 Task: Look for space in Vénissieux, France from 7th July, 2023 to 15th July, 2023 for 6 adults in price range Rs.15000 to Rs.20000. Place can be entire place with 3 bedrooms having 3 beds and 3 bathrooms. Property type can be house, flat, guest house. Booking option can be shelf check-in. Required host language is English.
Action: Mouse moved to (500, 127)
Screenshot: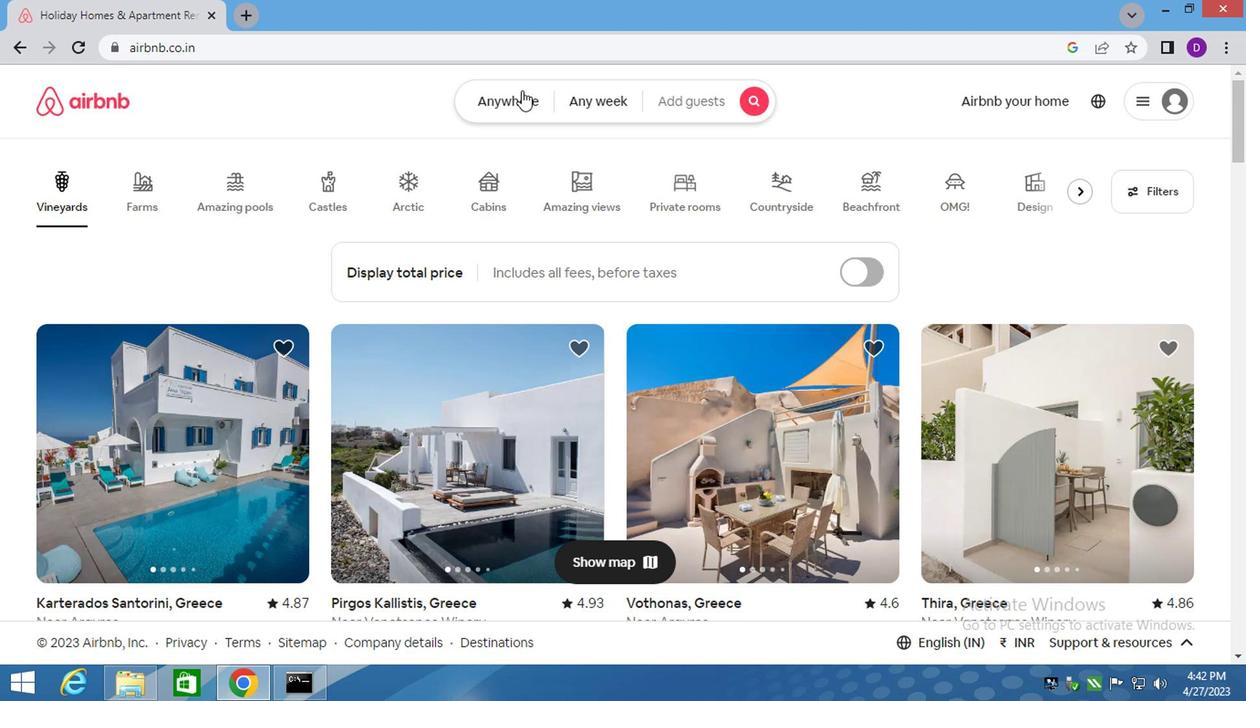 
Action: Mouse pressed left at (500, 127)
Screenshot: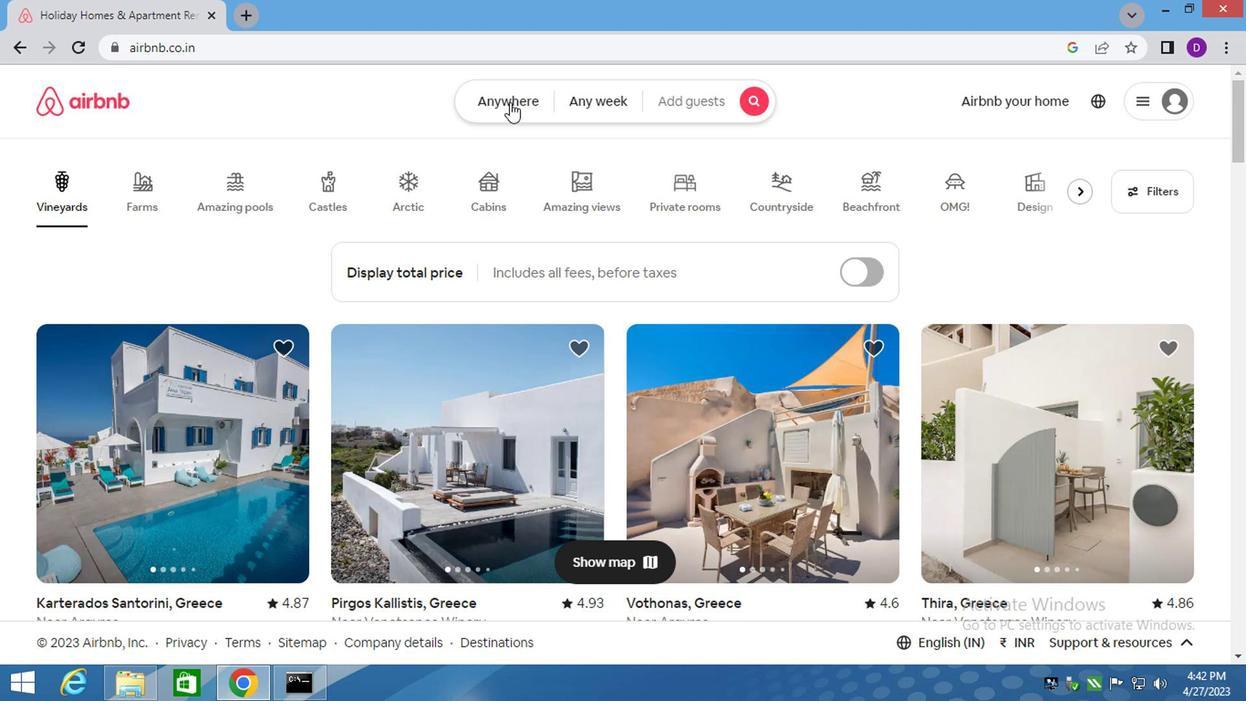 
Action: Mouse moved to (536, 148)
Screenshot: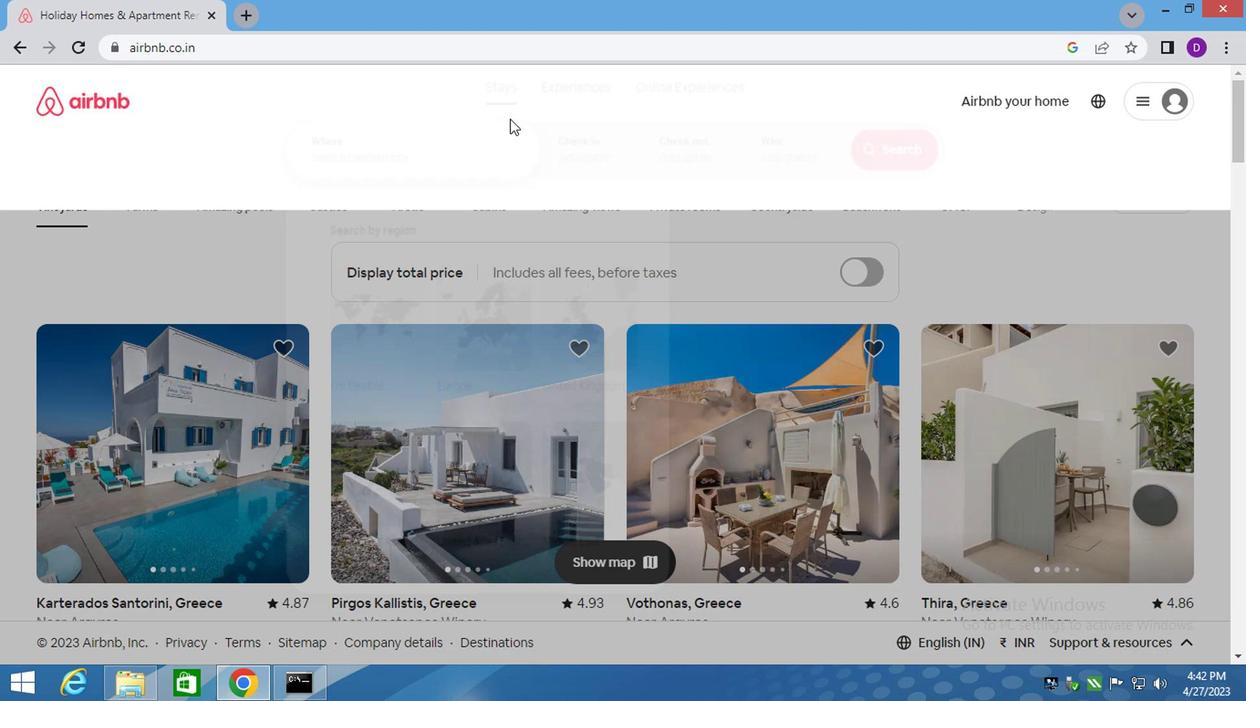 
Action: Key pressed <Key.shift>VEBISSIE
Screenshot: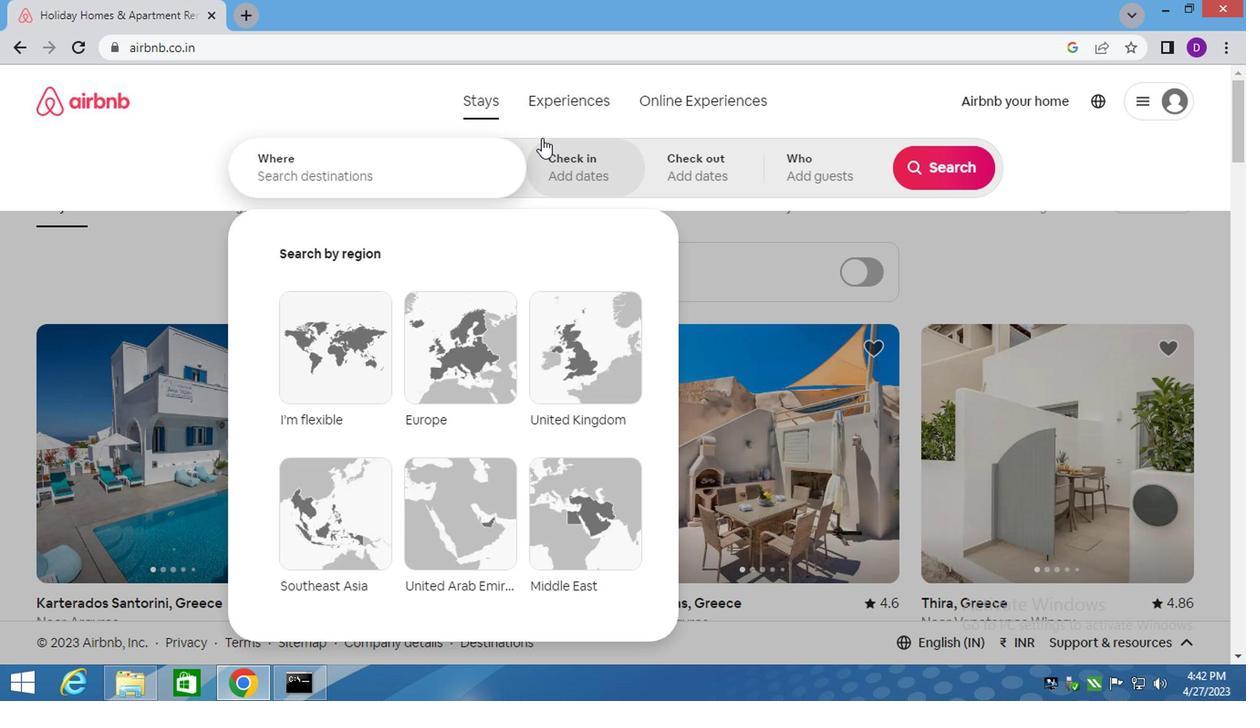 
Action: Mouse moved to (410, 164)
Screenshot: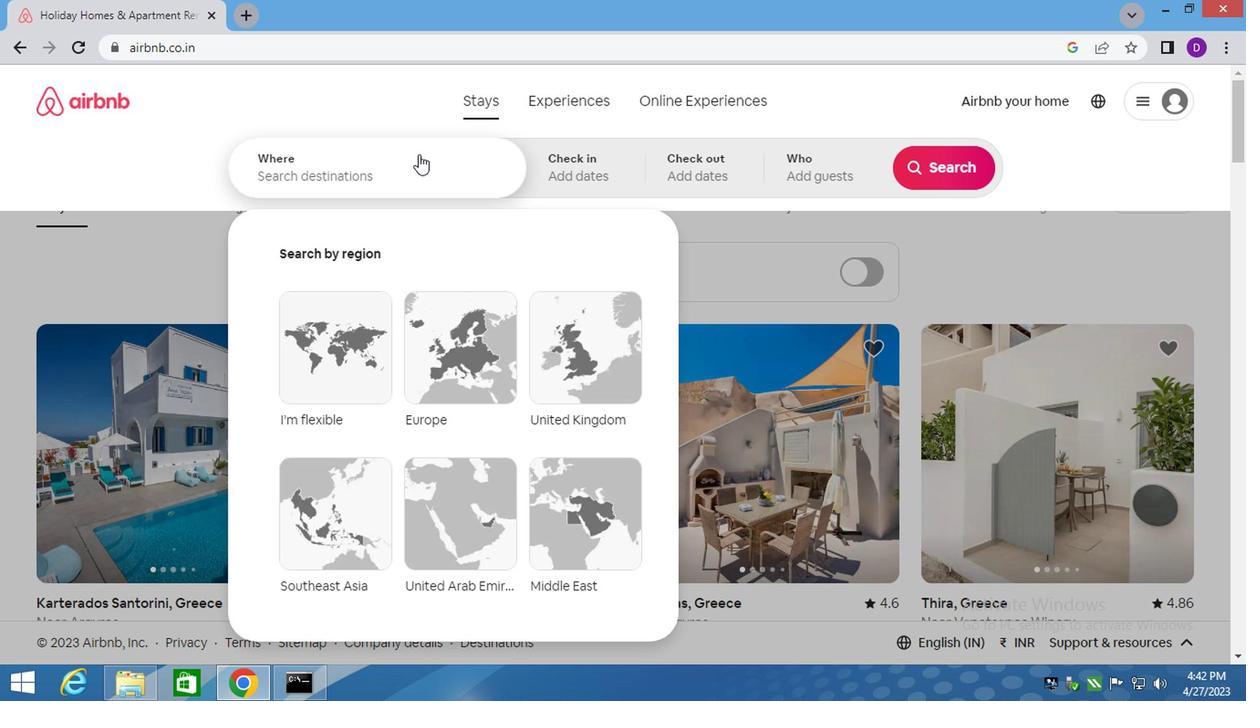 
Action: Mouse pressed left at (410, 164)
Screenshot: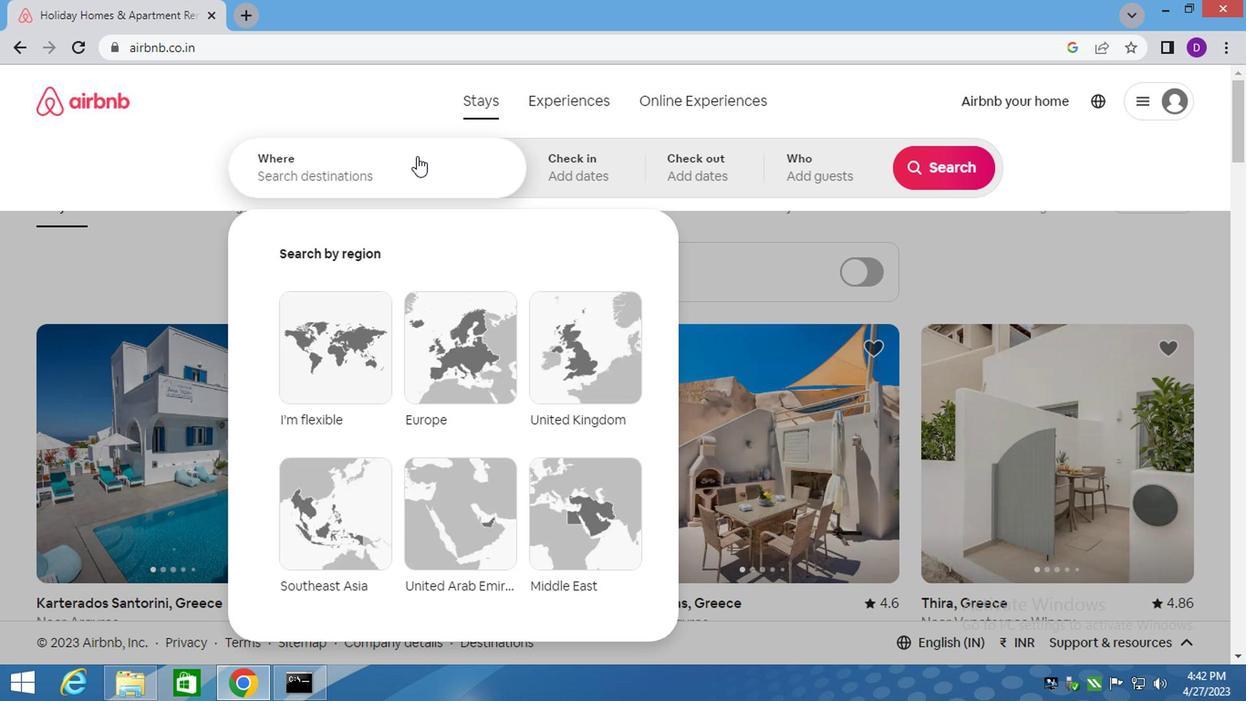 
Action: Mouse moved to (403, 177)
Screenshot: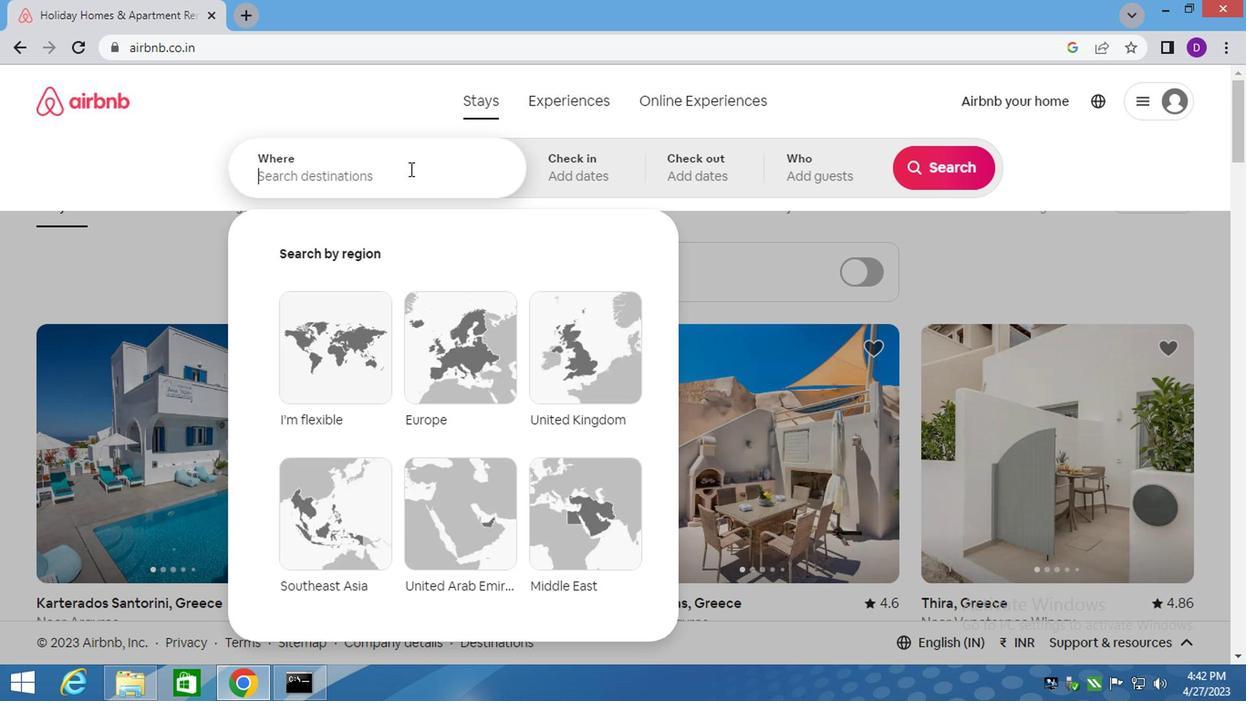 
Action: Key pressed <Key.shift>VENISSIEUX<Key.down><Key.enter>
Screenshot: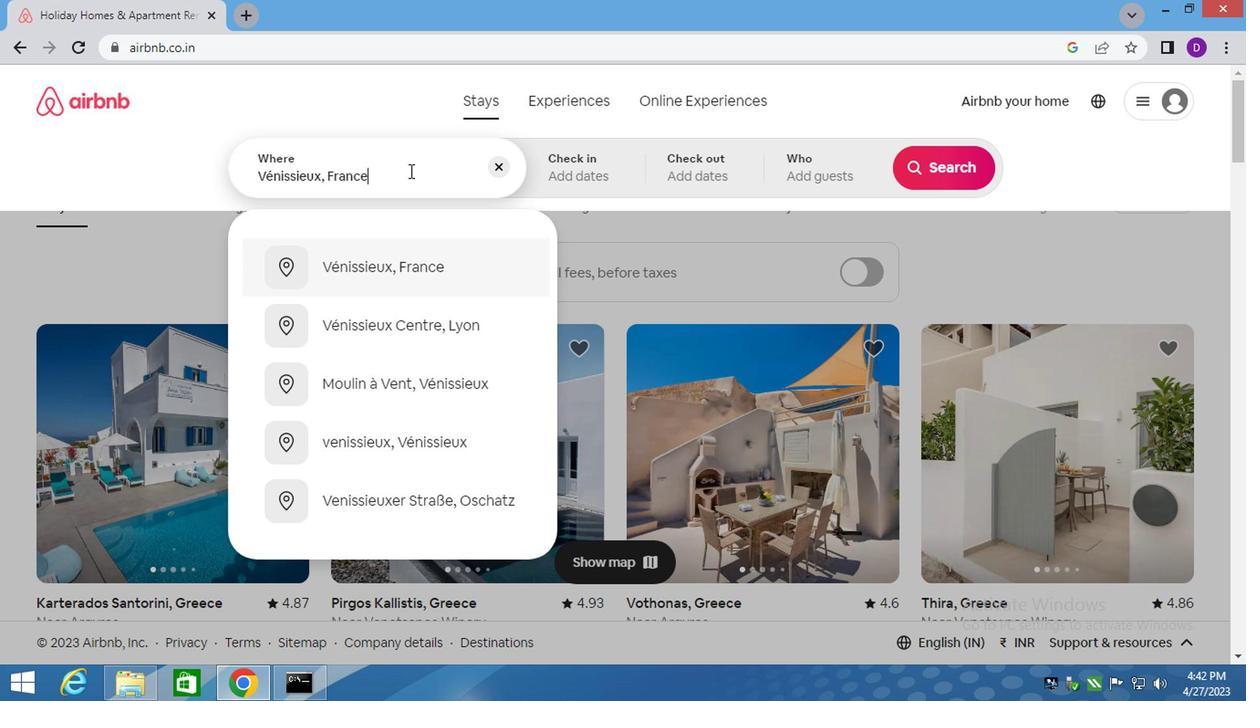 
Action: Mouse moved to (925, 305)
Screenshot: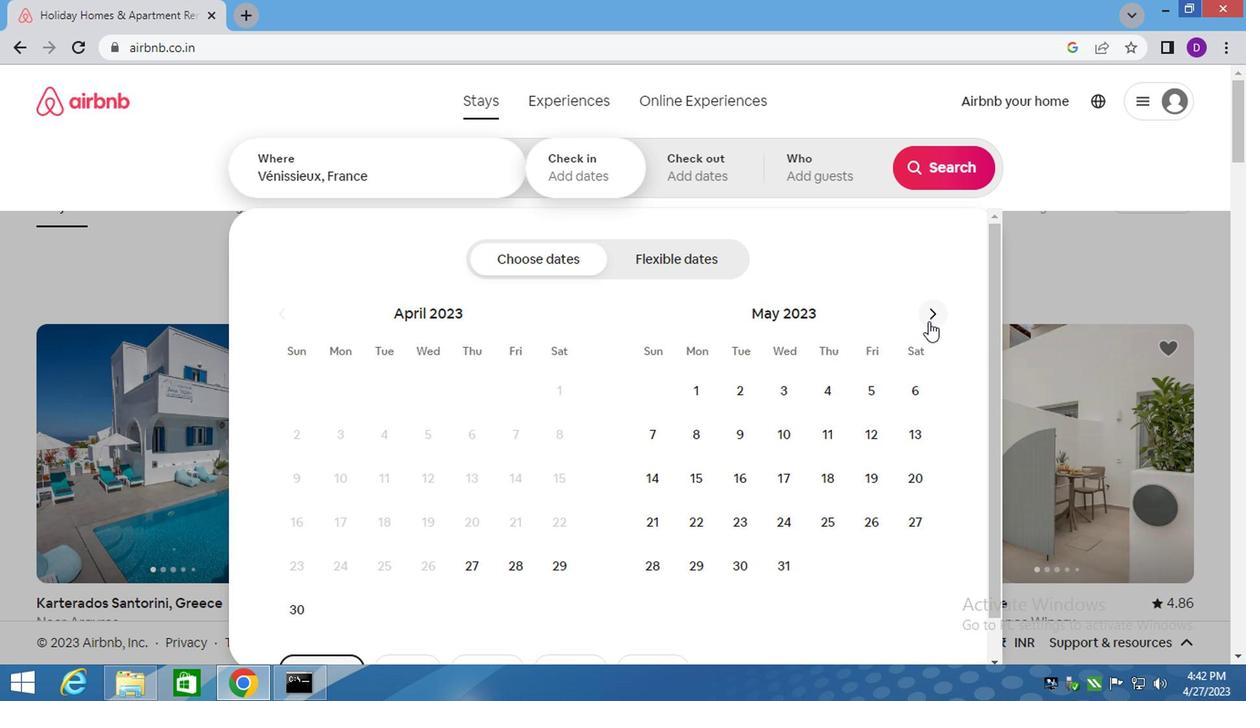 
Action: Mouse pressed left at (925, 305)
Screenshot: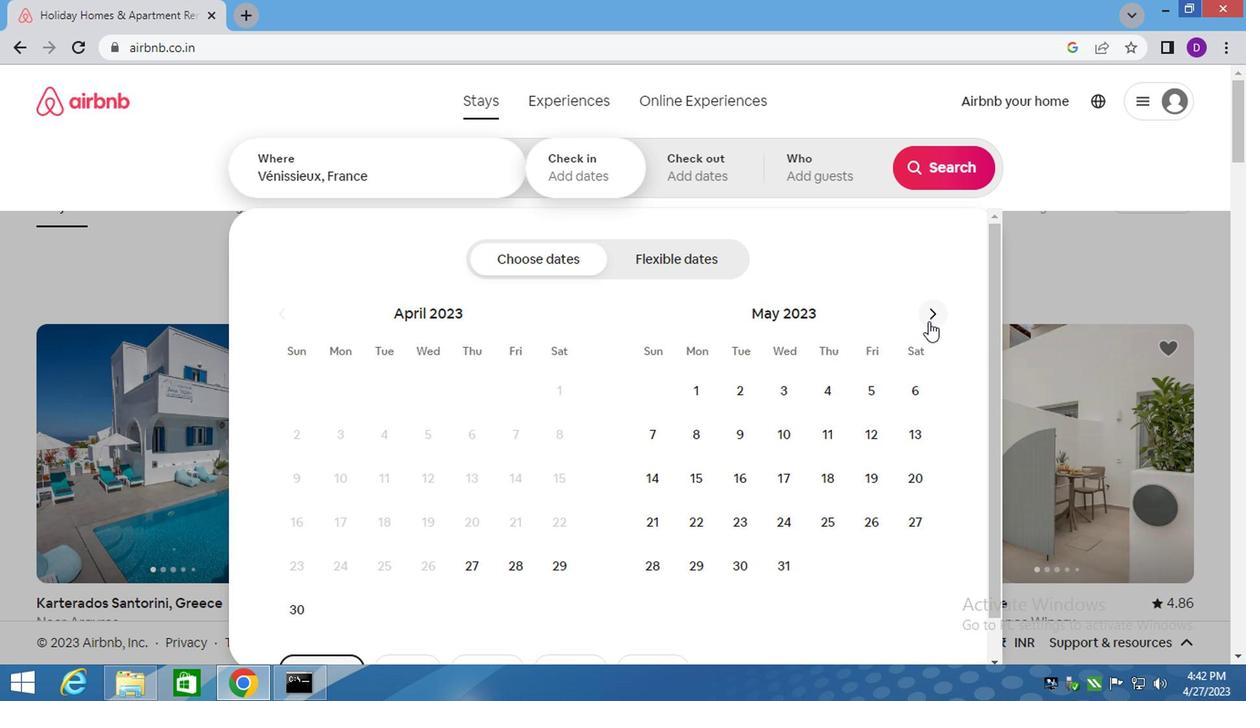 
Action: Mouse pressed left at (925, 305)
Screenshot: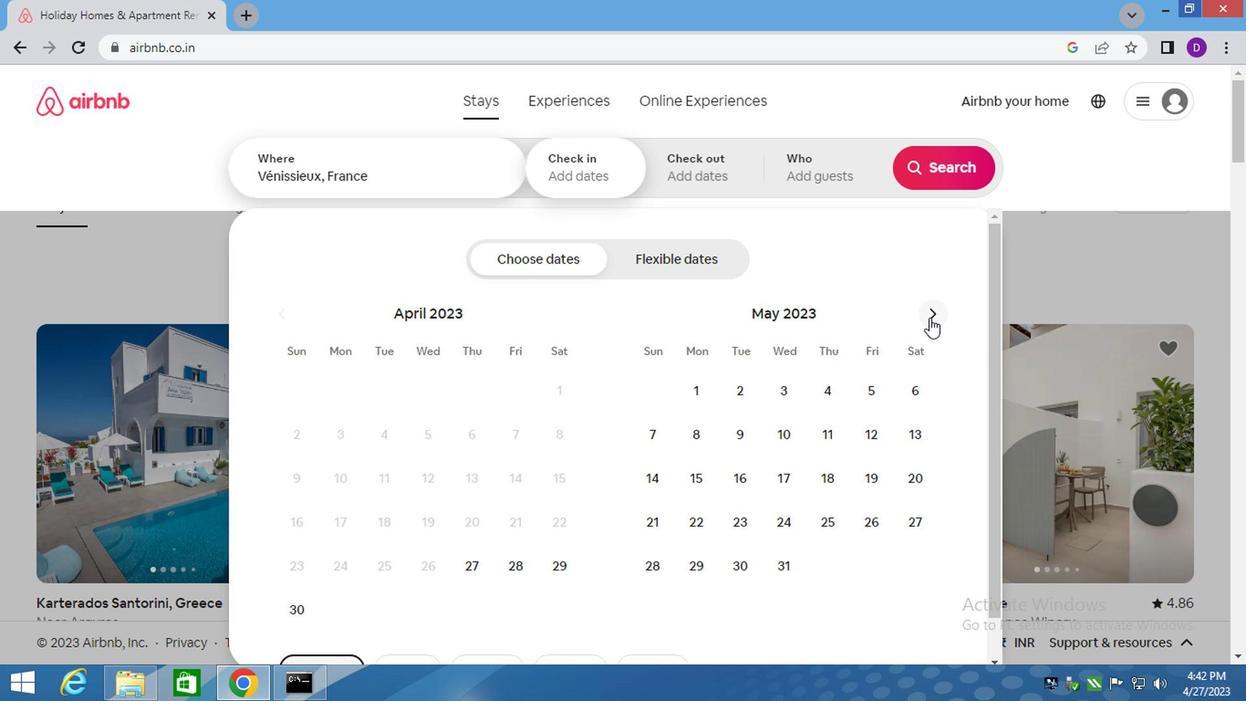 
Action: Mouse pressed left at (925, 305)
Screenshot: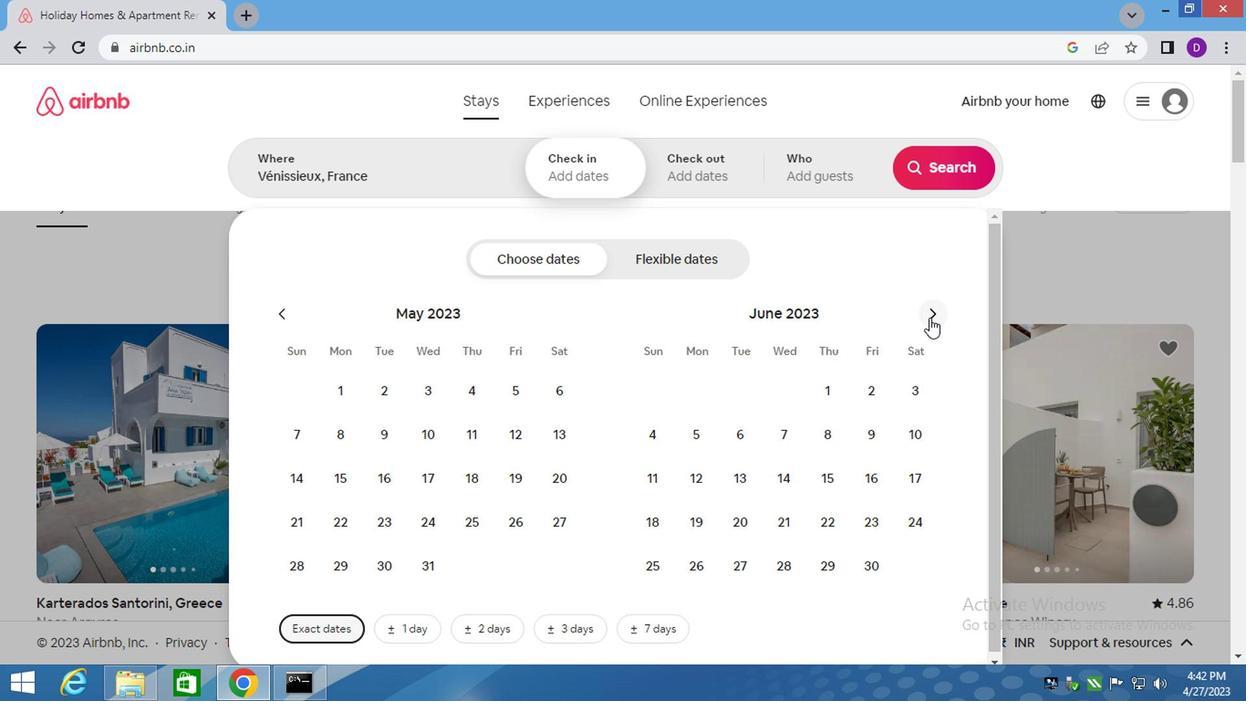 
Action: Mouse moved to (866, 412)
Screenshot: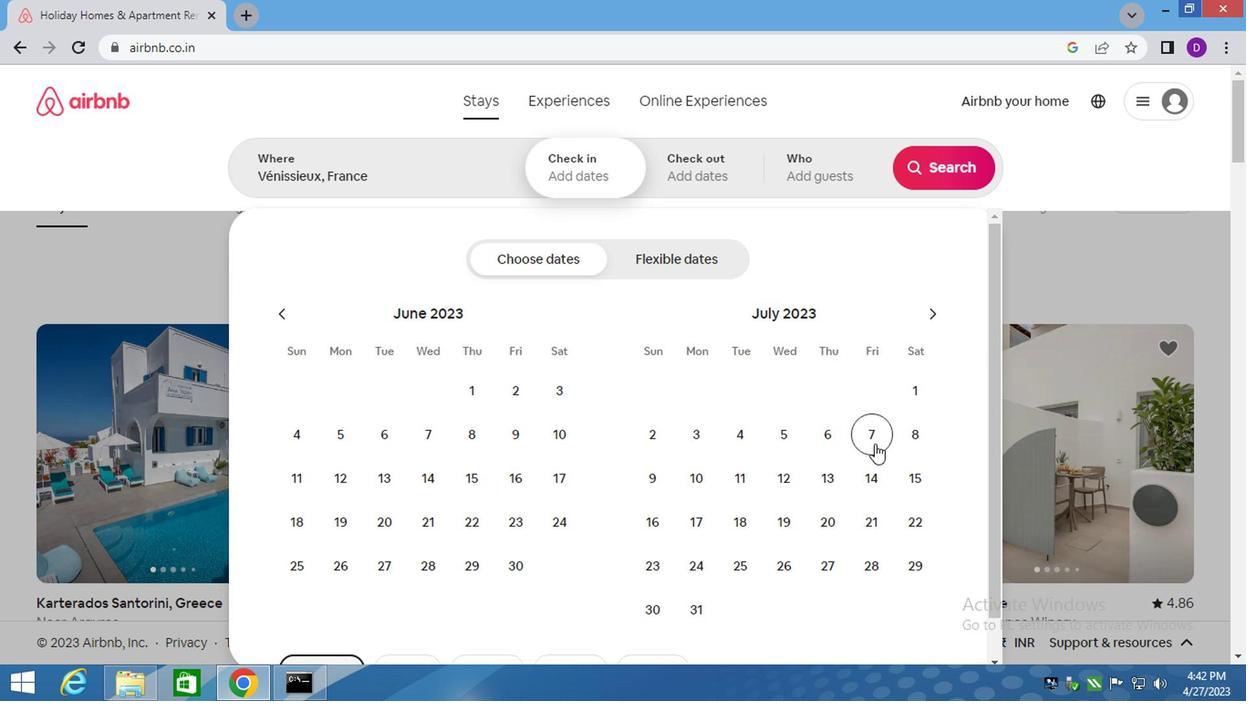 
Action: Mouse pressed left at (866, 412)
Screenshot: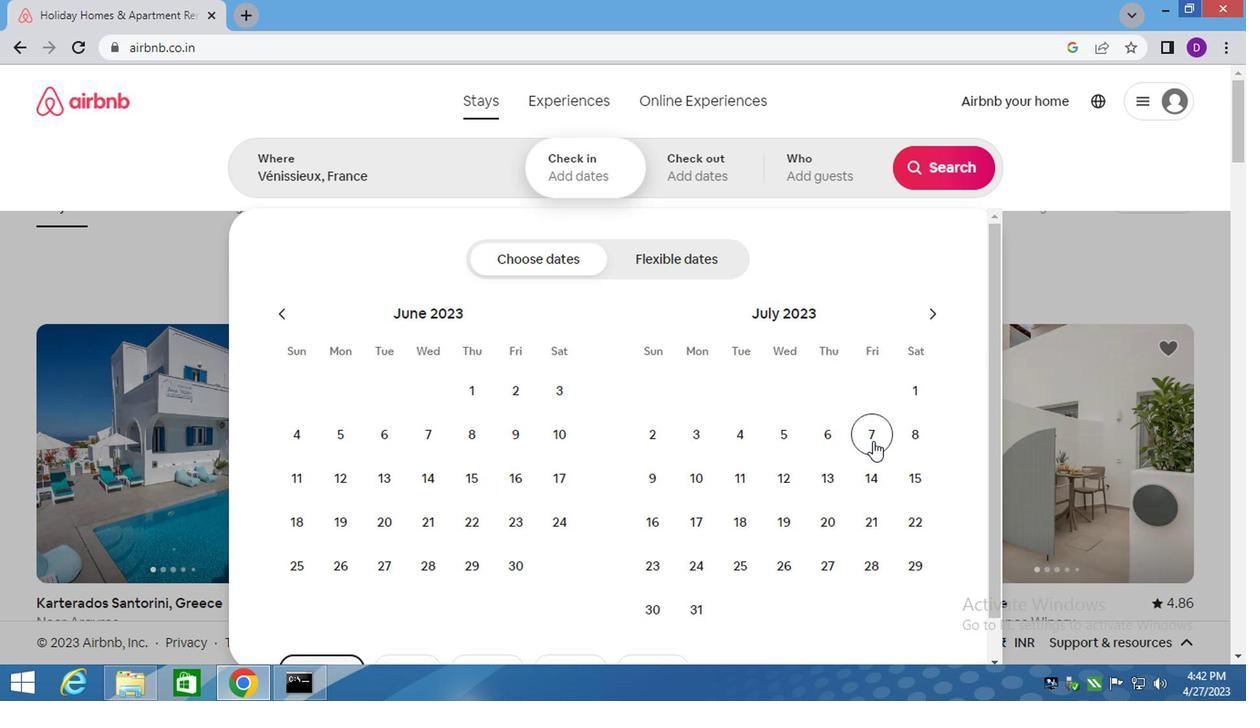 
Action: Mouse moved to (903, 437)
Screenshot: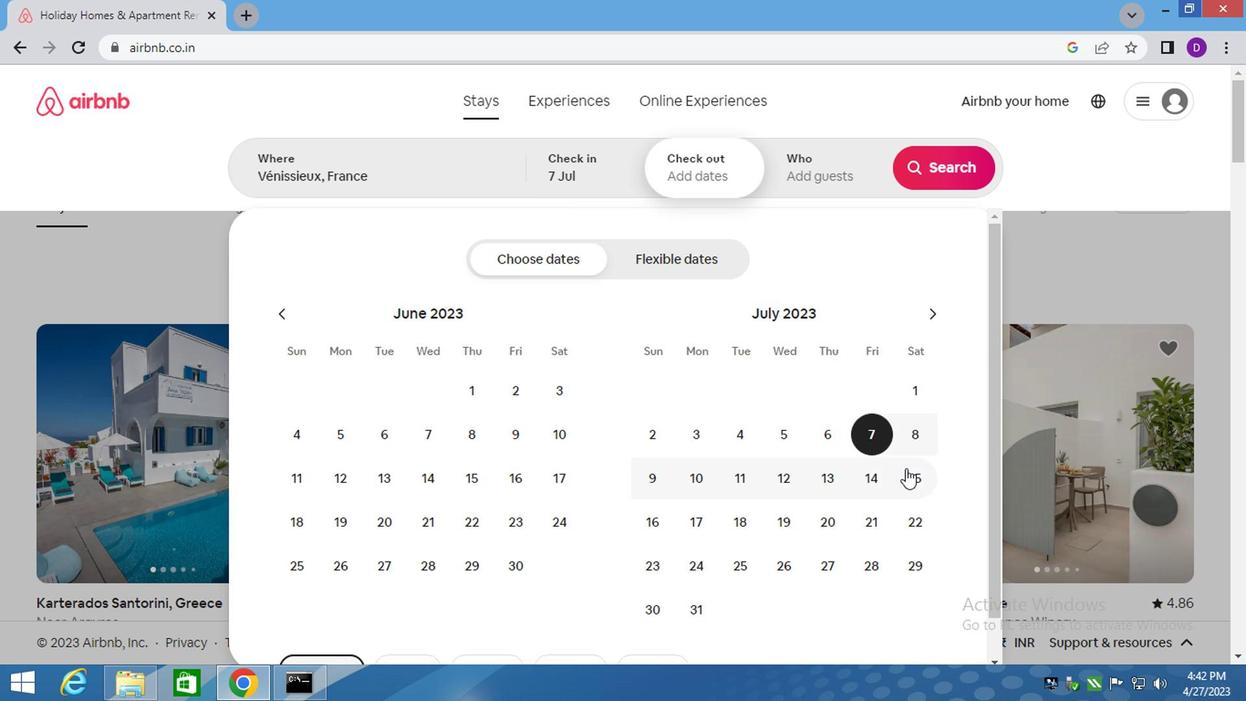 
Action: Mouse pressed left at (903, 437)
Screenshot: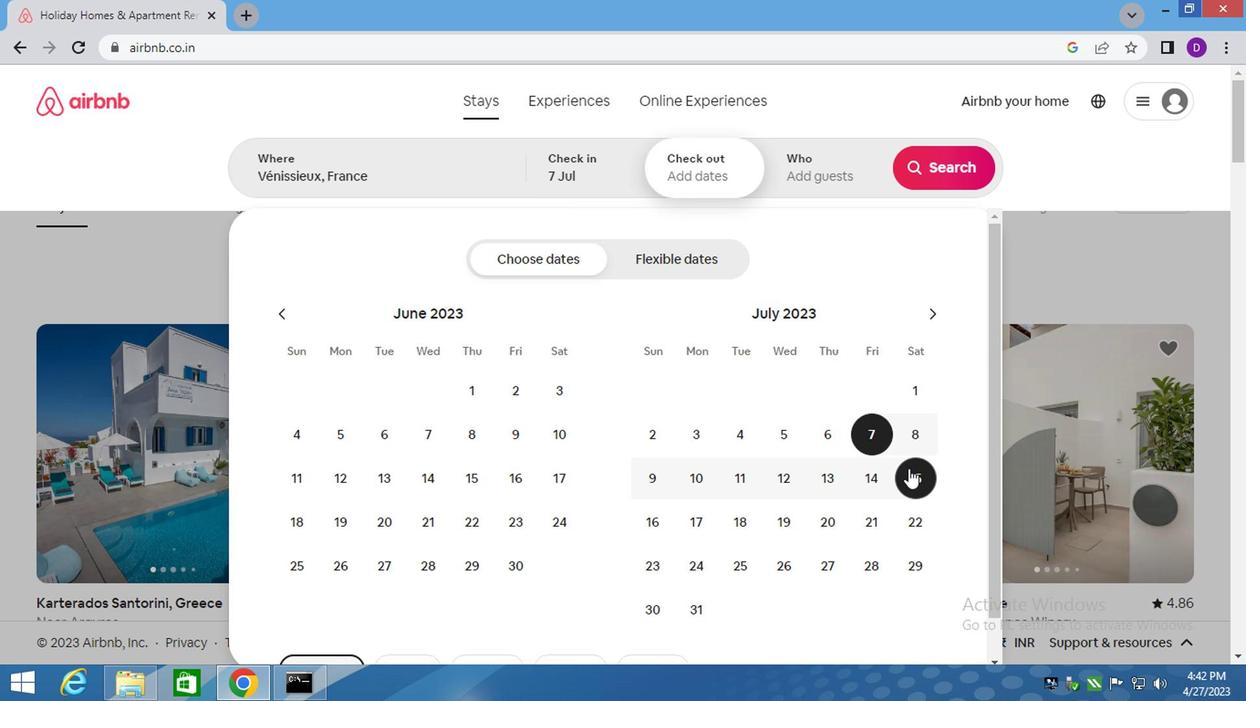 
Action: Mouse moved to (842, 183)
Screenshot: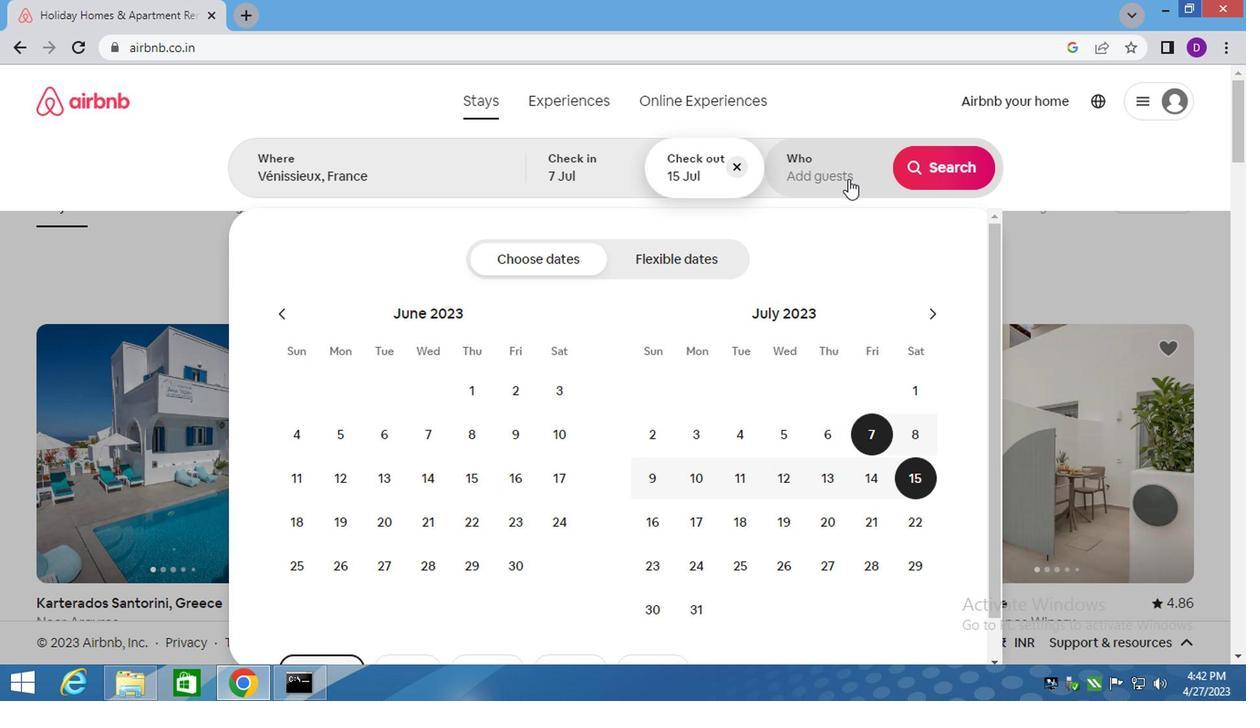 
Action: Mouse pressed left at (842, 183)
Screenshot: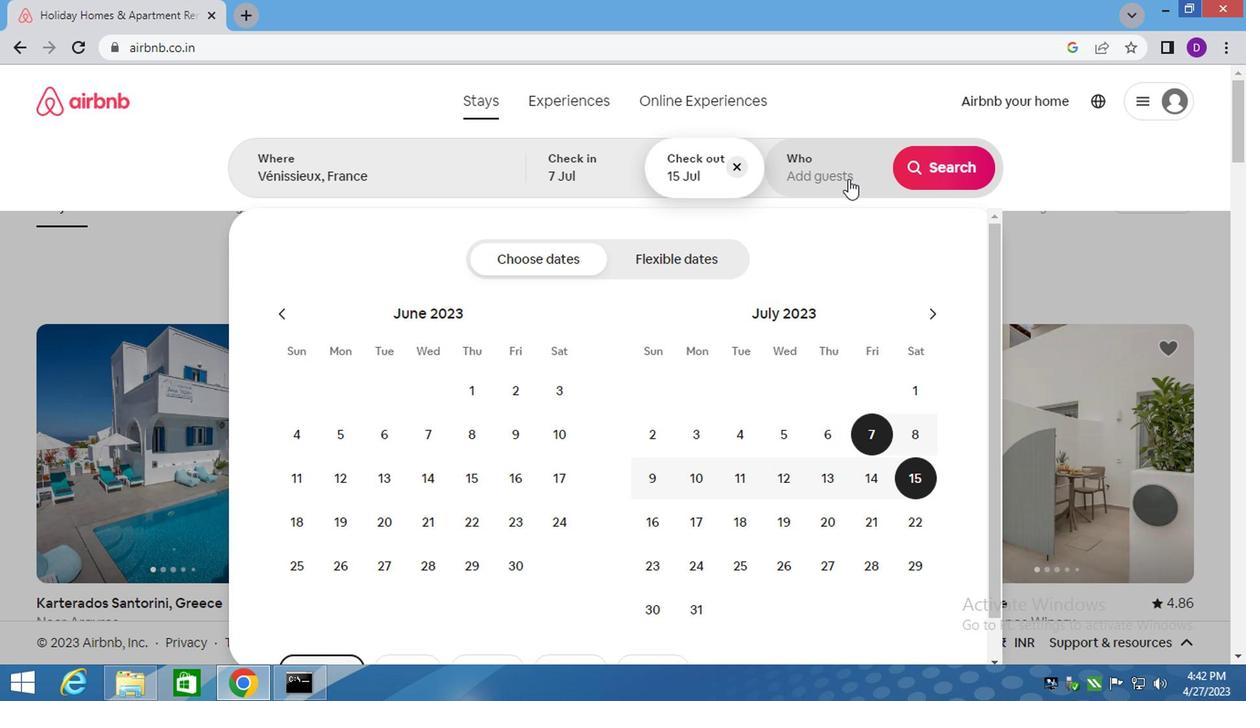
Action: Mouse moved to (945, 257)
Screenshot: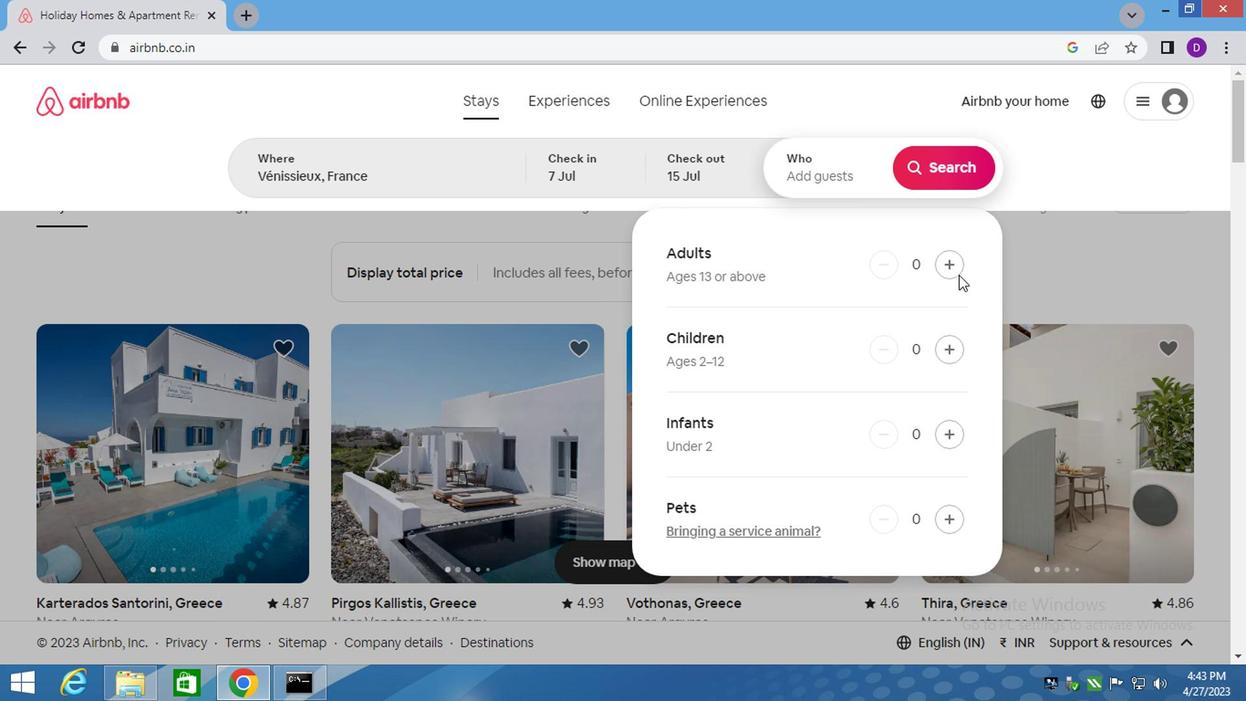 
Action: Mouse pressed left at (945, 257)
Screenshot: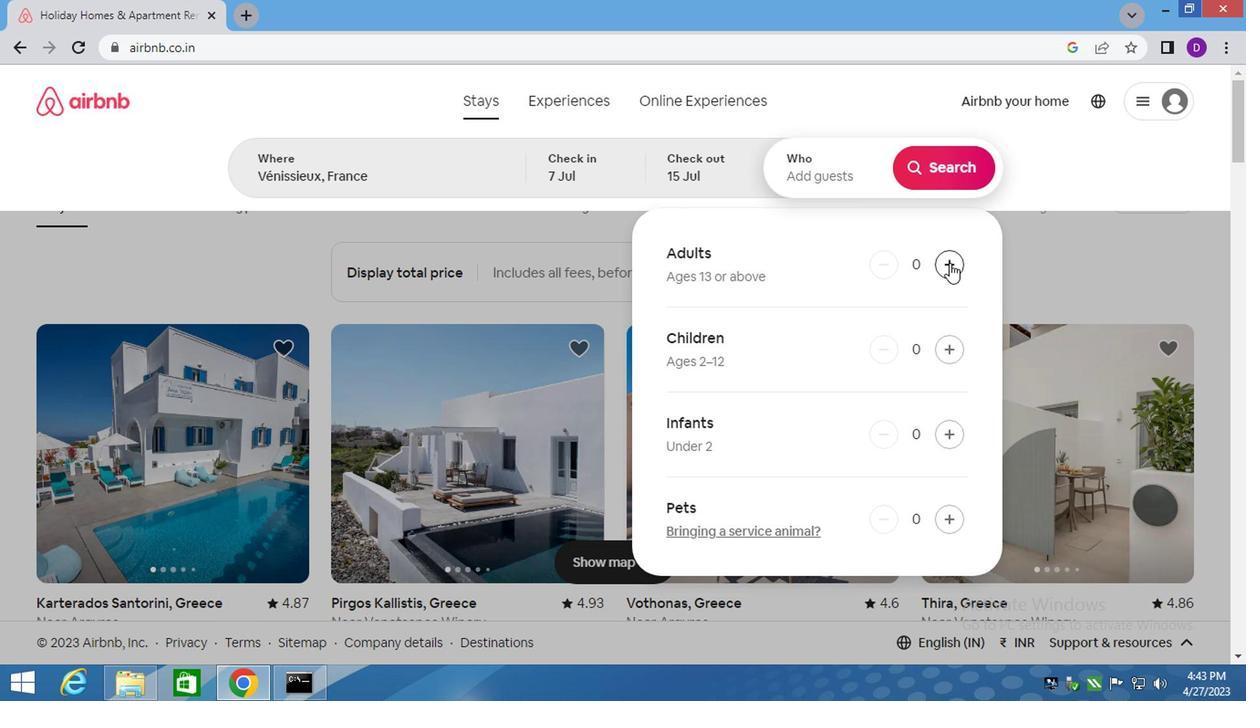 
Action: Mouse moved to (943, 257)
Screenshot: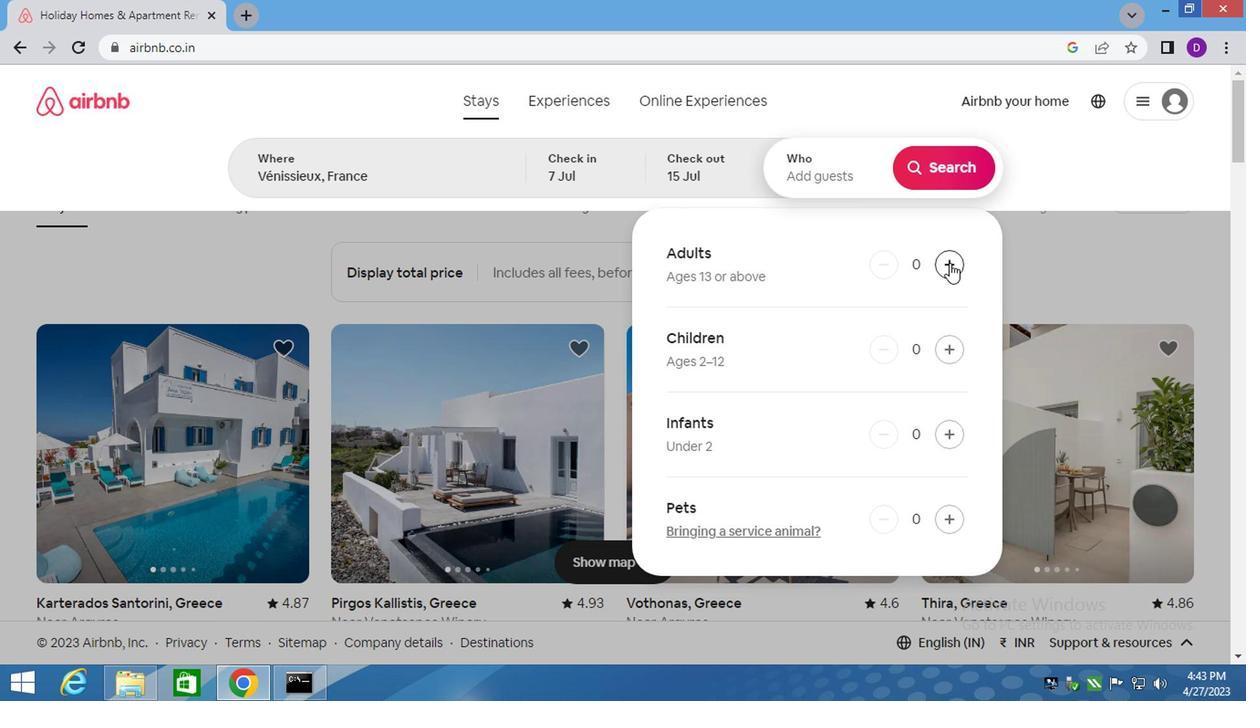 
Action: Mouse pressed left at (943, 257)
Screenshot: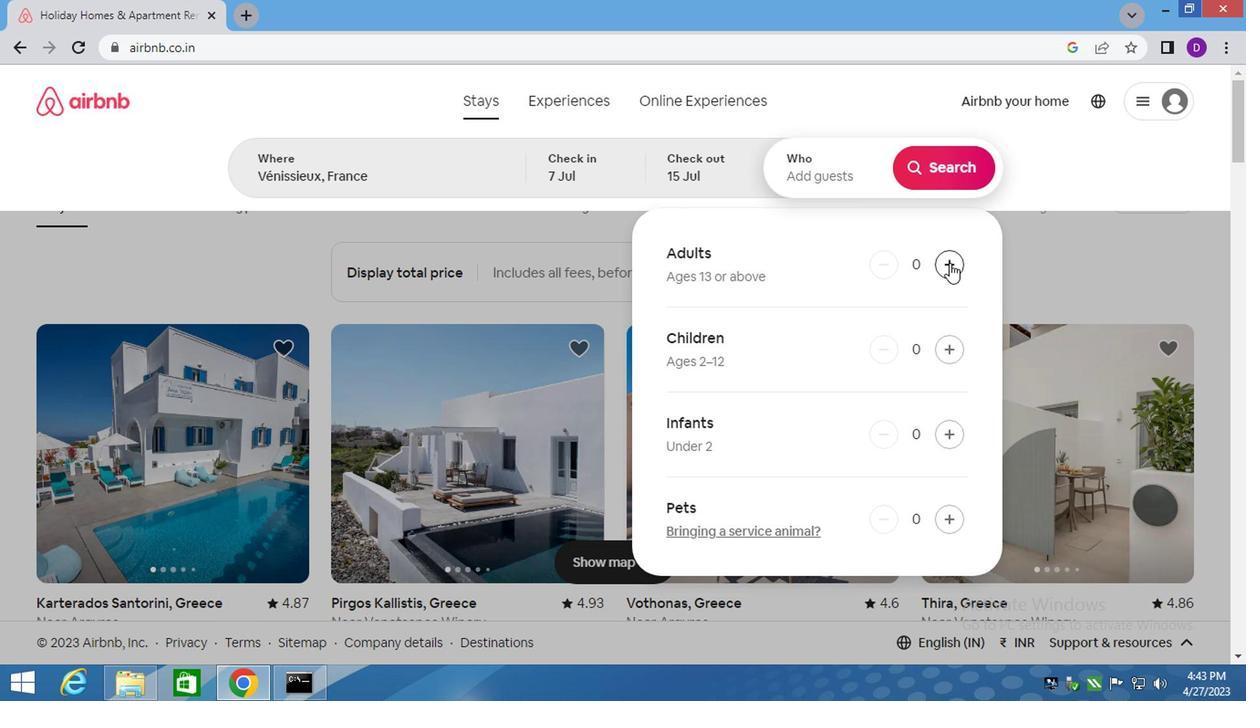 
Action: Mouse pressed left at (943, 257)
Screenshot: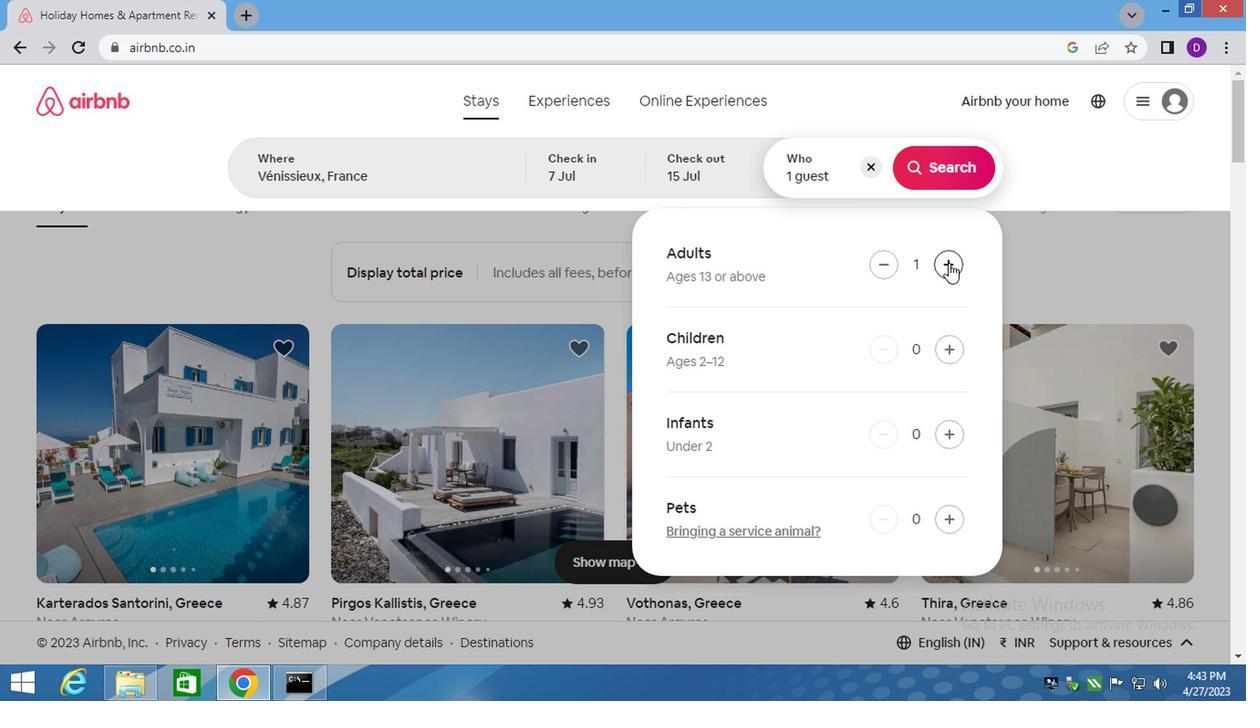 
Action: Mouse pressed left at (943, 257)
Screenshot: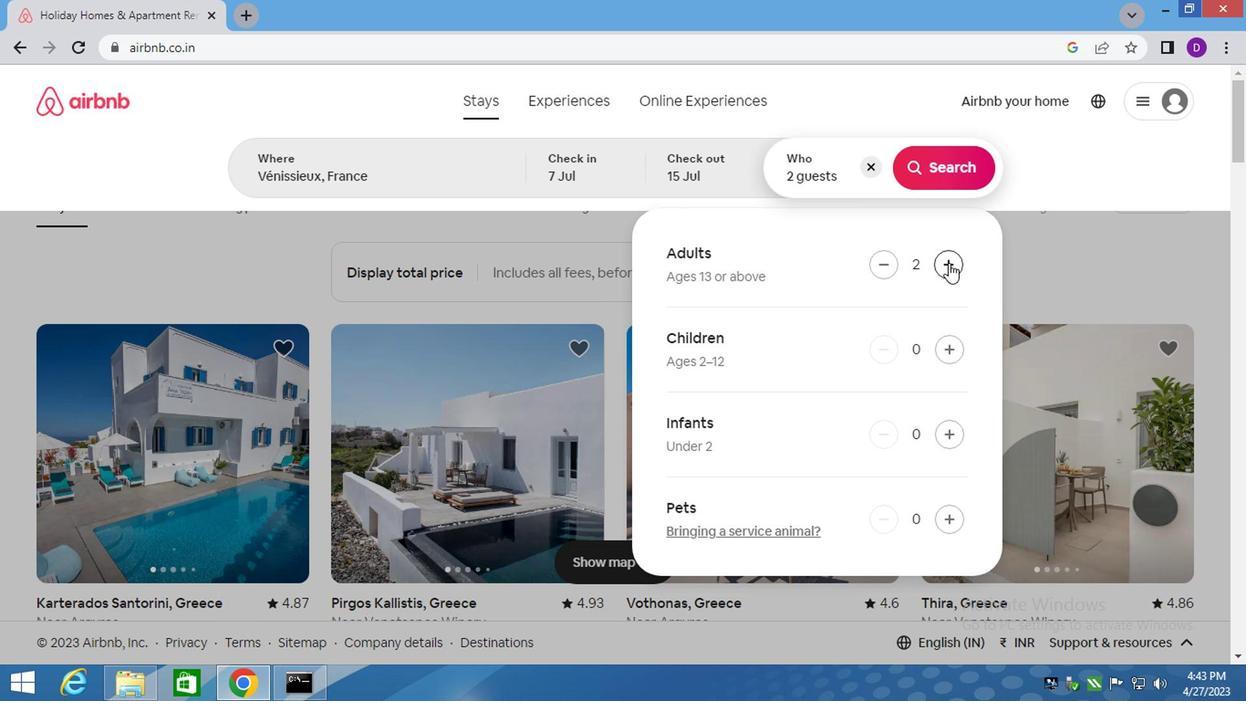 
Action: Mouse pressed left at (943, 257)
Screenshot: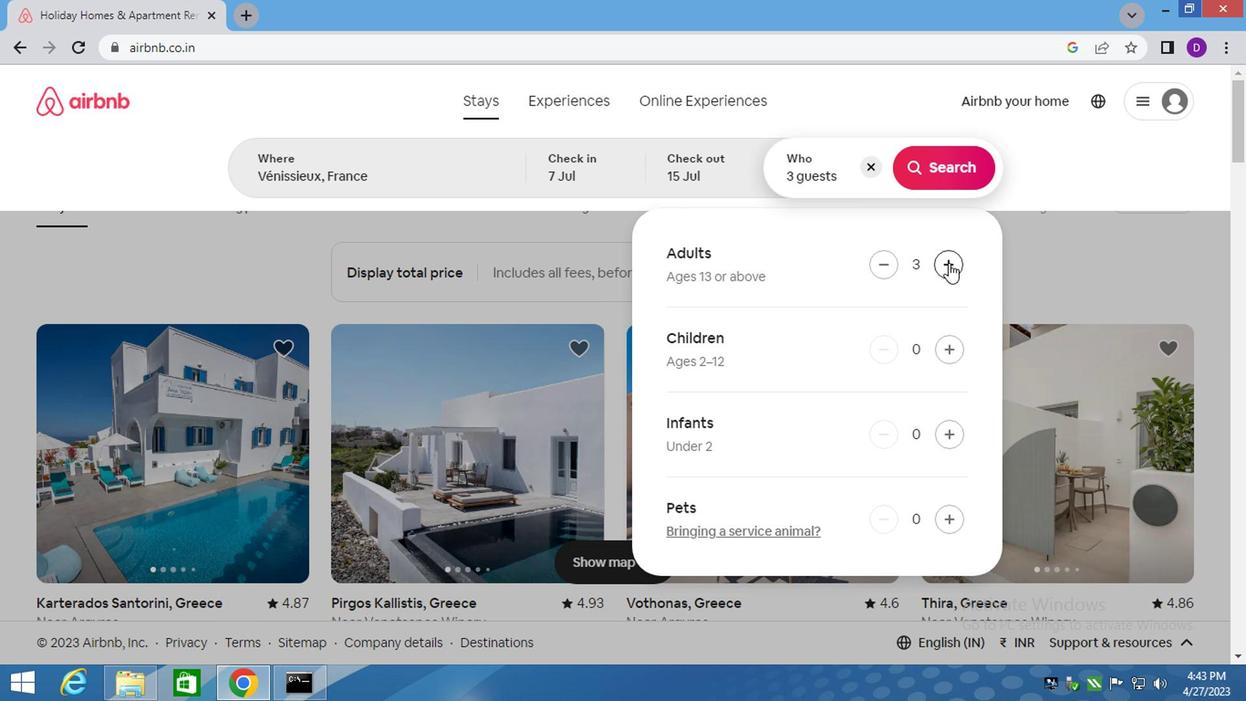 
Action: Mouse pressed left at (943, 257)
Screenshot: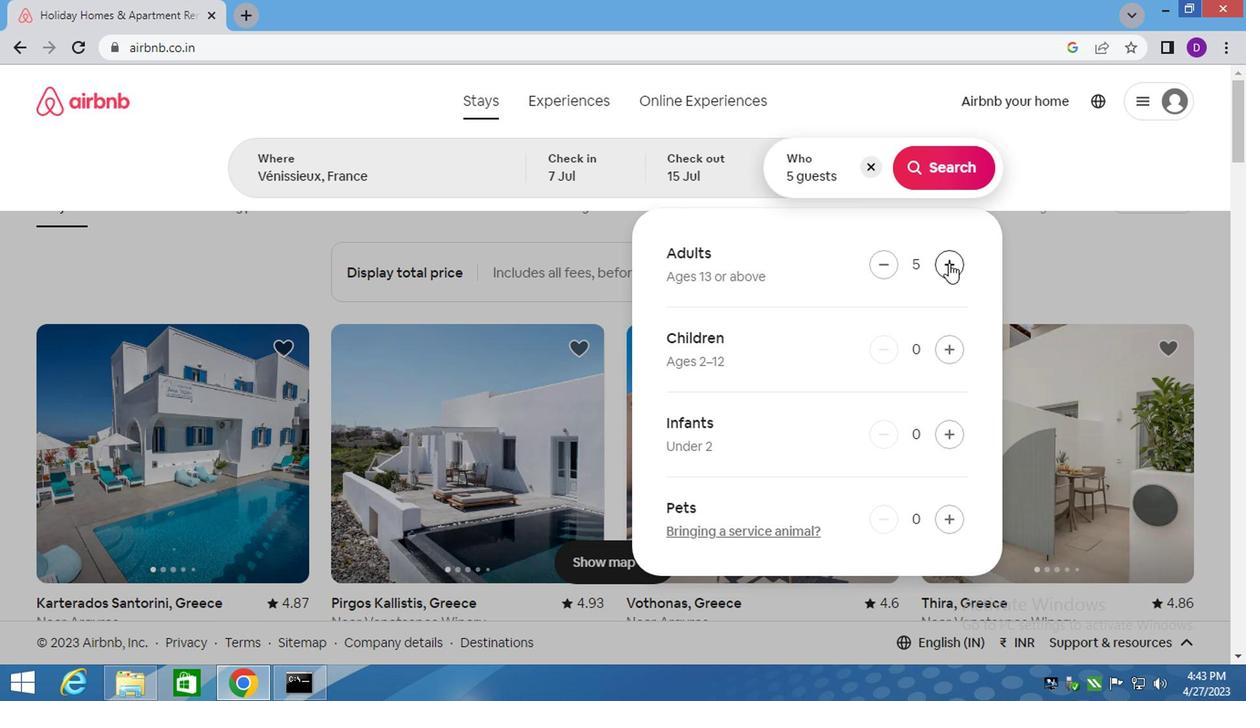 
Action: Mouse moved to (947, 181)
Screenshot: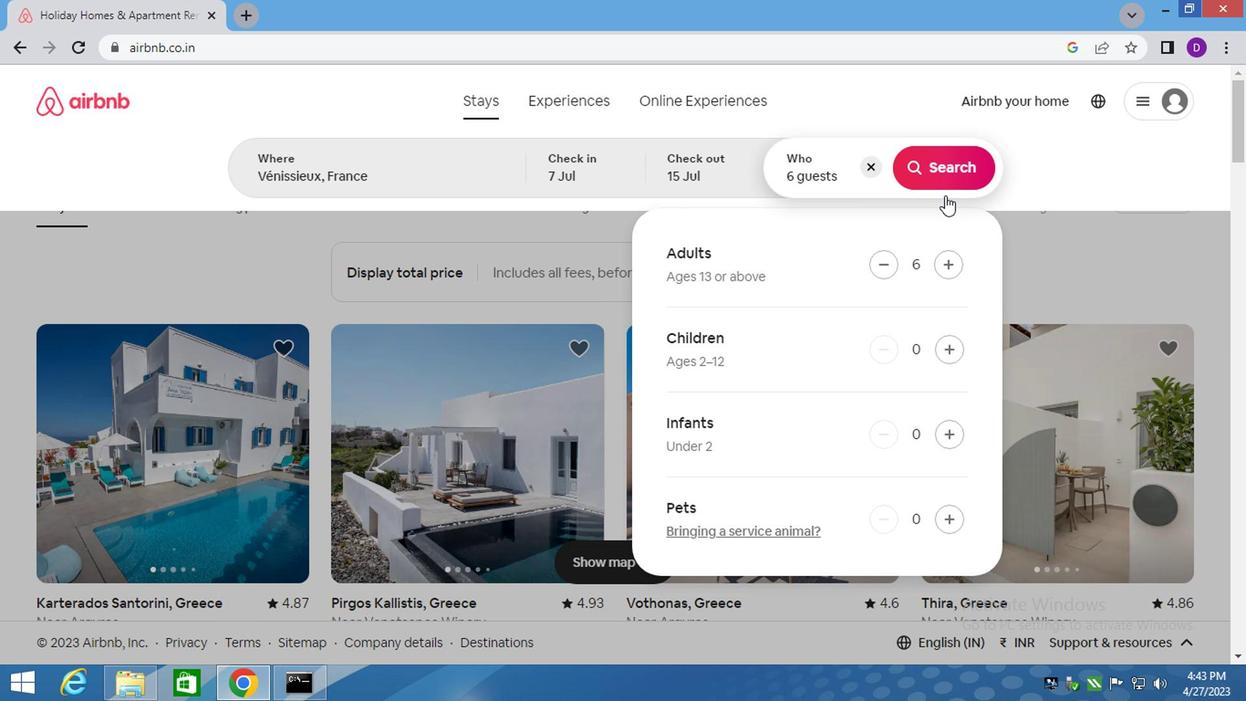 
Action: Mouse pressed left at (947, 181)
Screenshot: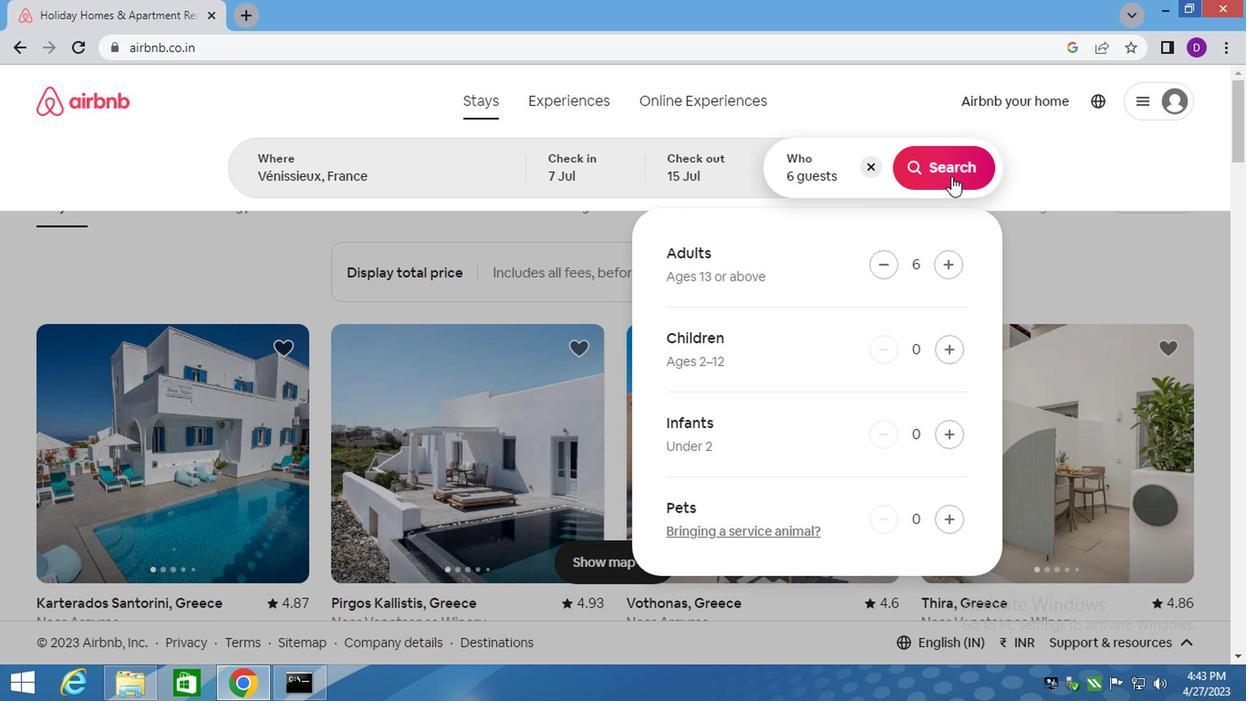 
Action: Mouse moved to (1155, 185)
Screenshot: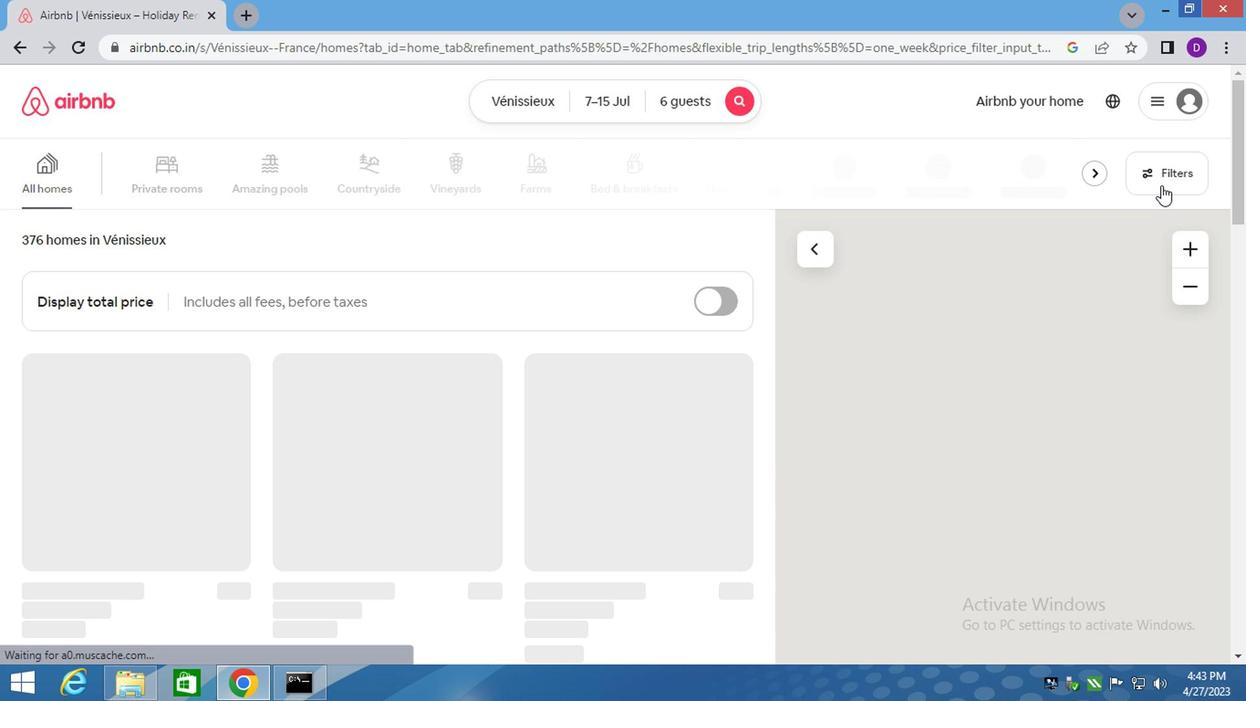 
Action: Mouse pressed left at (1155, 185)
Screenshot: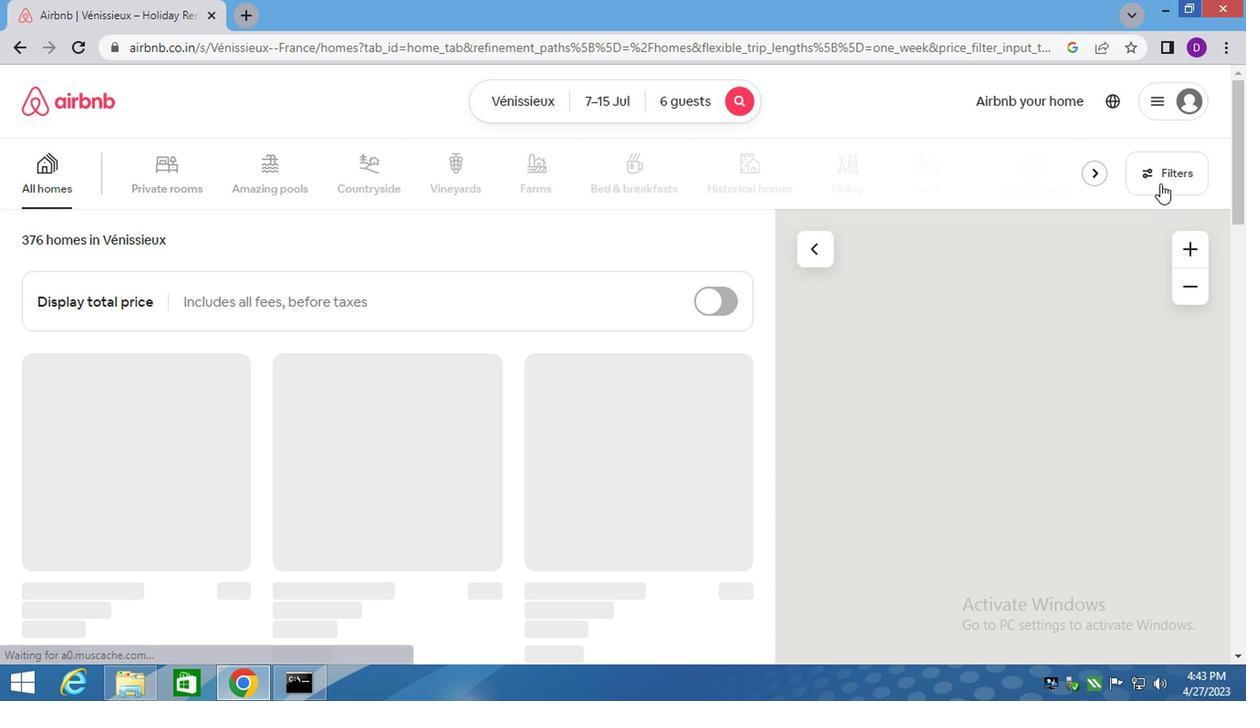 
Action: Mouse moved to (366, 383)
Screenshot: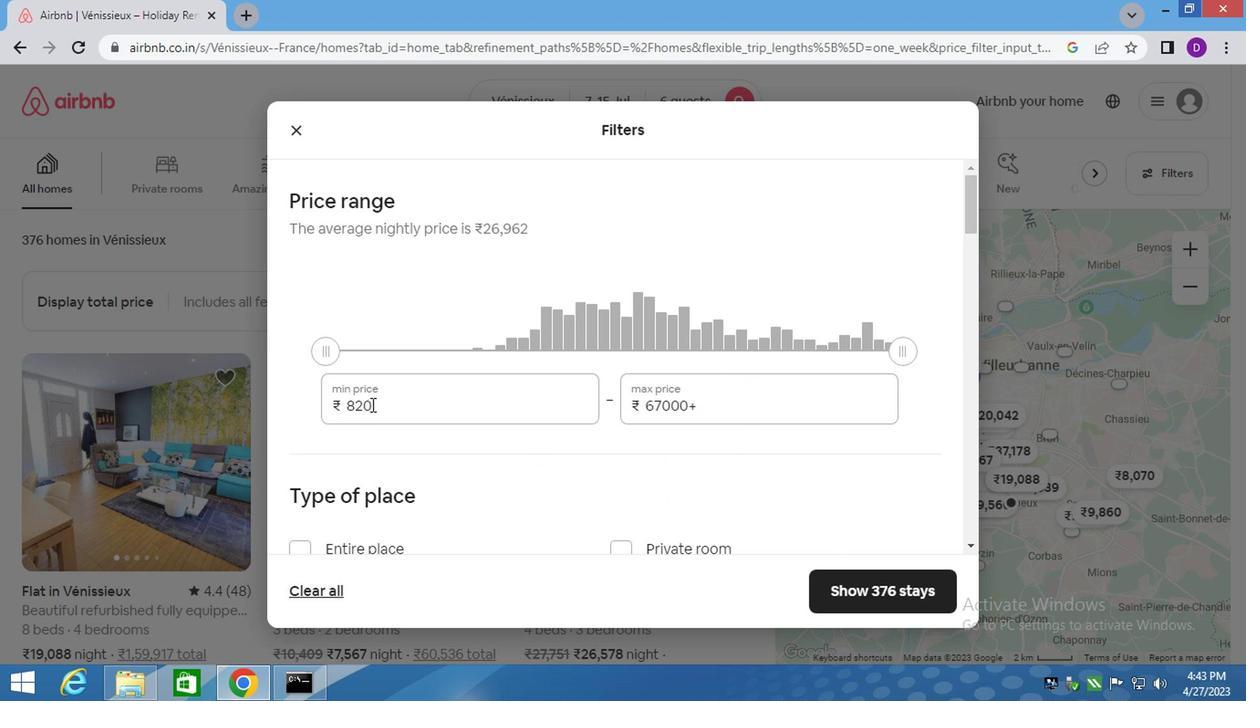 
Action: Mouse pressed left at (366, 383)
Screenshot: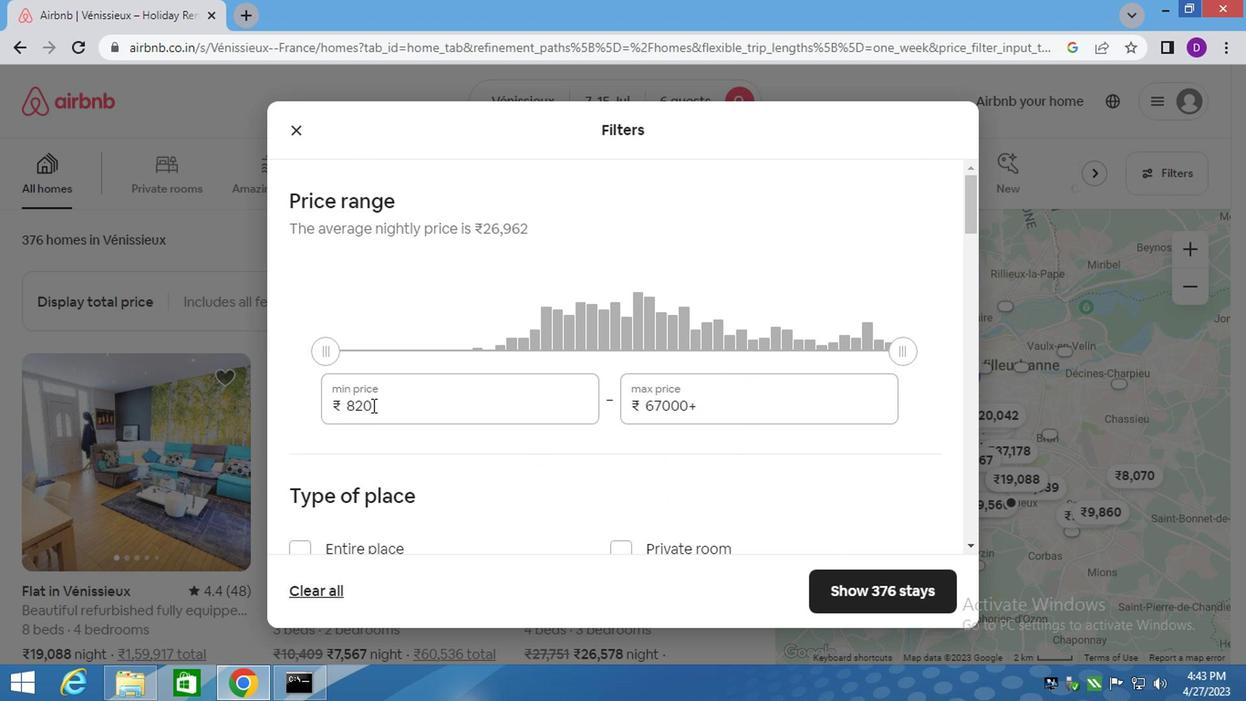 
Action: Mouse pressed left at (366, 383)
Screenshot: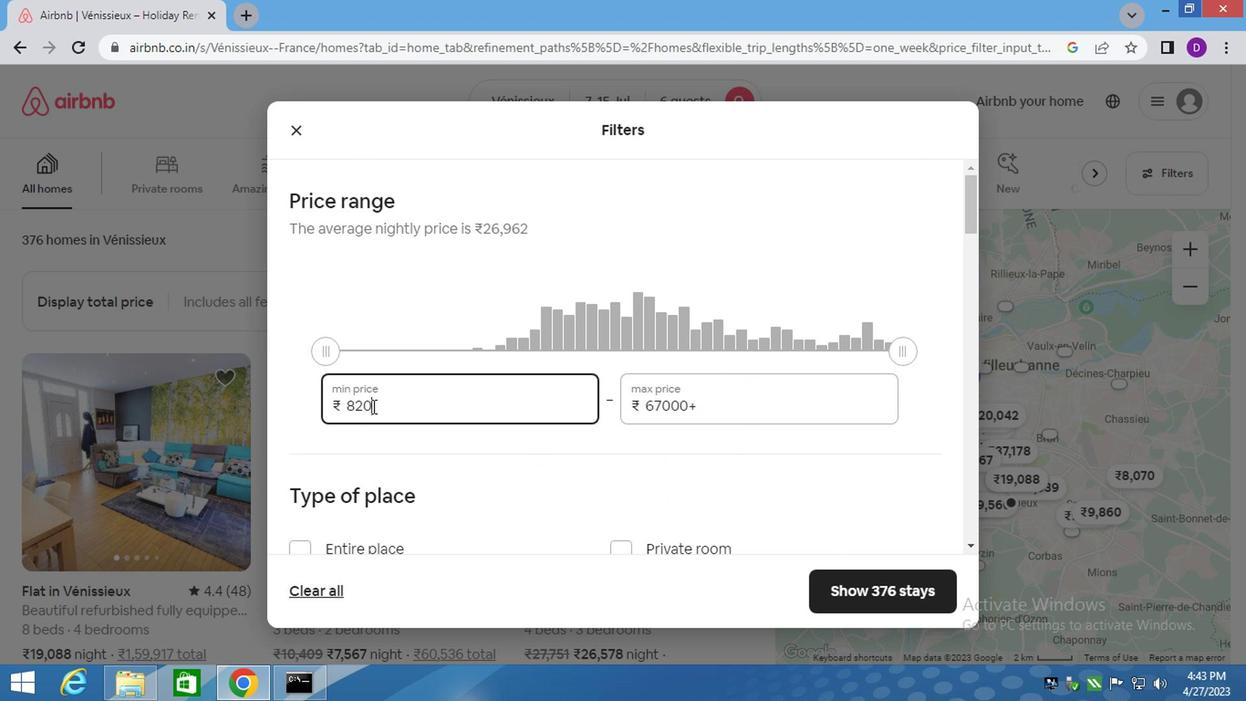 
Action: Mouse pressed left at (366, 383)
Screenshot: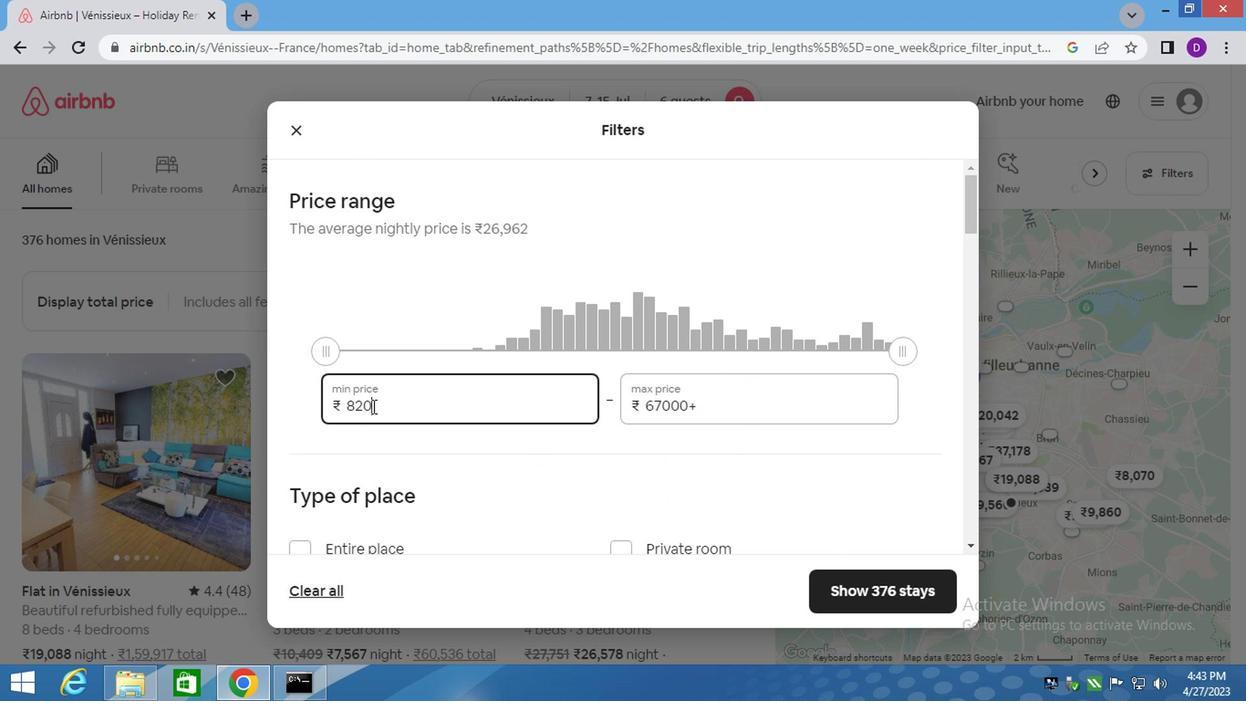 
Action: Key pressed 15000<Key.tab>20000
Screenshot: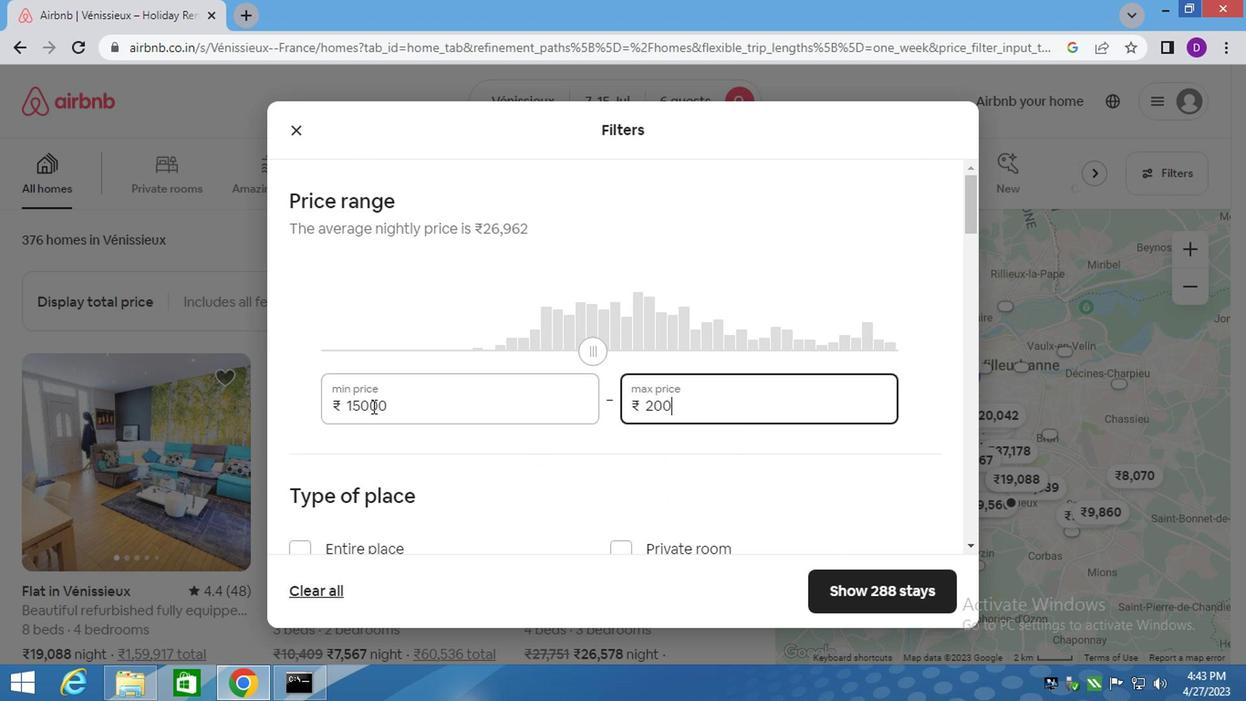 
Action: Mouse moved to (483, 505)
Screenshot: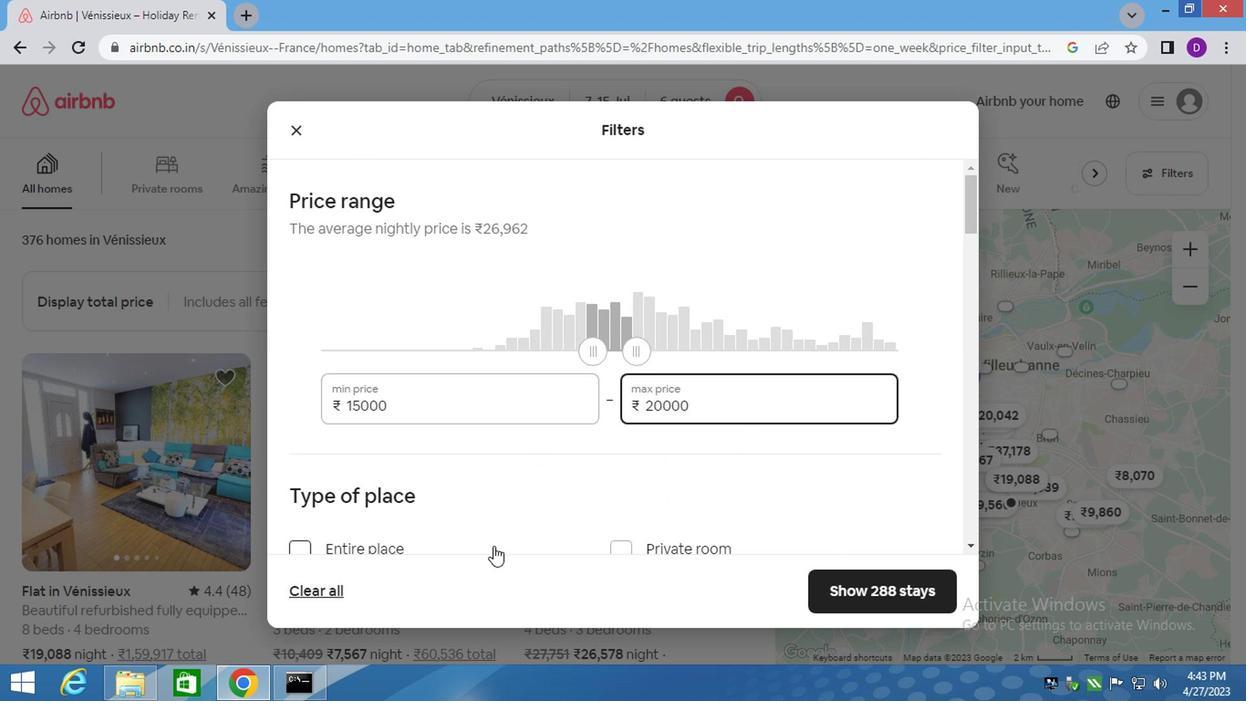 
Action: Mouse scrolled (483, 504) with delta (0, 0)
Screenshot: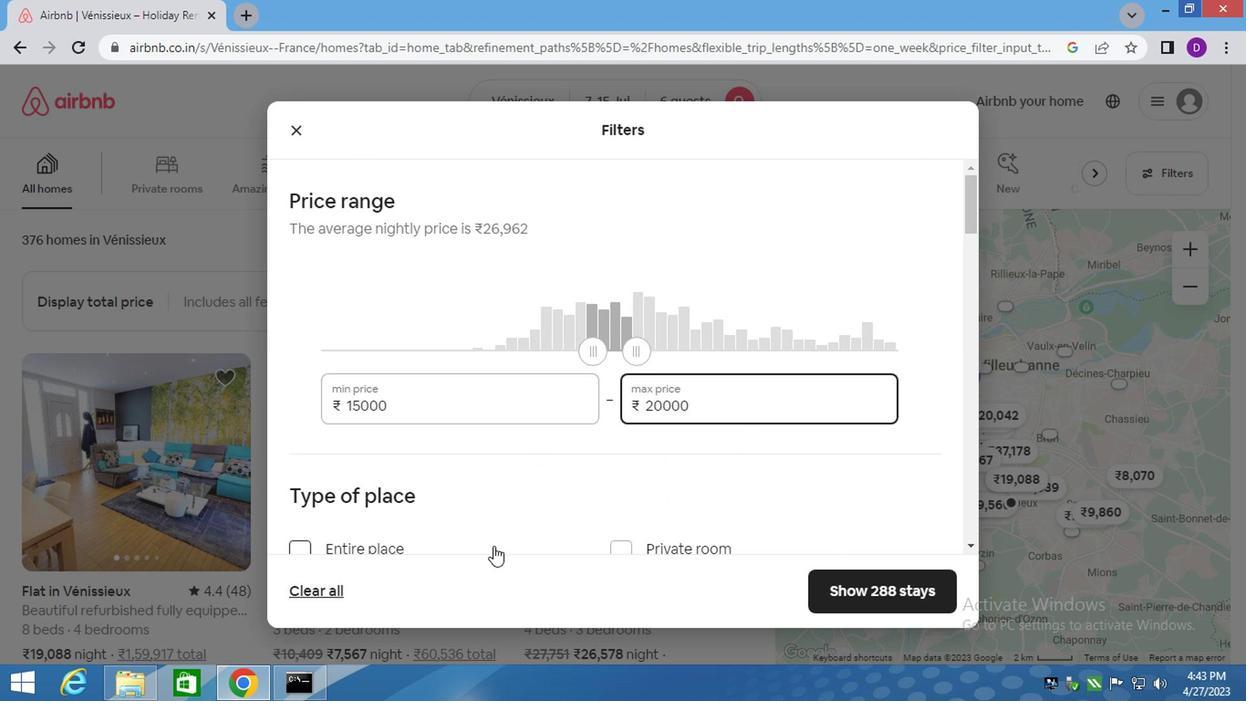 
Action: Mouse moved to (479, 506)
Screenshot: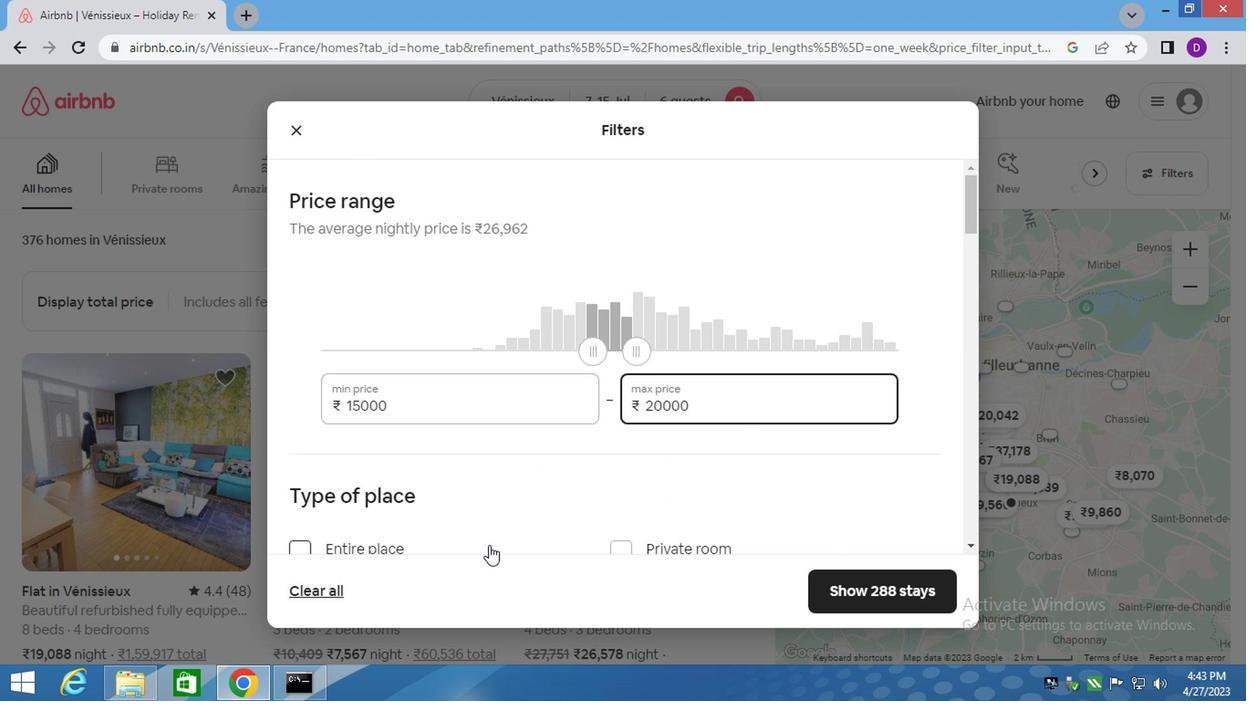 
Action: Mouse scrolled (479, 505) with delta (0, 0)
Screenshot: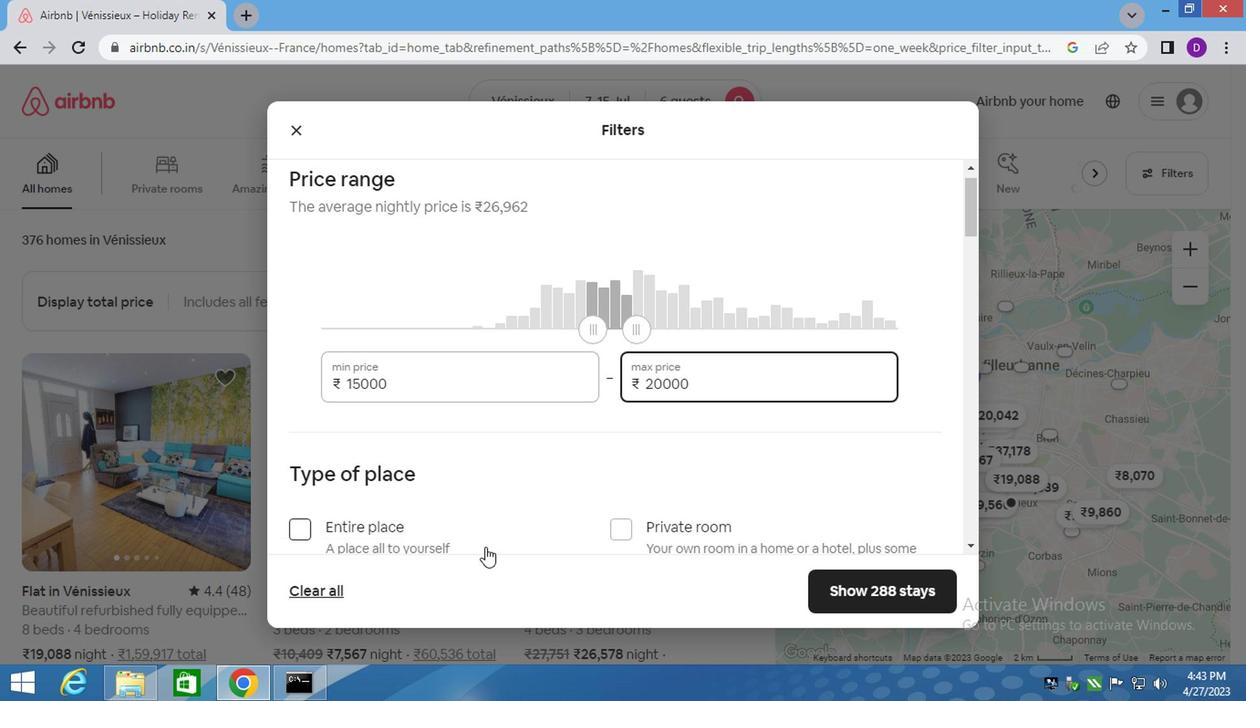 
Action: Mouse moved to (399, 361)
Screenshot: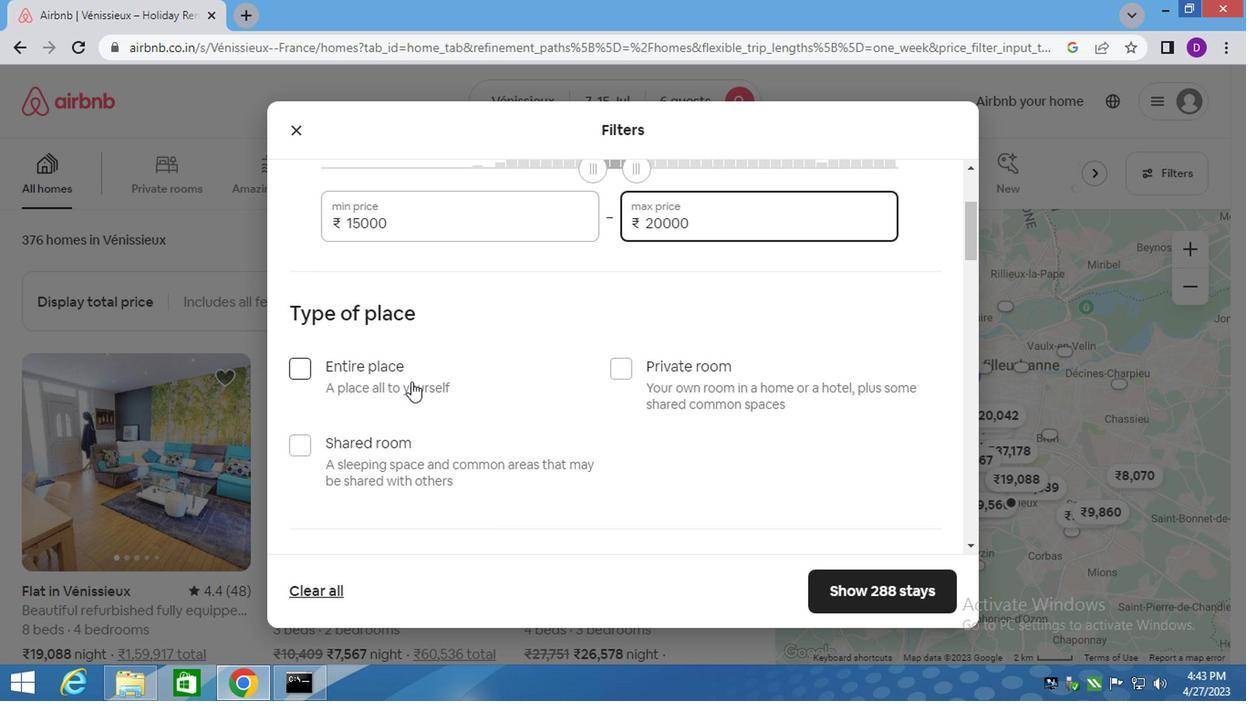 
Action: Mouse pressed left at (399, 361)
Screenshot: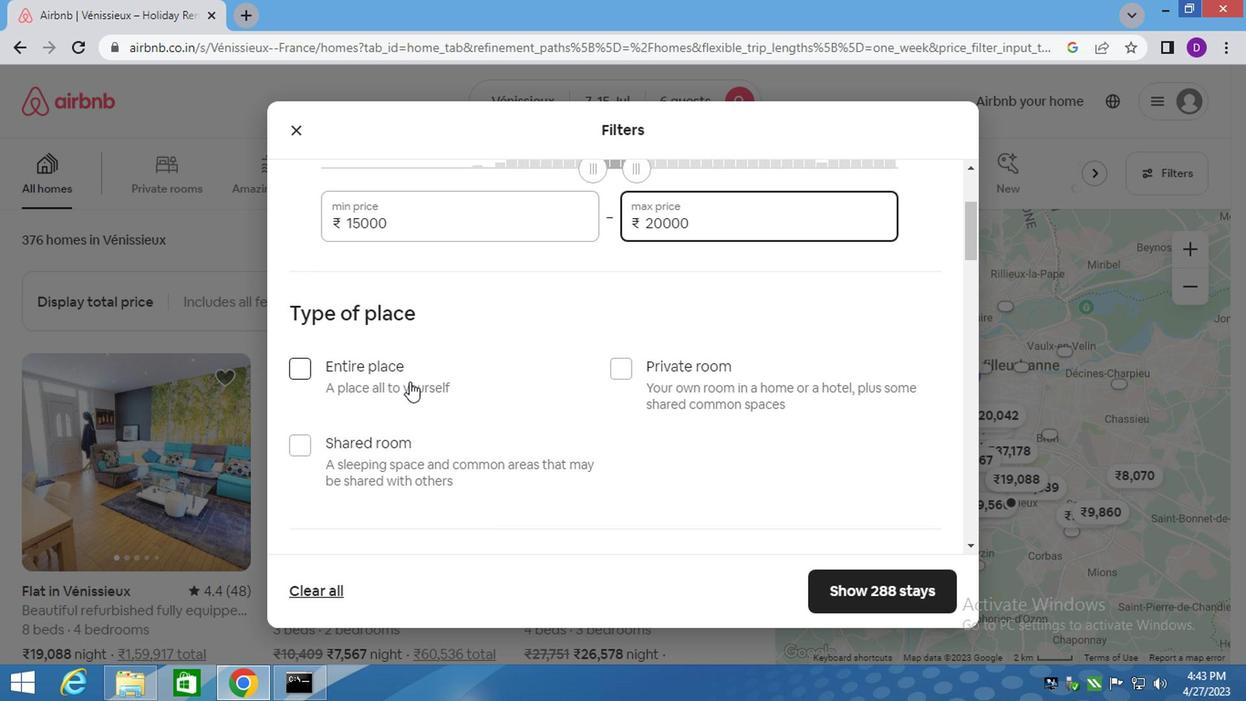 
Action: Mouse moved to (402, 366)
Screenshot: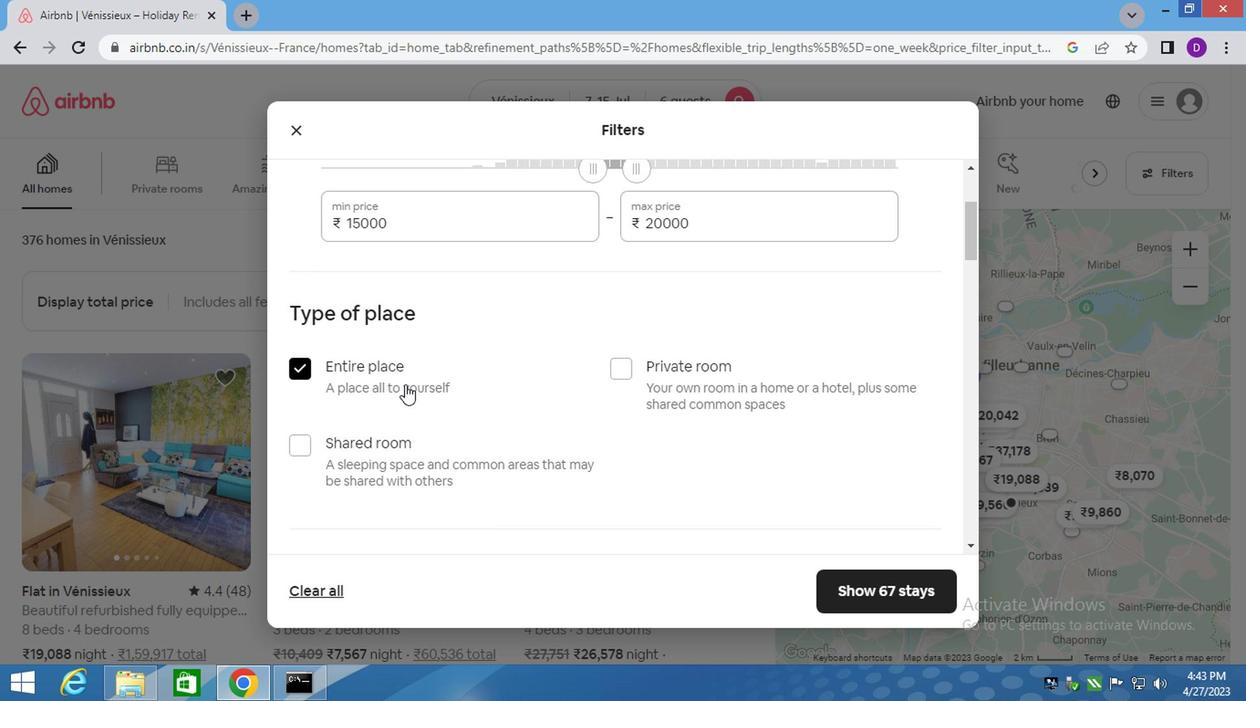 
Action: Mouse scrolled (402, 364) with delta (0, -1)
Screenshot: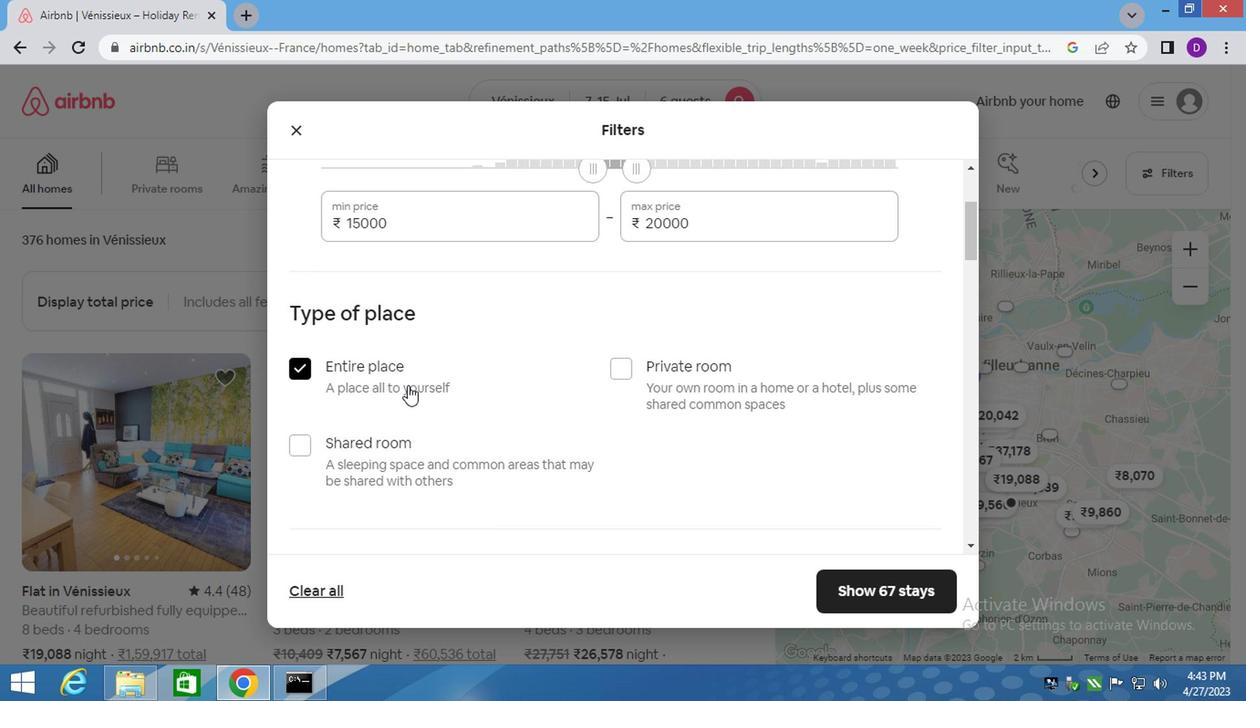 
Action: Mouse scrolled (402, 364) with delta (0, -1)
Screenshot: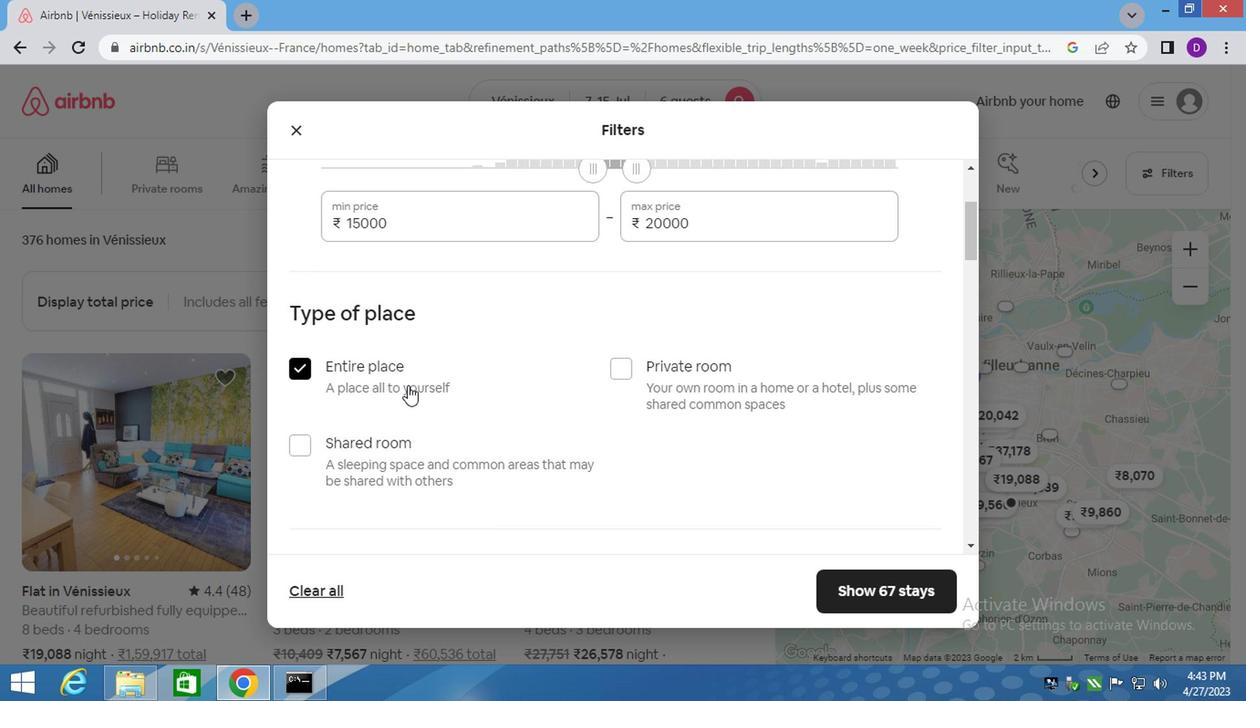 
Action: Mouse scrolled (402, 364) with delta (0, -1)
Screenshot: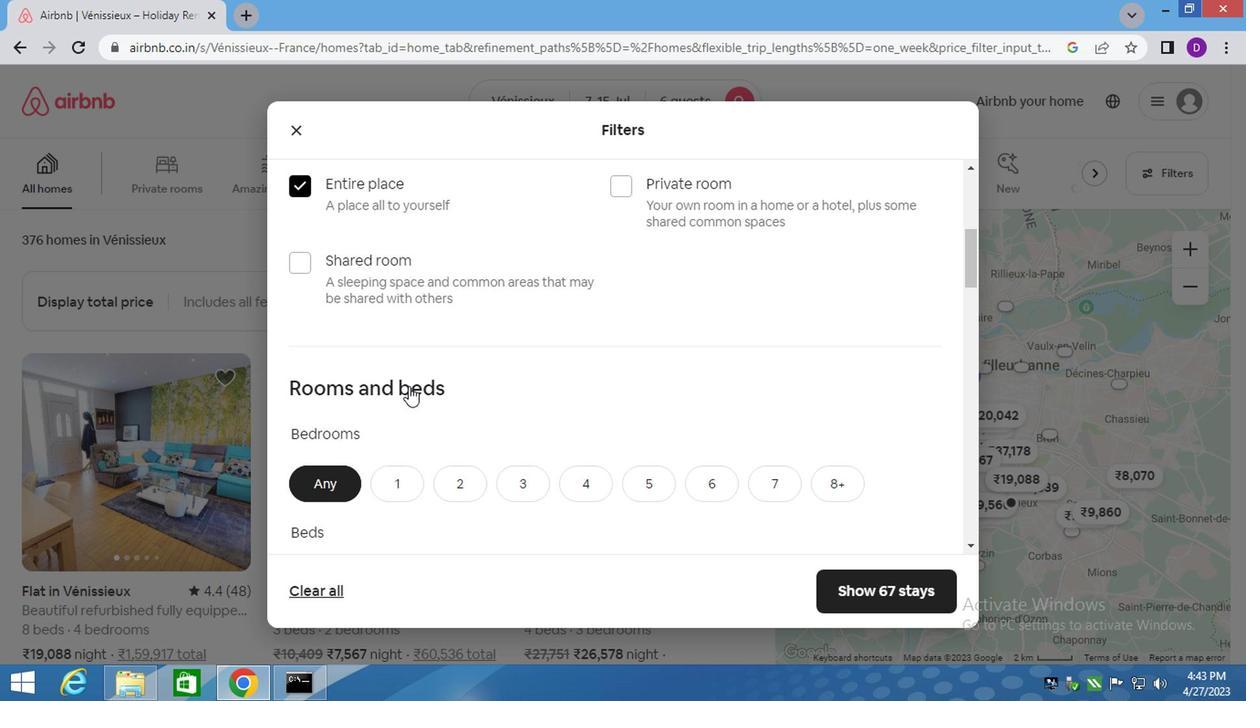 
Action: Mouse moved to (524, 366)
Screenshot: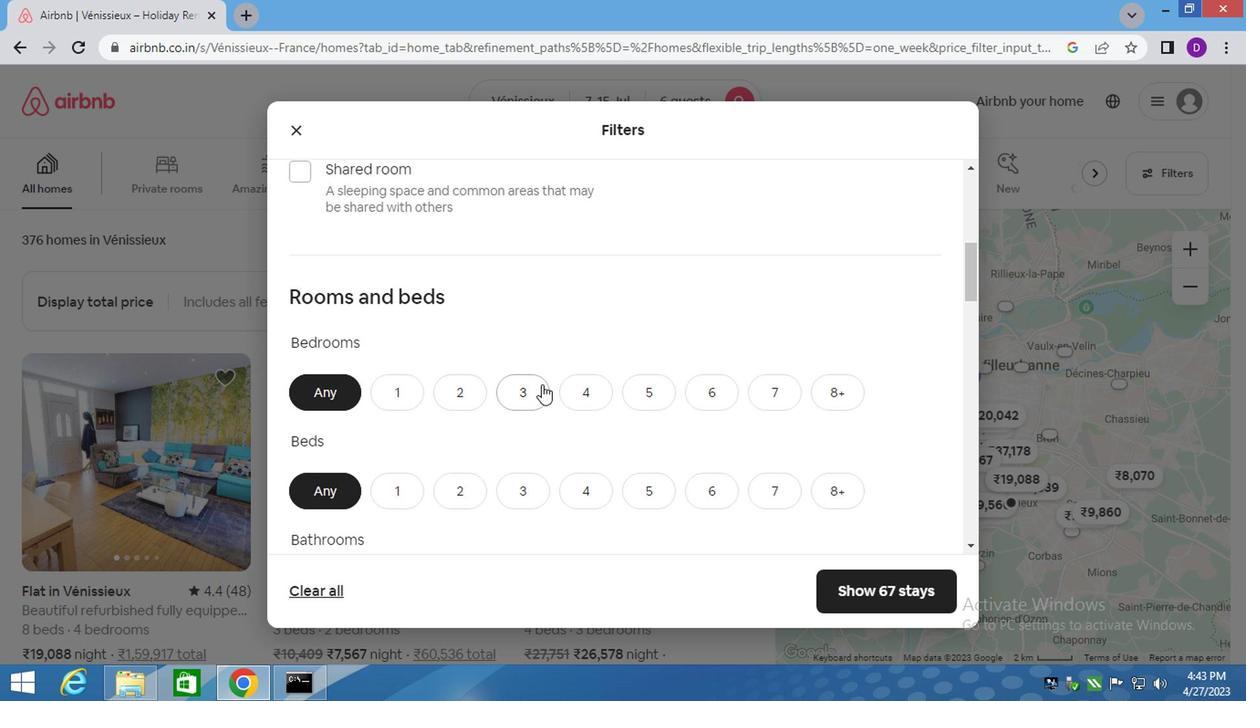 
Action: Mouse pressed left at (524, 366)
Screenshot: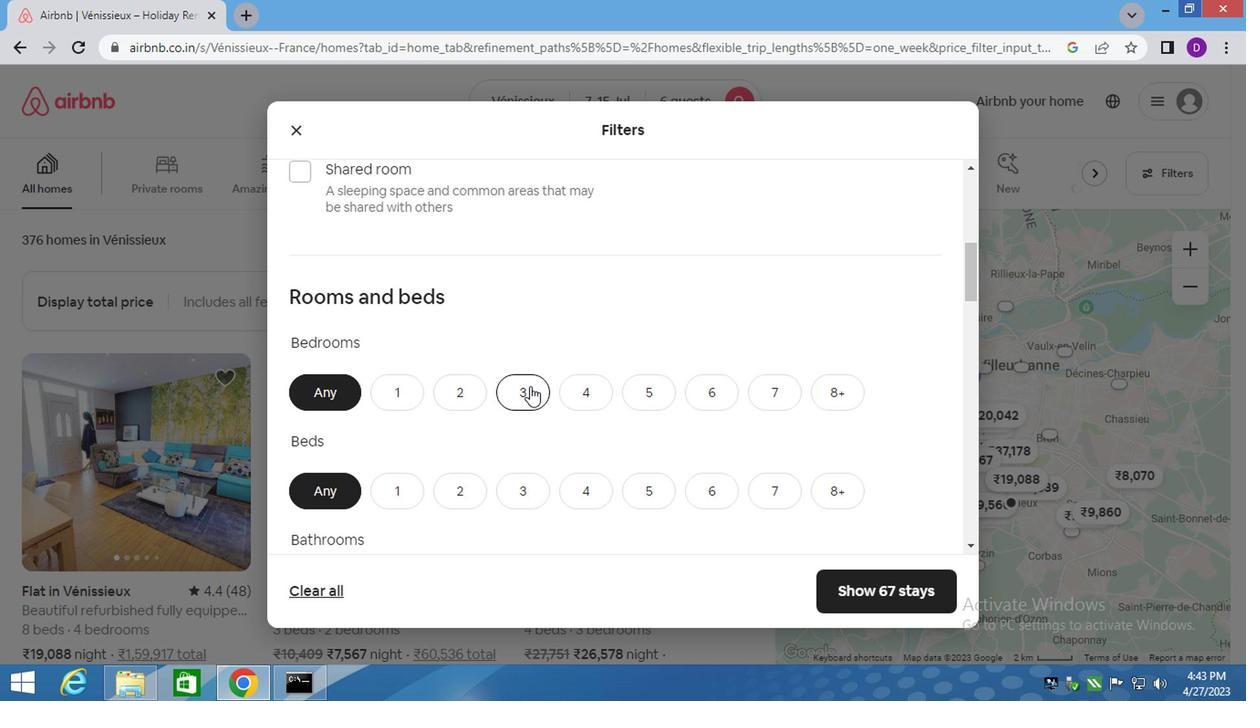 
Action: Mouse moved to (523, 366)
Screenshot: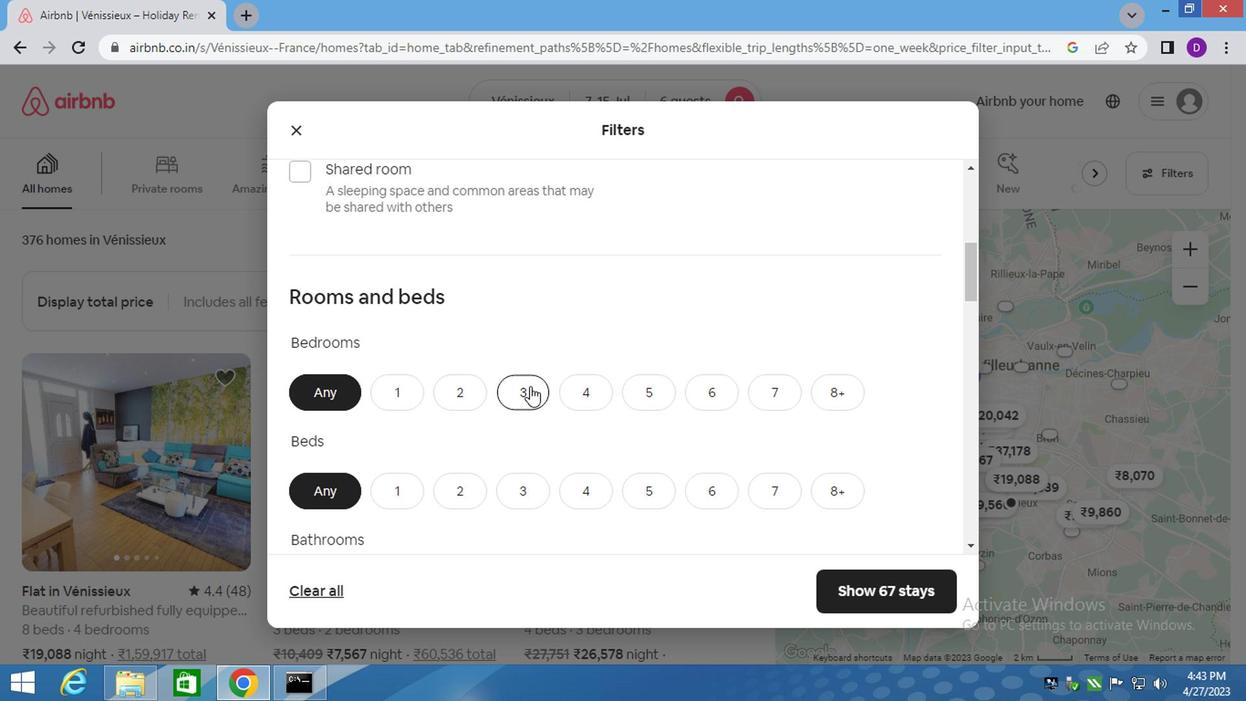 
Action: Mouse scrolled (523, 364) with delta (0, -1)
Screenshot: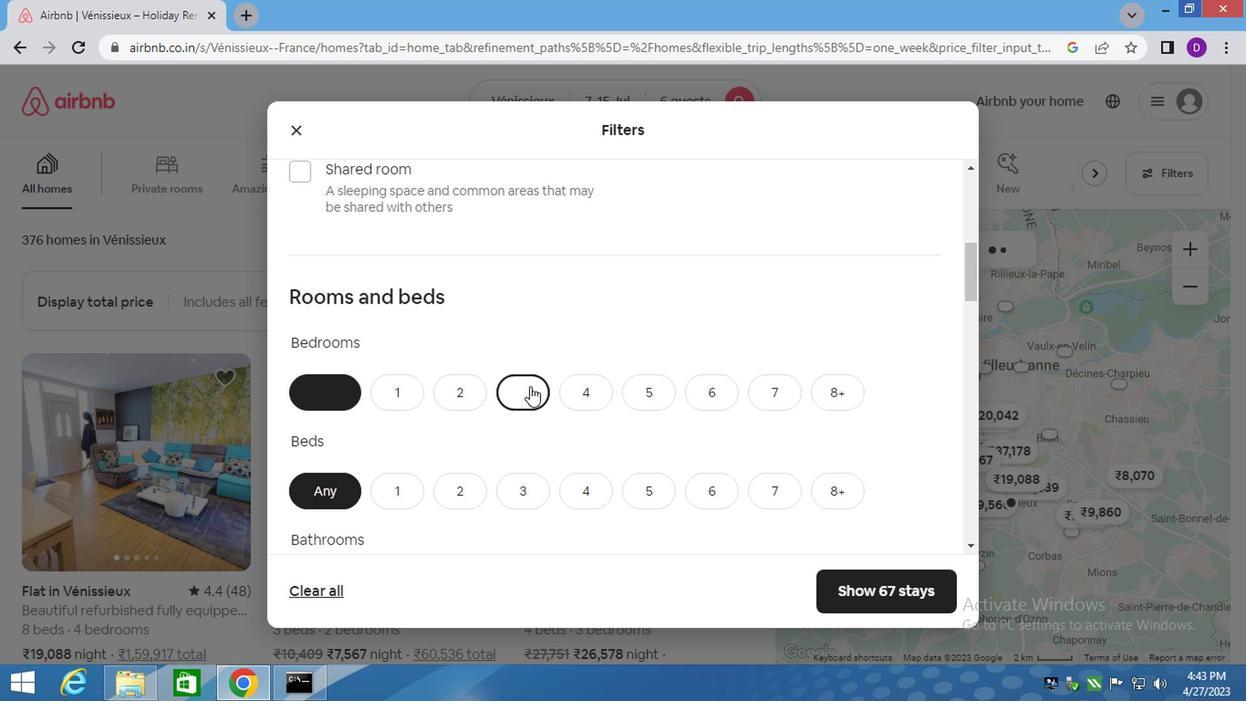 
Action: Mouse scrolled (523, 364) with delta (0, -1)
Screenshot: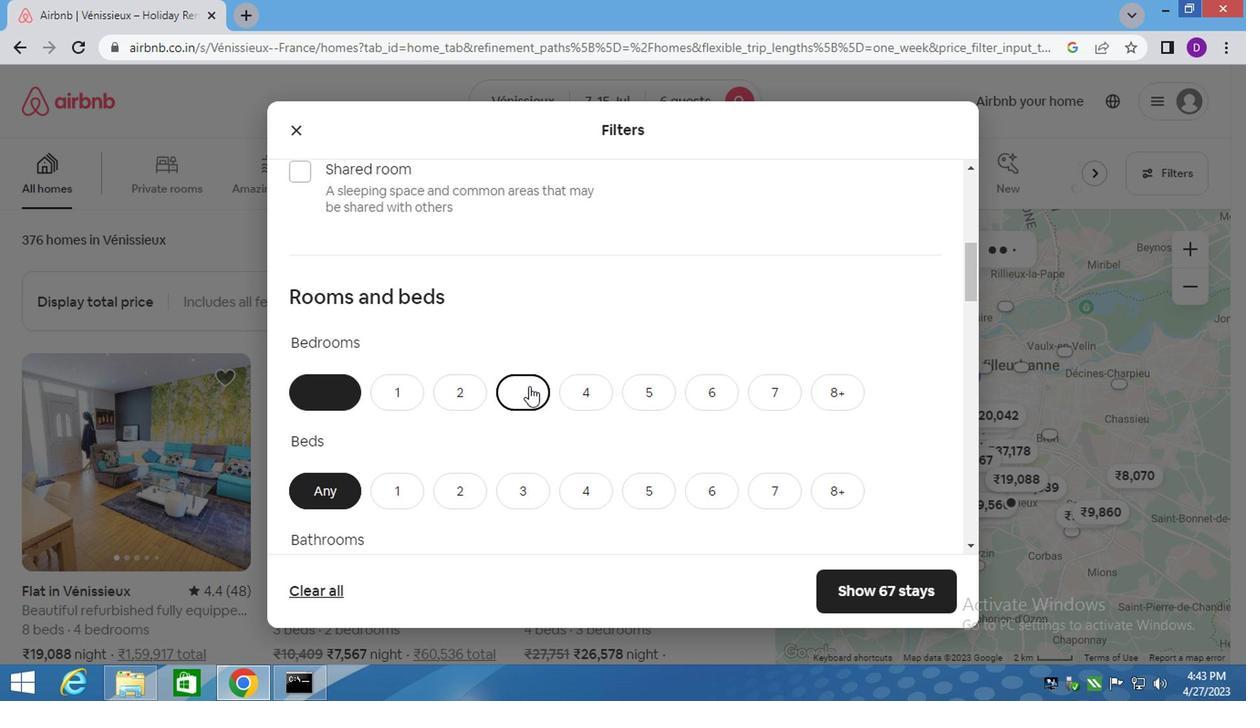 
Action: Mouse scrolled (523, 364) with delta (0, -1)
Screenshot: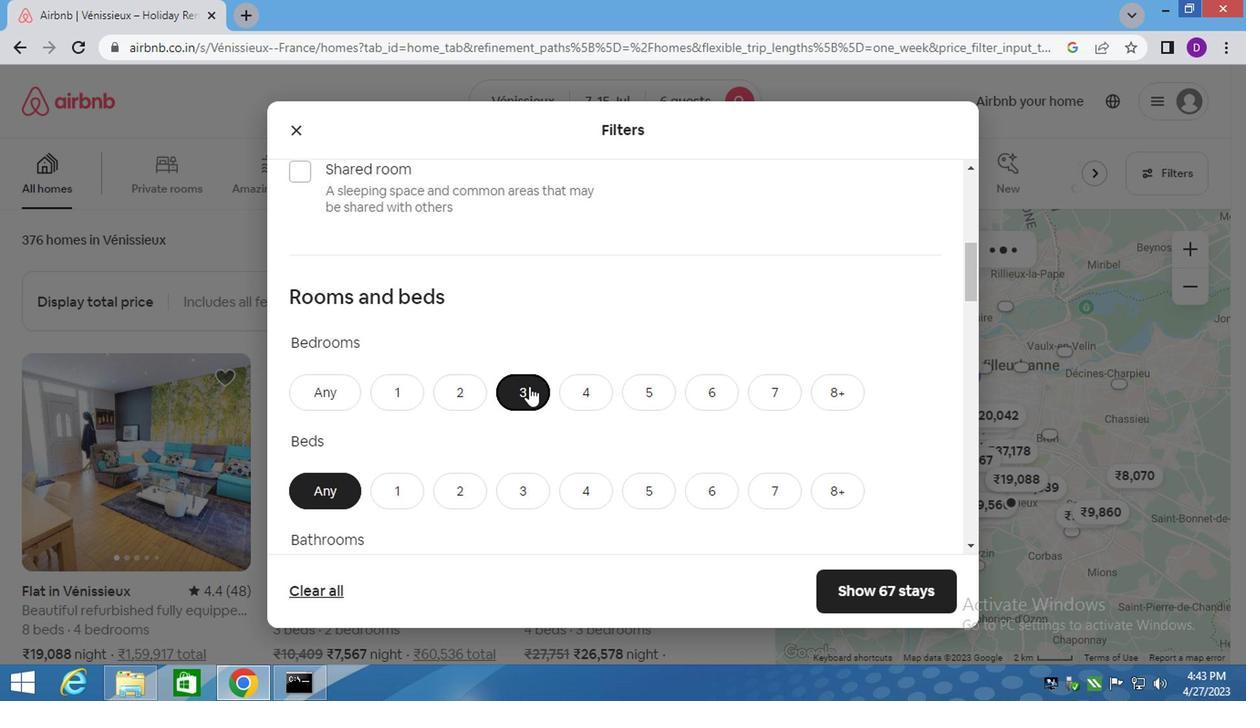 
Action: Mouse moved to (518, 225)
Screenshot: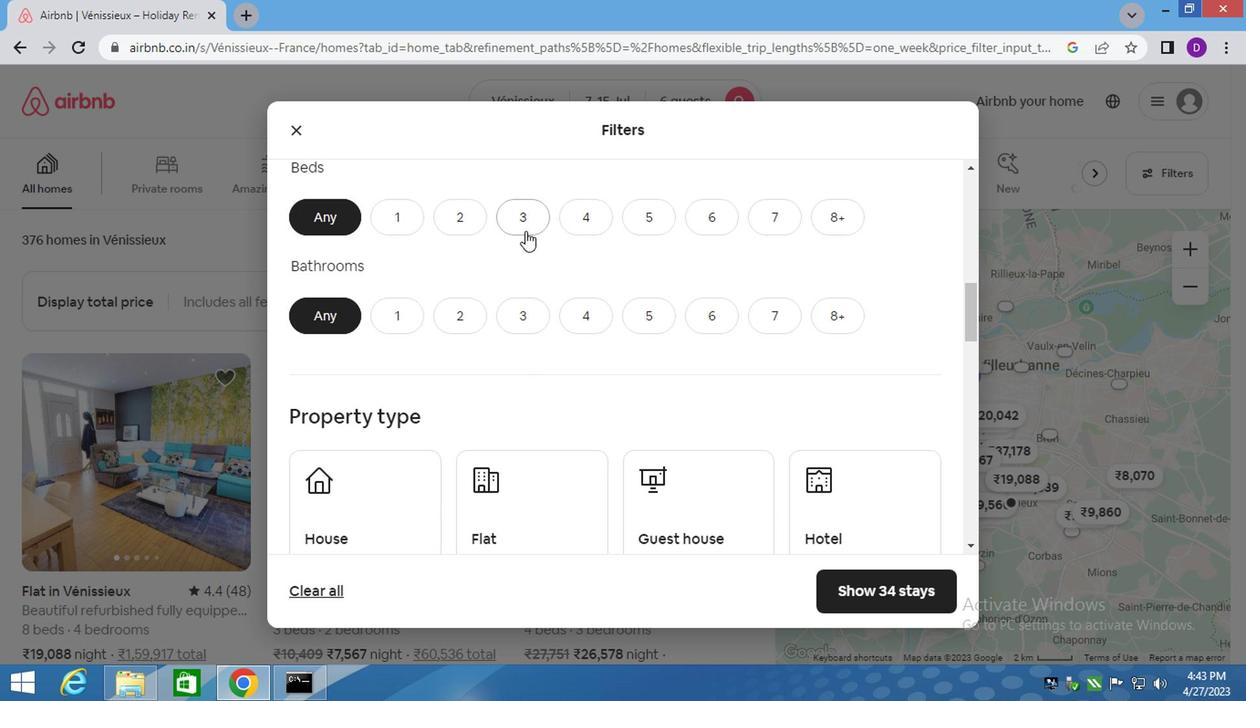 
Action: Mouse pressed left at (518, 225)
Screenshot: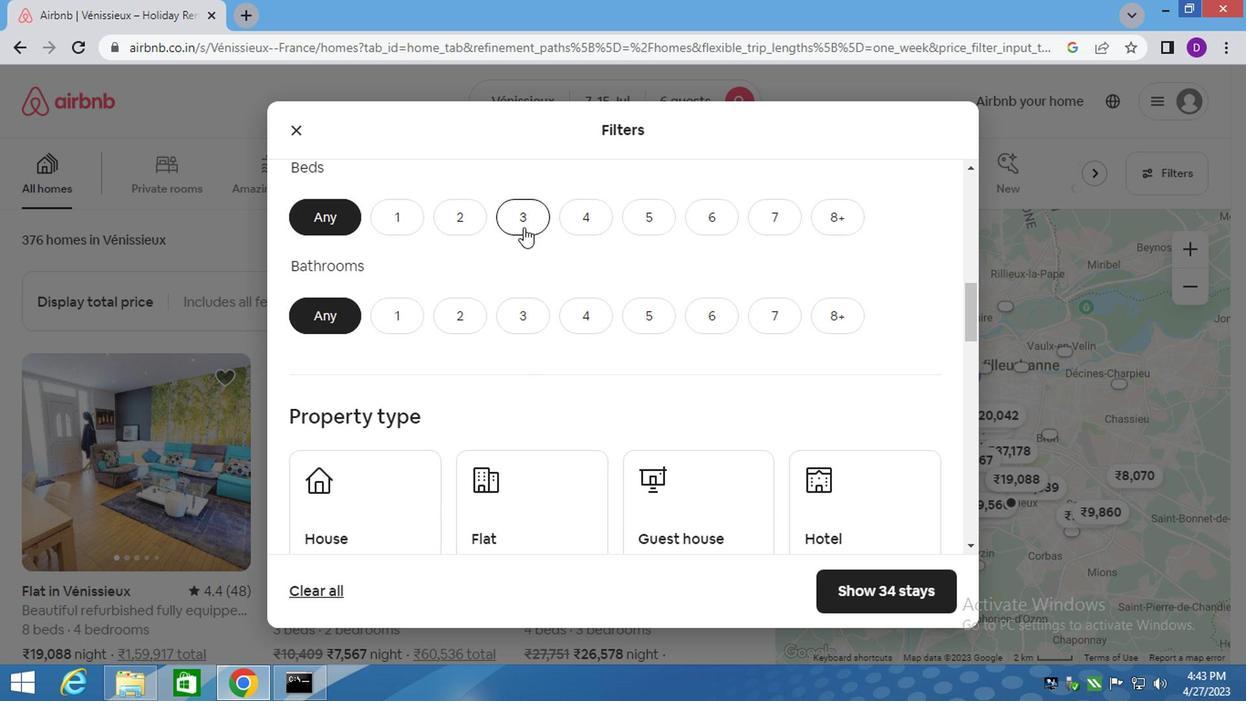 
Action: Mouse moved to (524, 302)
Screenshot: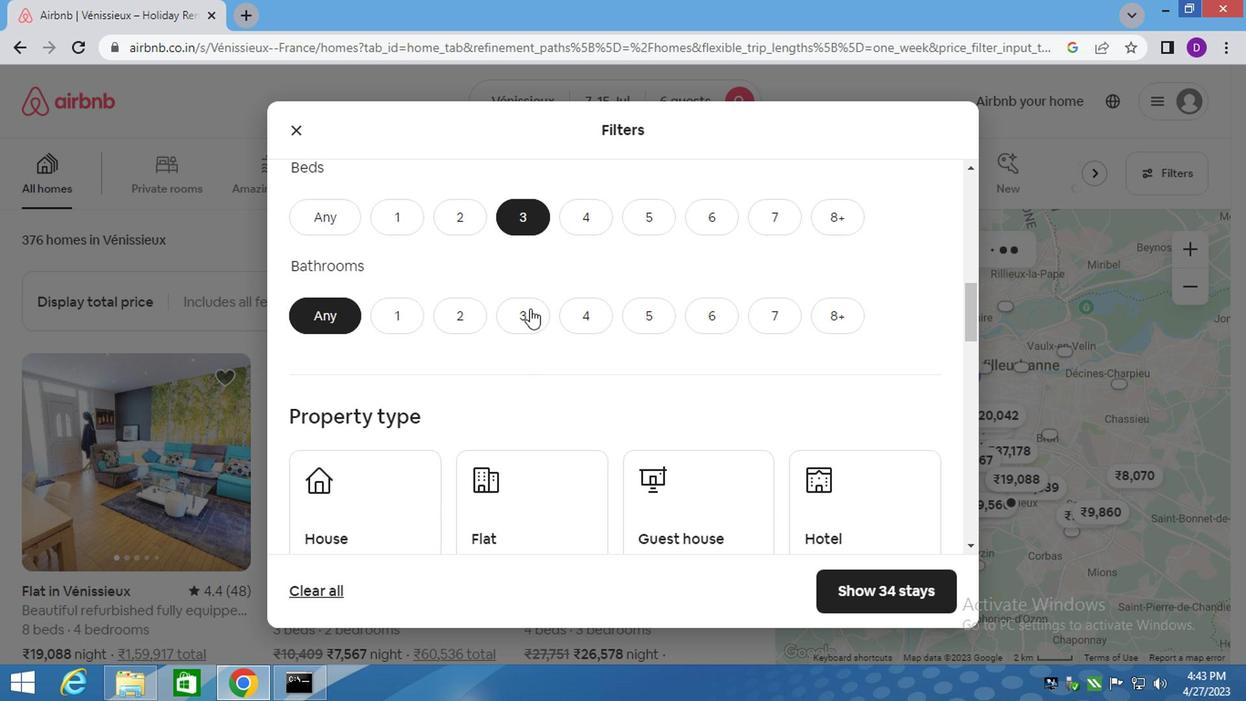 
Action: Mouse pressed left at (524, 302)
Screenshot: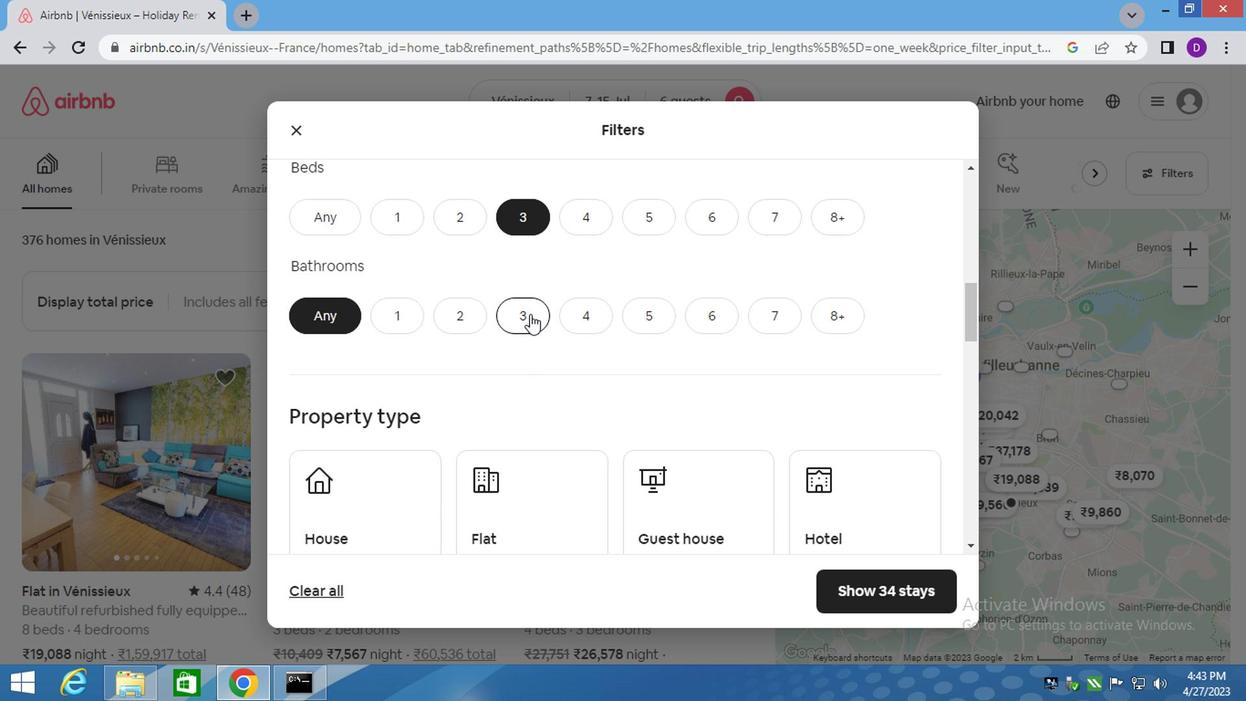 
Action: Mouse moved to (355, 477)
Screenshot: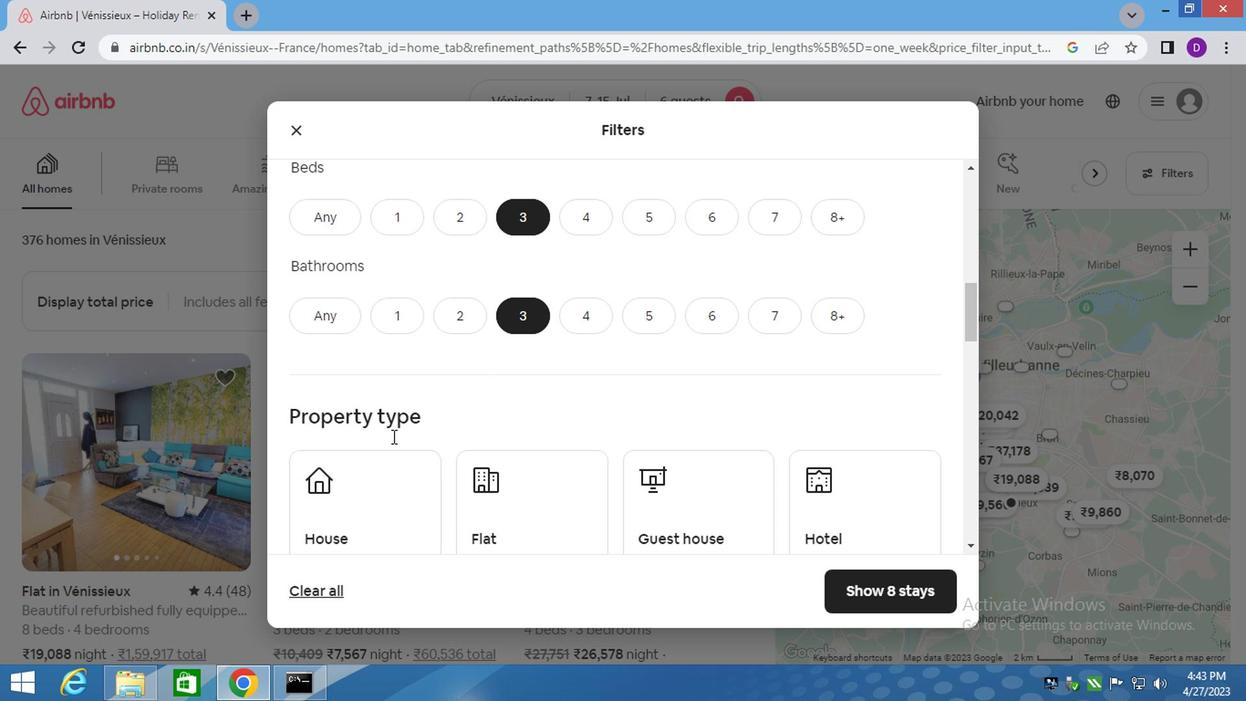 
Action: Mouse pressed left at (355, 477)
Screenshot: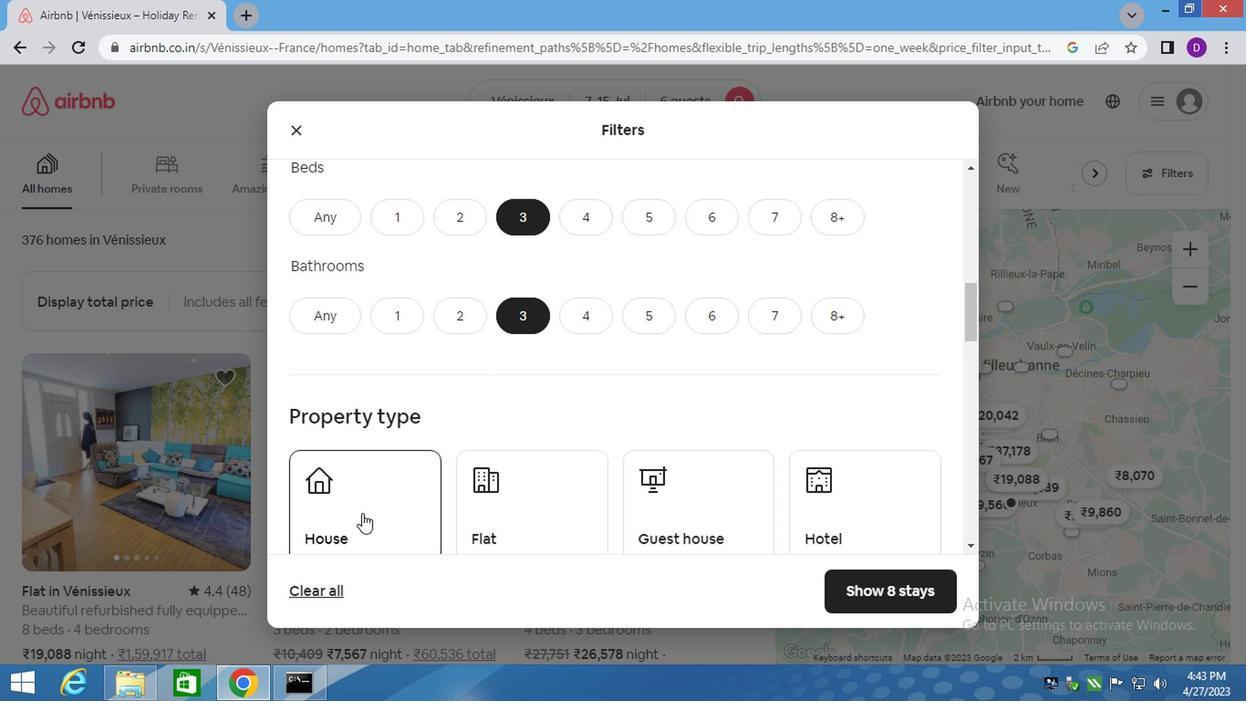 
Action: Mouse moved to (487, 453)
Screenshot: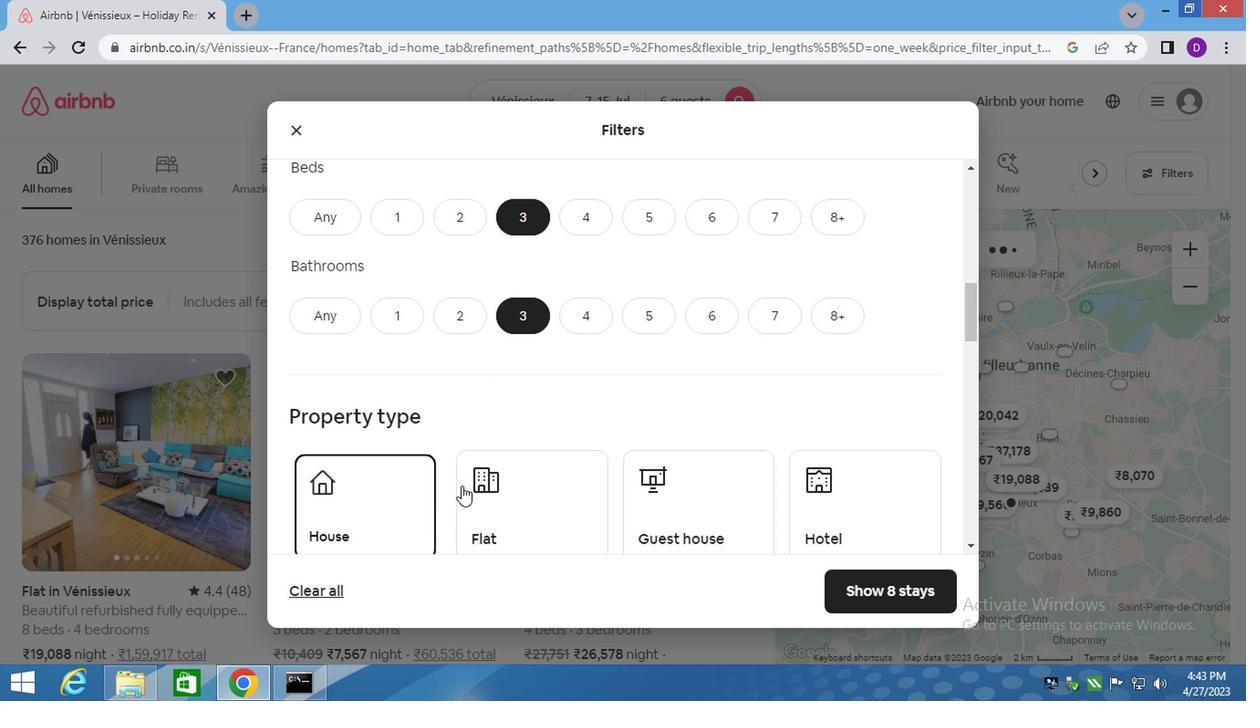 
Action: Mouse pressed left at (487, 453)
Screenshot: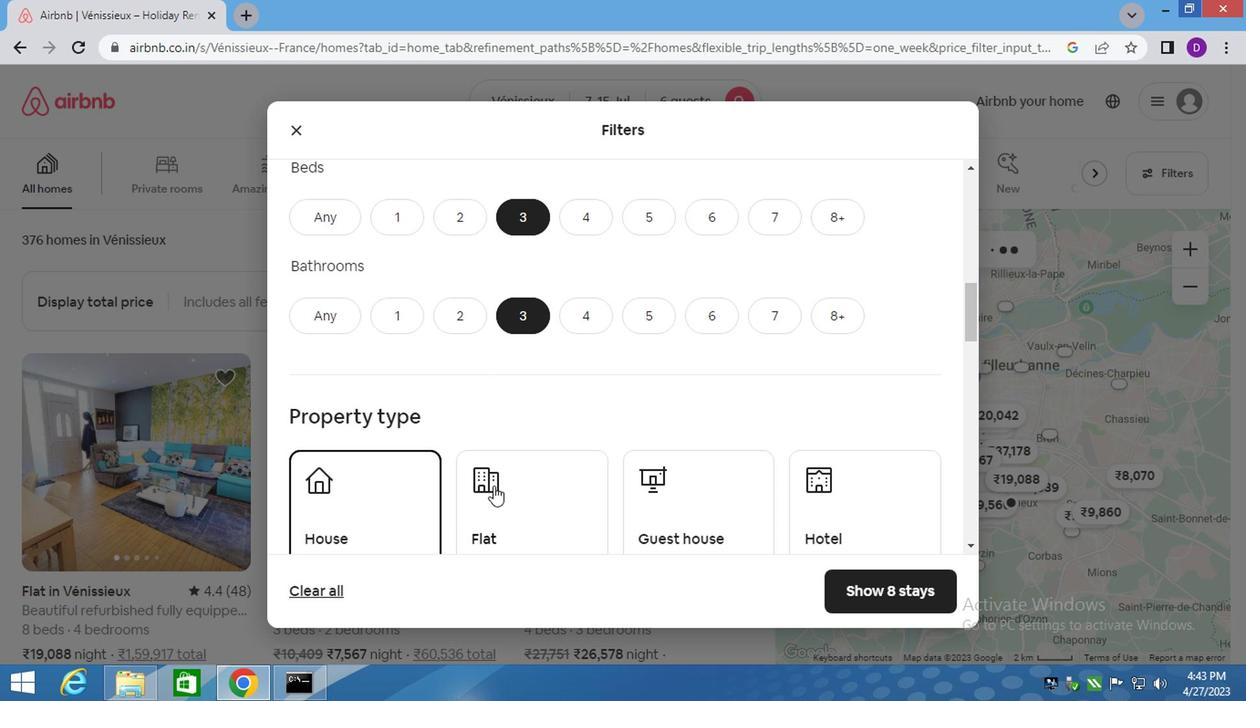 
Action: Mouse moved to (666, 453)
Screenshot: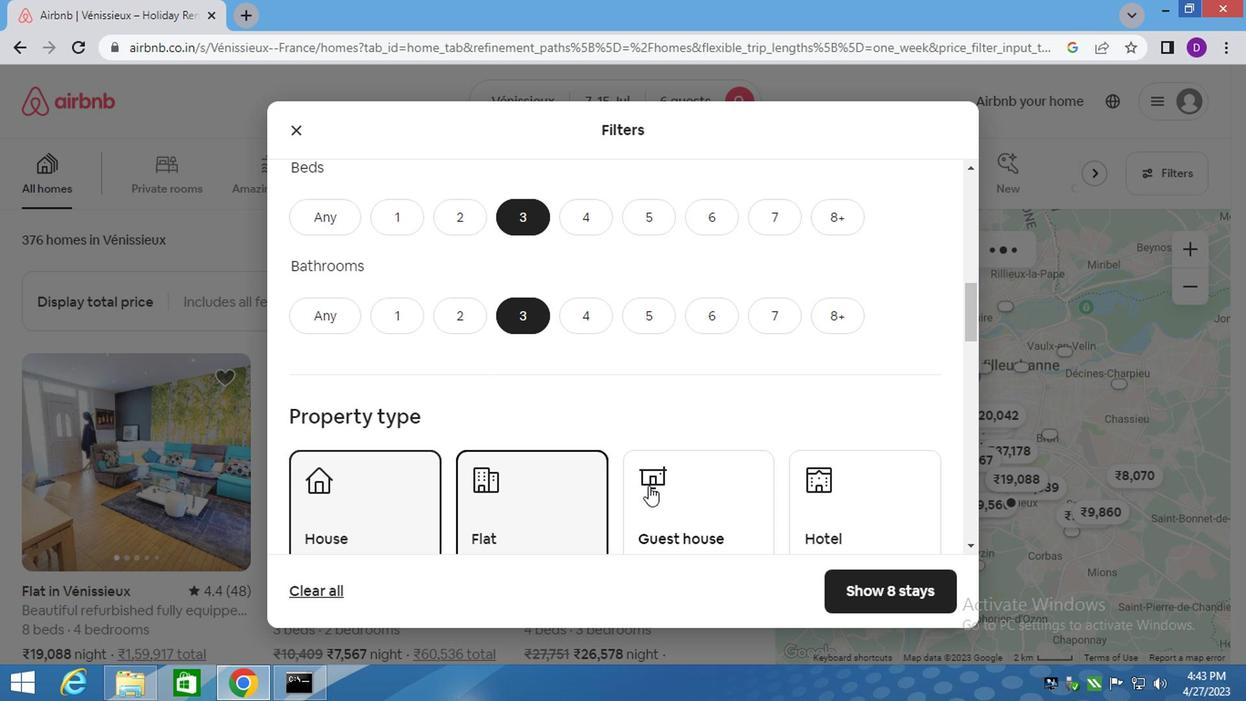 
Action: Mouse pressed left at (666, 453)
Screenshot: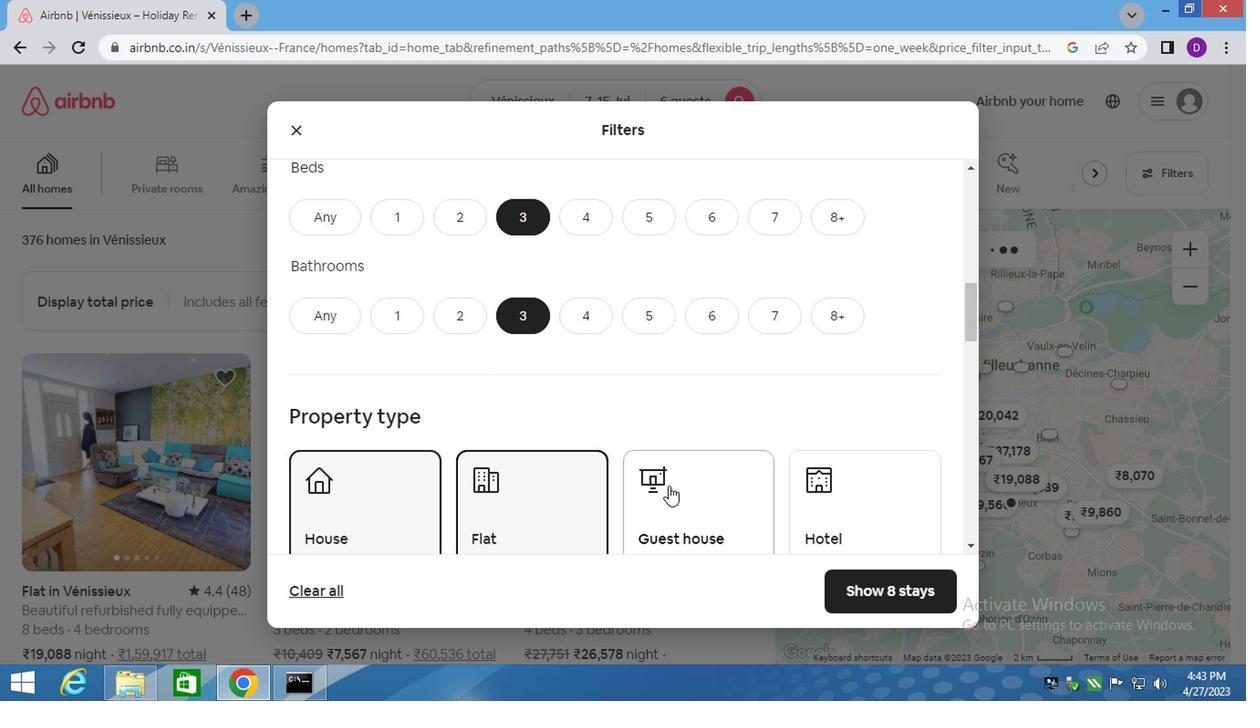 
Action: Mouse moved to (618, 375)
Screenshot: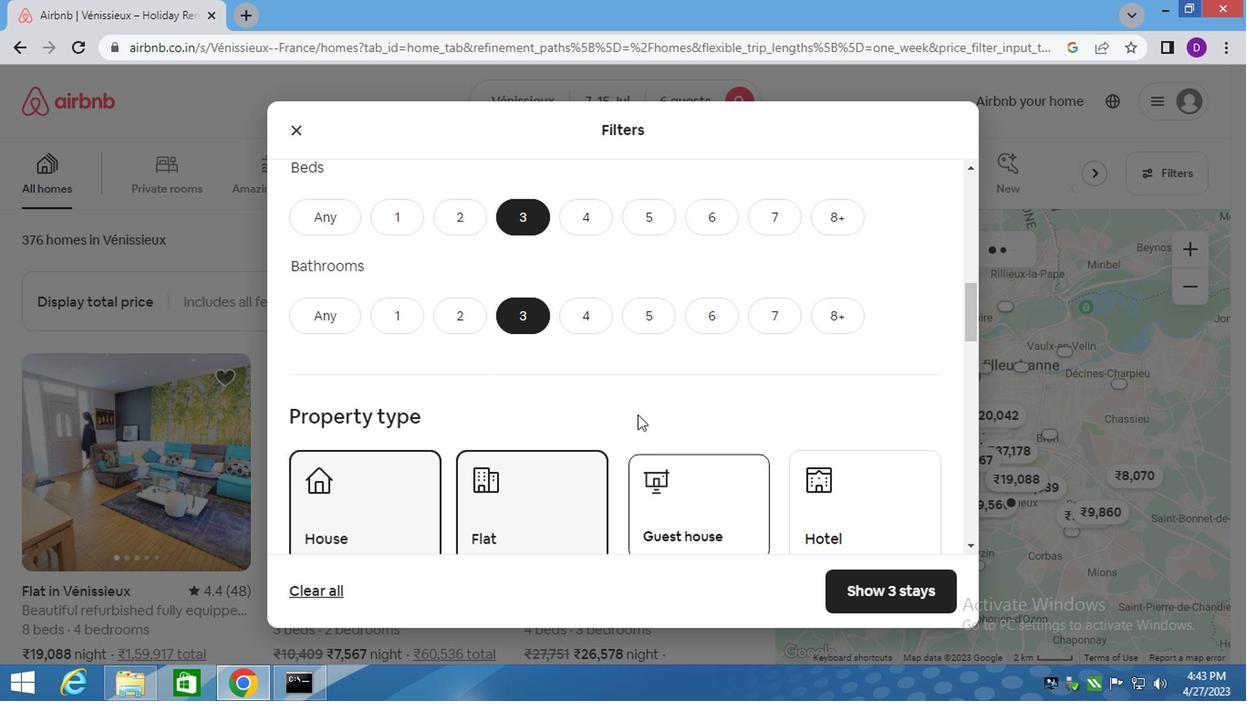 
Action: Mouse scrolled (618, 374) with delta (0, 0)
Screenshot: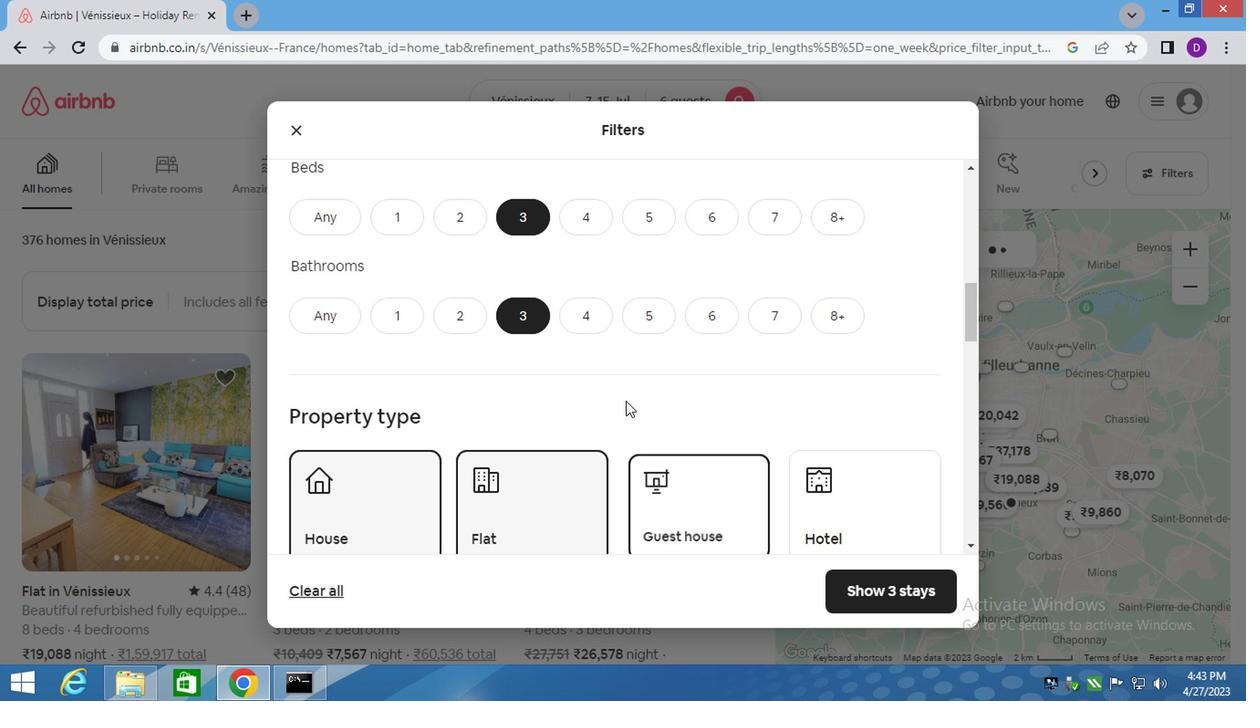 
Action: Mouse scrolled (618, 374) with delta (0, 0)
Screenshot: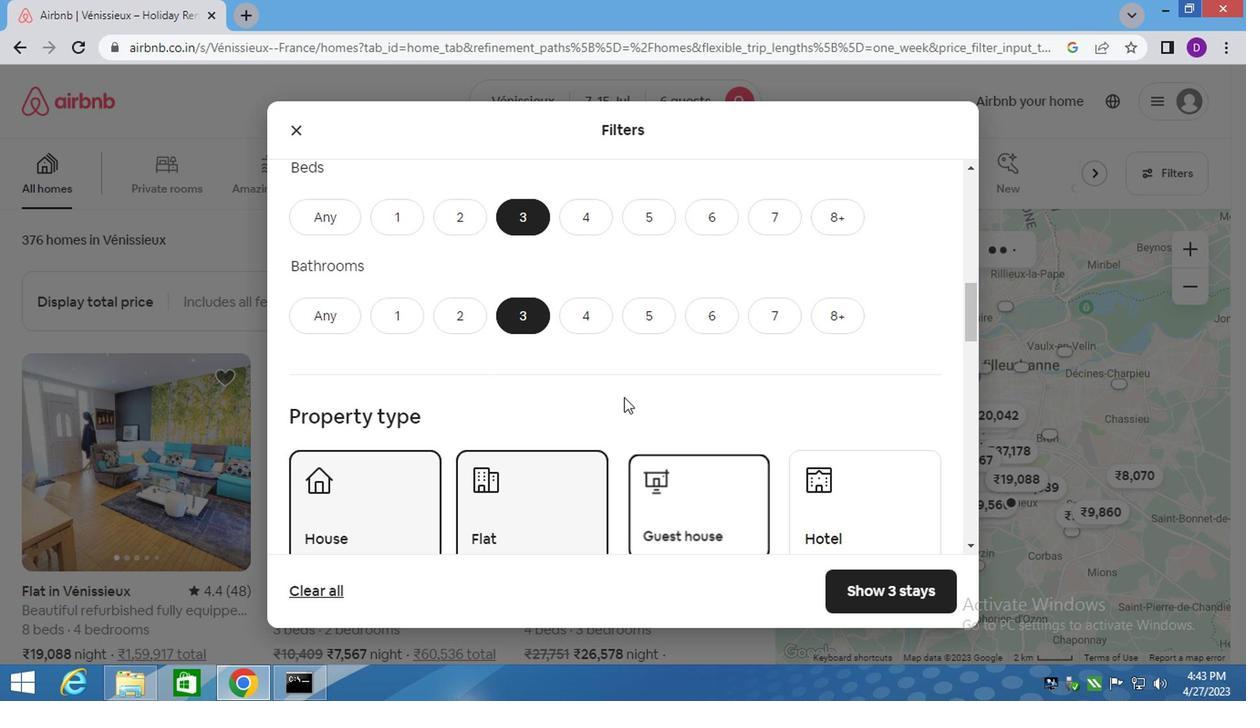 
Action: Mouse scrolled (618, 374) with delta (0, 0)
Screenshot: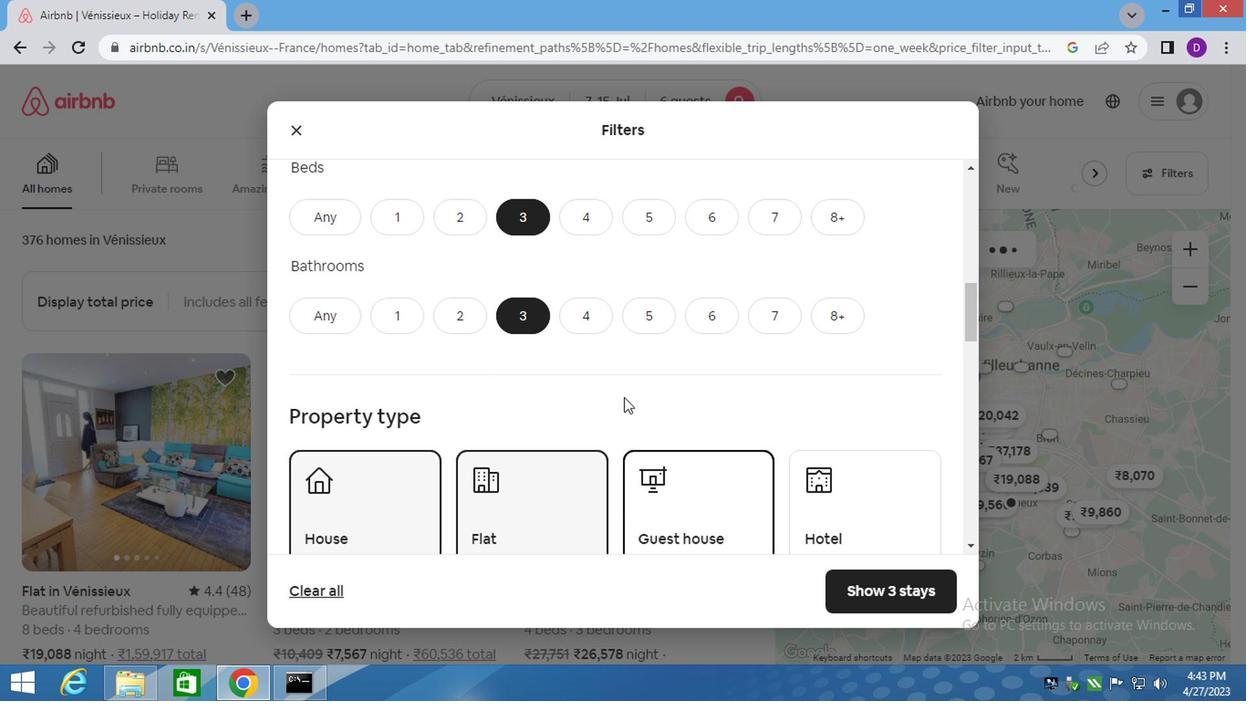 
Action: Mouse scrolled (618, 374) with delta (0, 0)
Screenshot: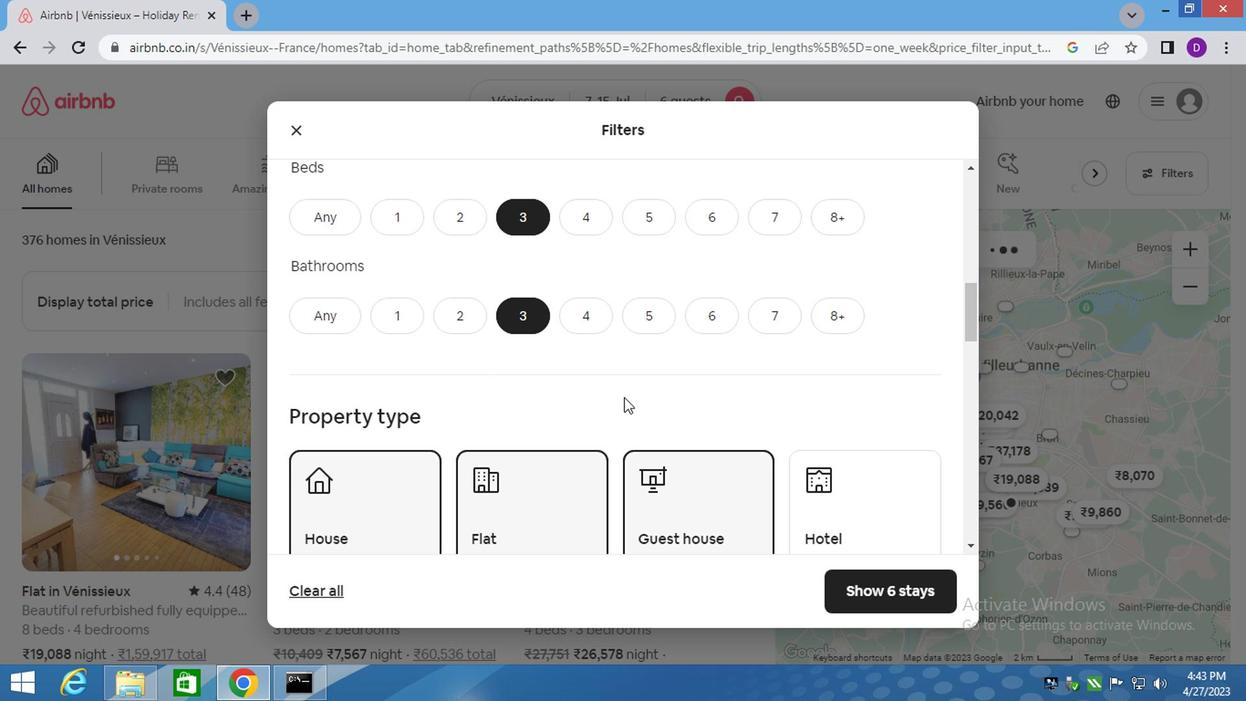 
Action: Mouse scrolled (618, 374) with delta (0, 0)
Screenshot: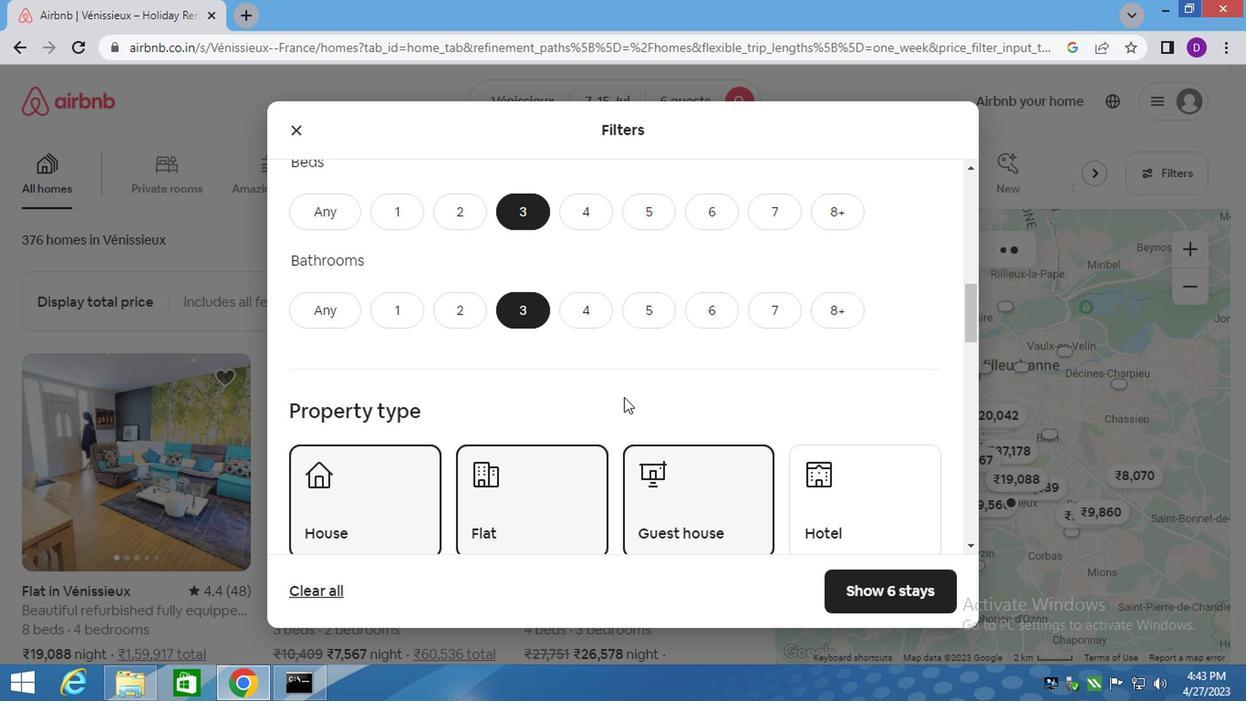 
Action: Mouse scrolled (618, 374) with delta (0, 0)
Screenshot: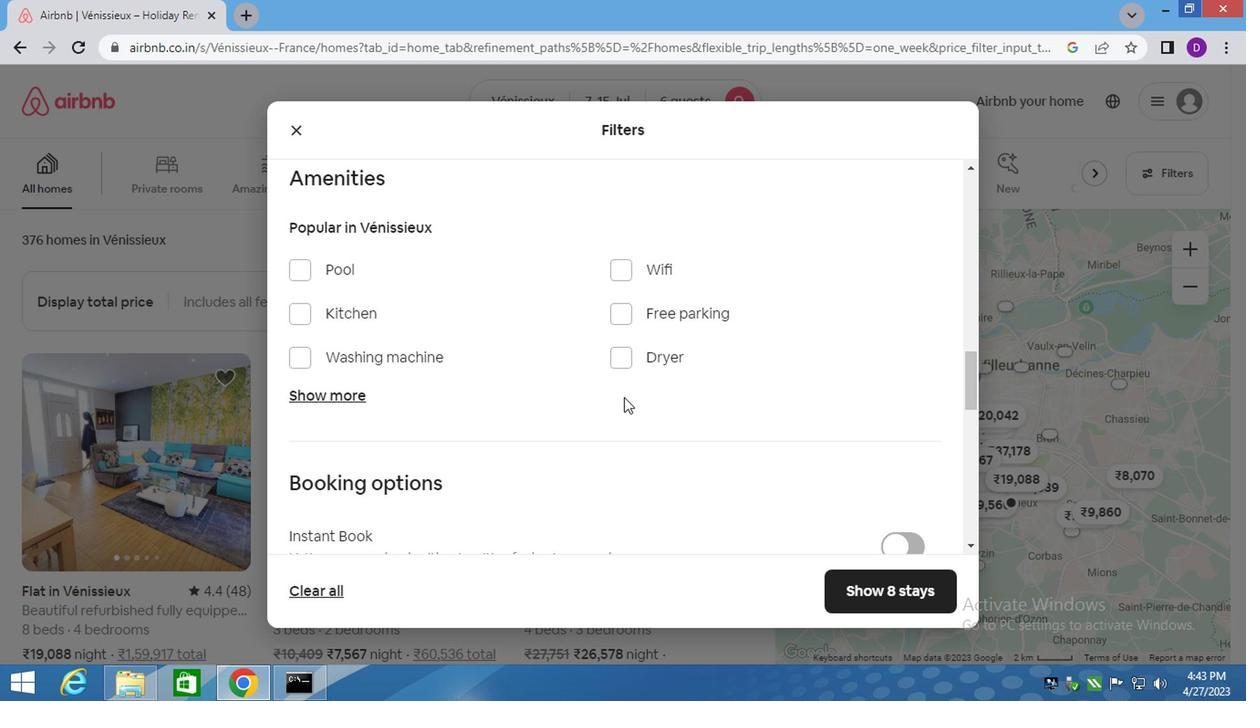 
Action: Mouse scrolled (618, 374) with delta (0, 0)
Screenshot: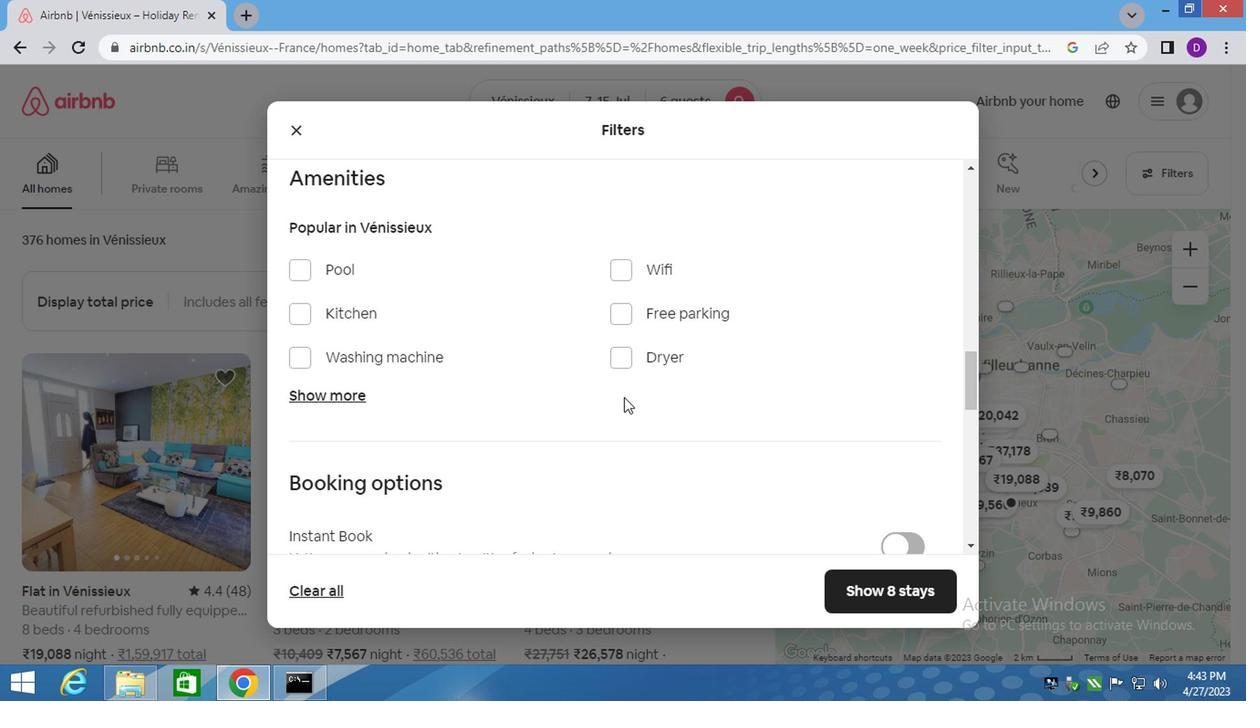 
Action: Mouse scrolled (618, 374) with delta (0, 0)
Screenshot: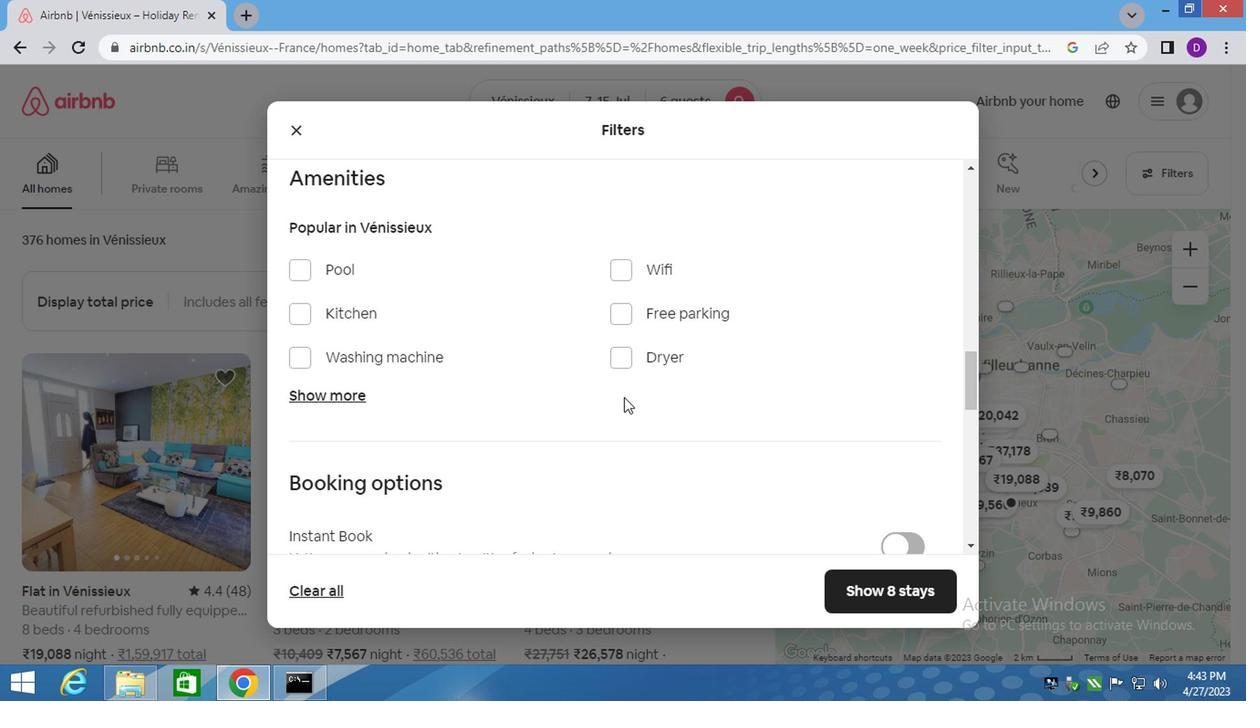 
Action: Mouse moved to (893, 325)
Screenshot: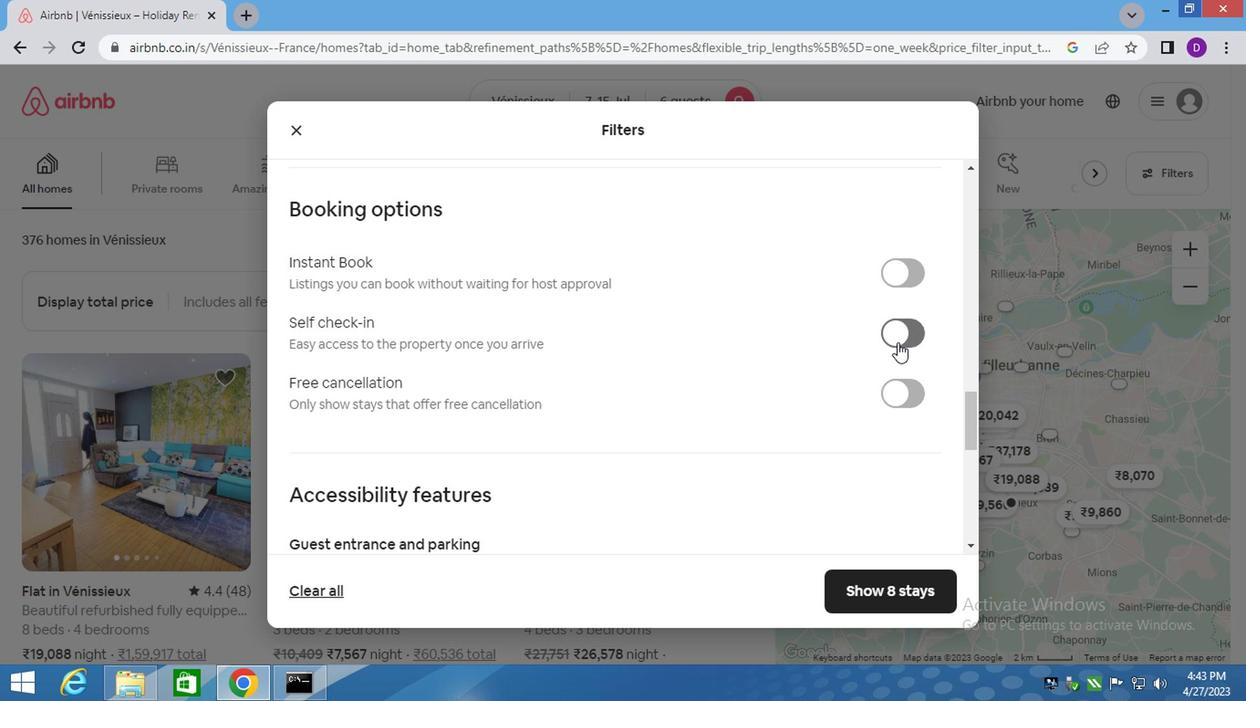 
Action: Mouse pressed left at (893, 325)
Screenshot: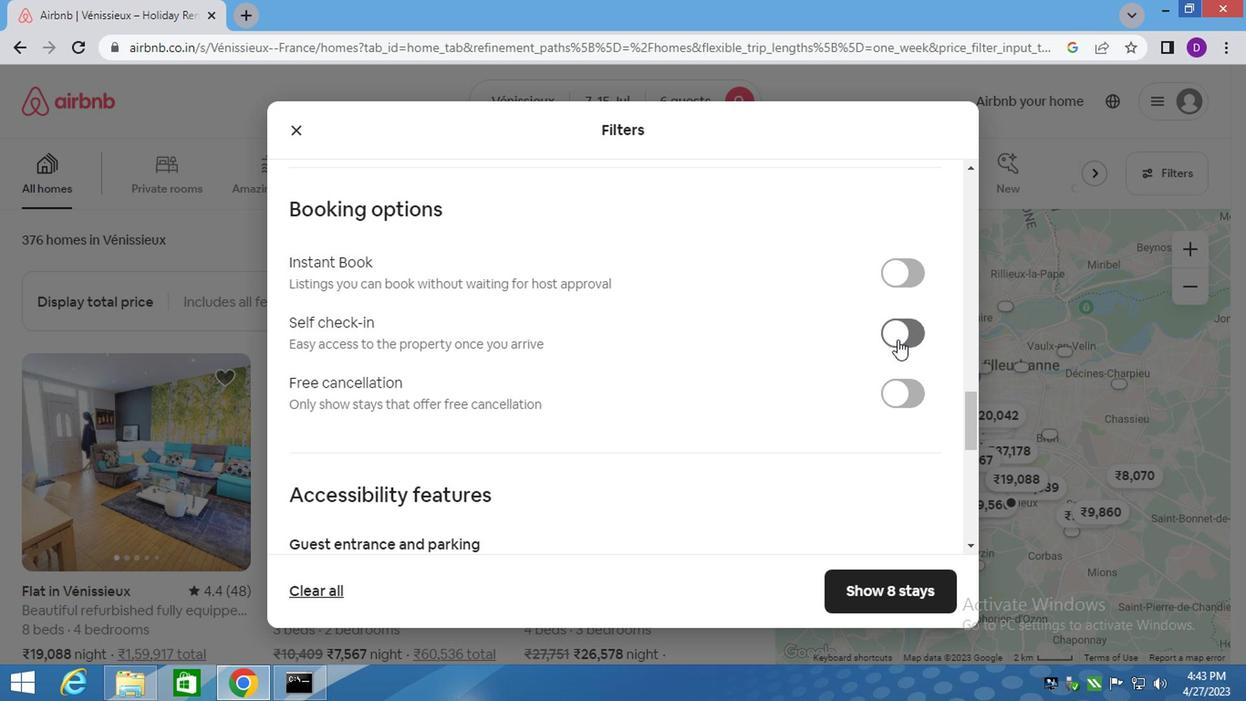 
Action: Mouse moved to (893, 324)
Screenshot: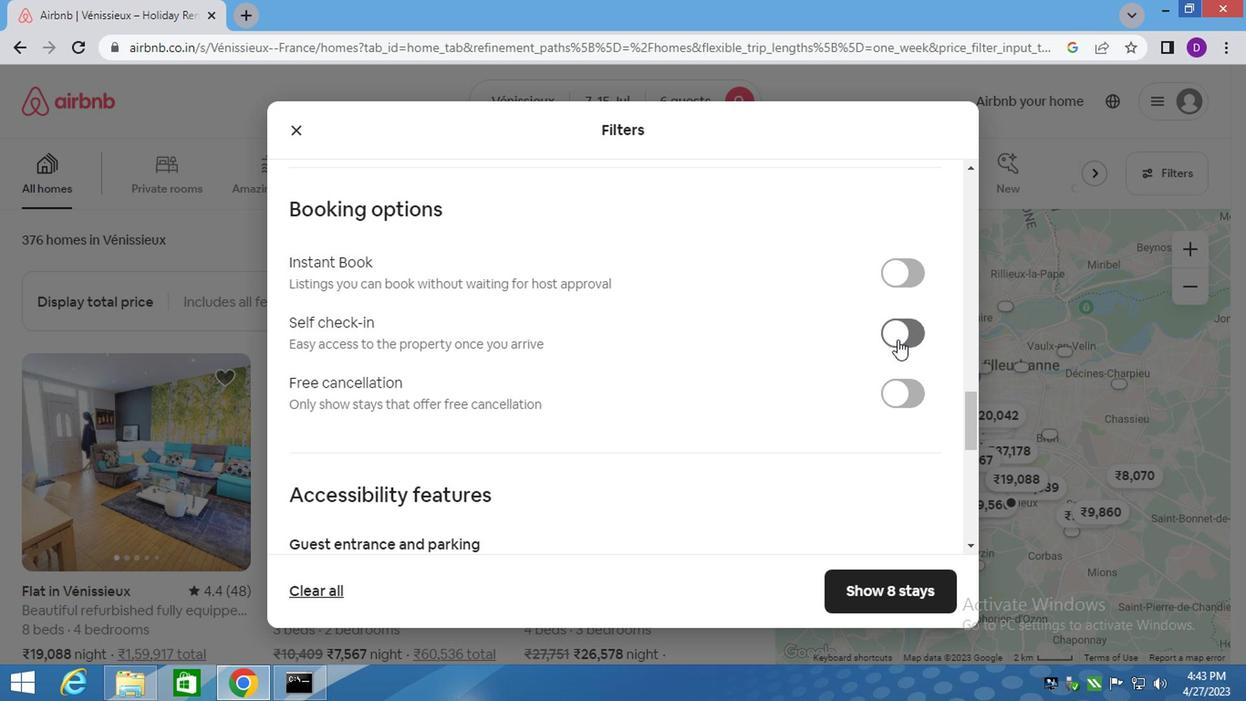 
Action: Mouse scrolled (893, 323) with delta (0, -1)
Screenshot: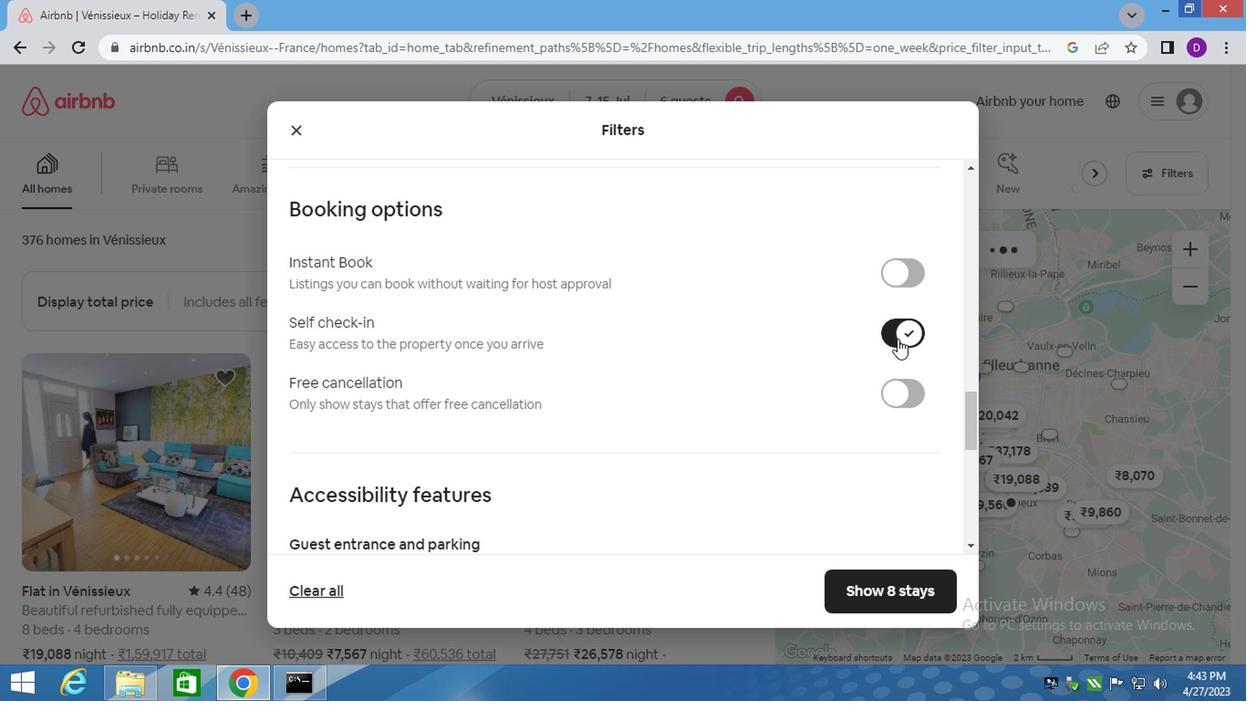 
Action: Mouse scrolled (893, 323) with delta (0, -1)
Screenshot: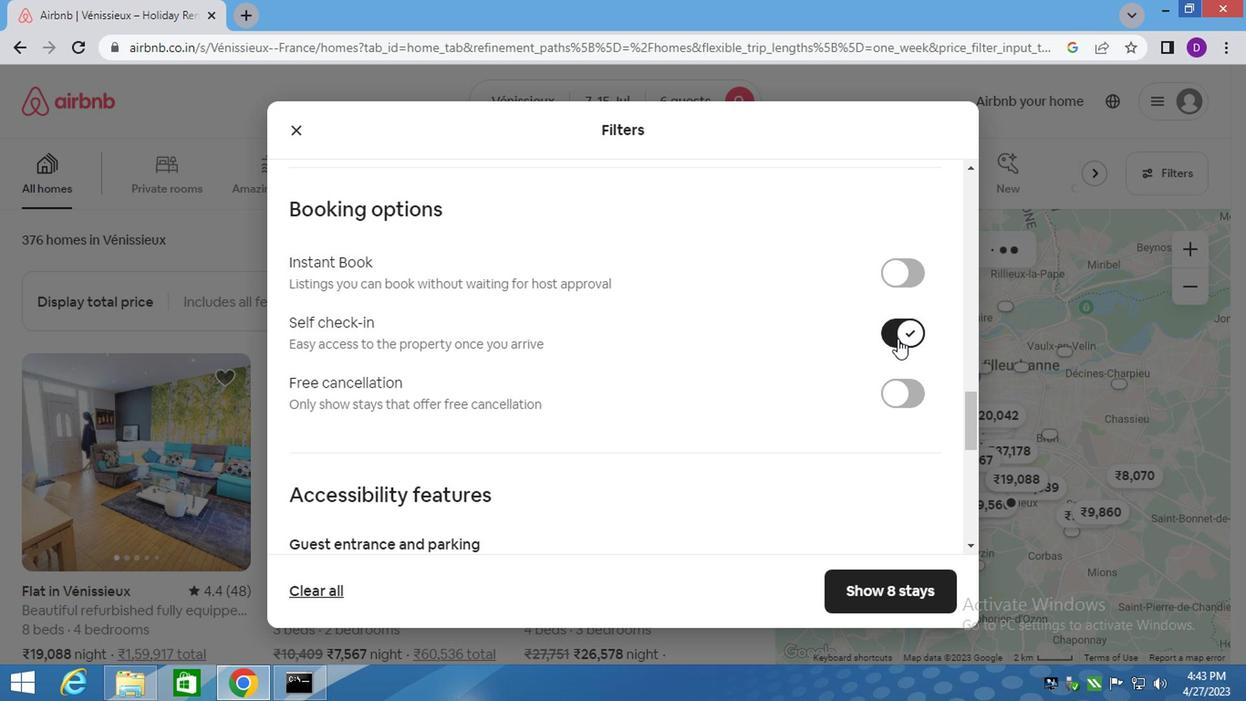 
Action: Mouse scrolled (893, 323) with delta (0, -1)
Screenshot: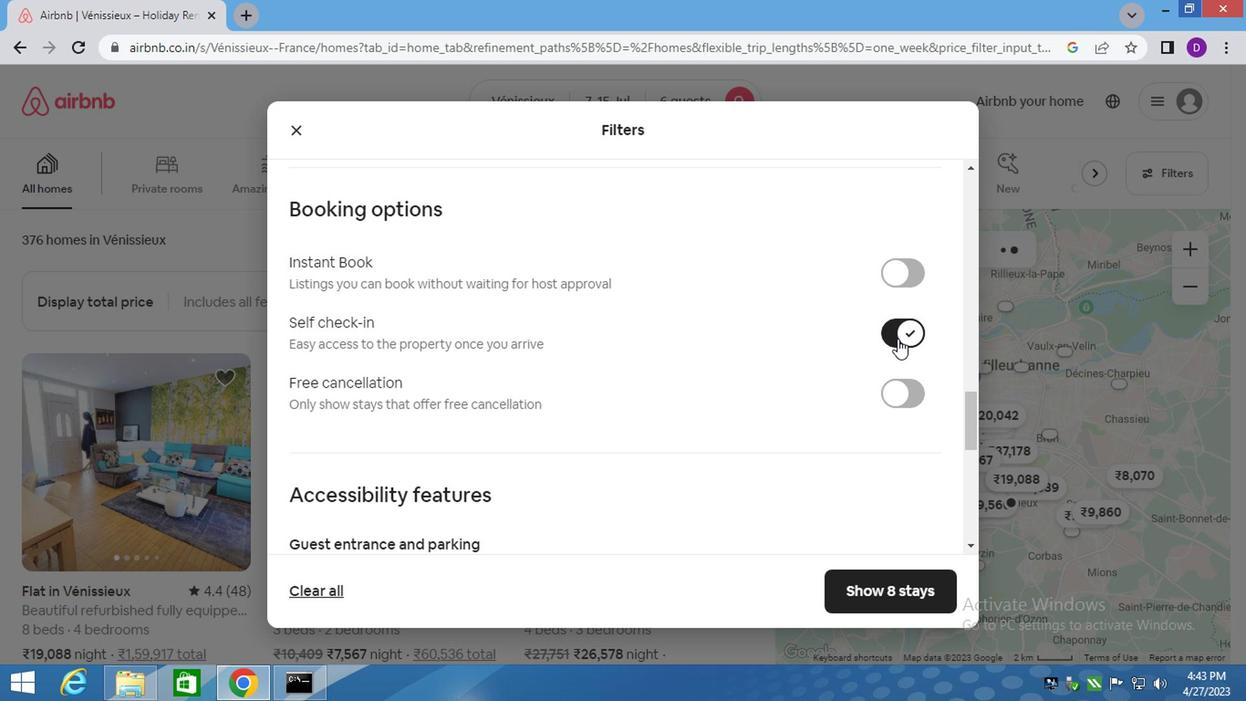 
Action: Mouse scrolled (893, 323) with delta (0, -1)
Screenshot: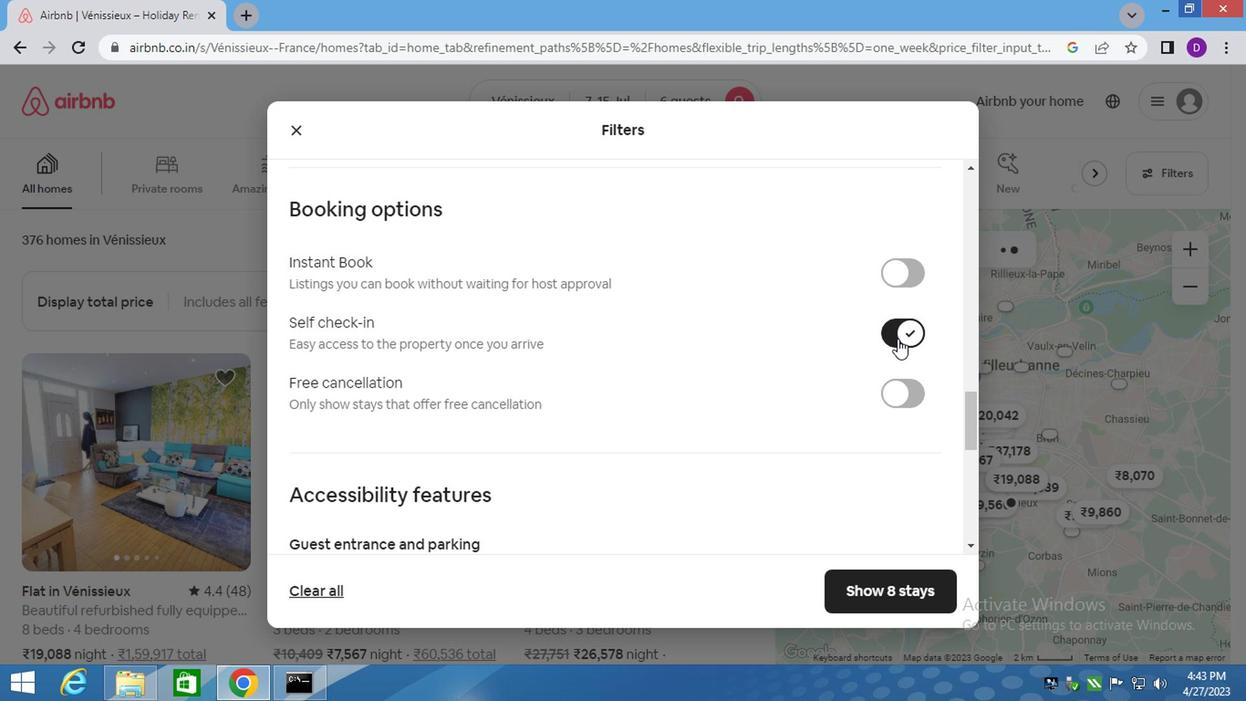 
Action: Mouse moved to (905, 370)
Screenshot: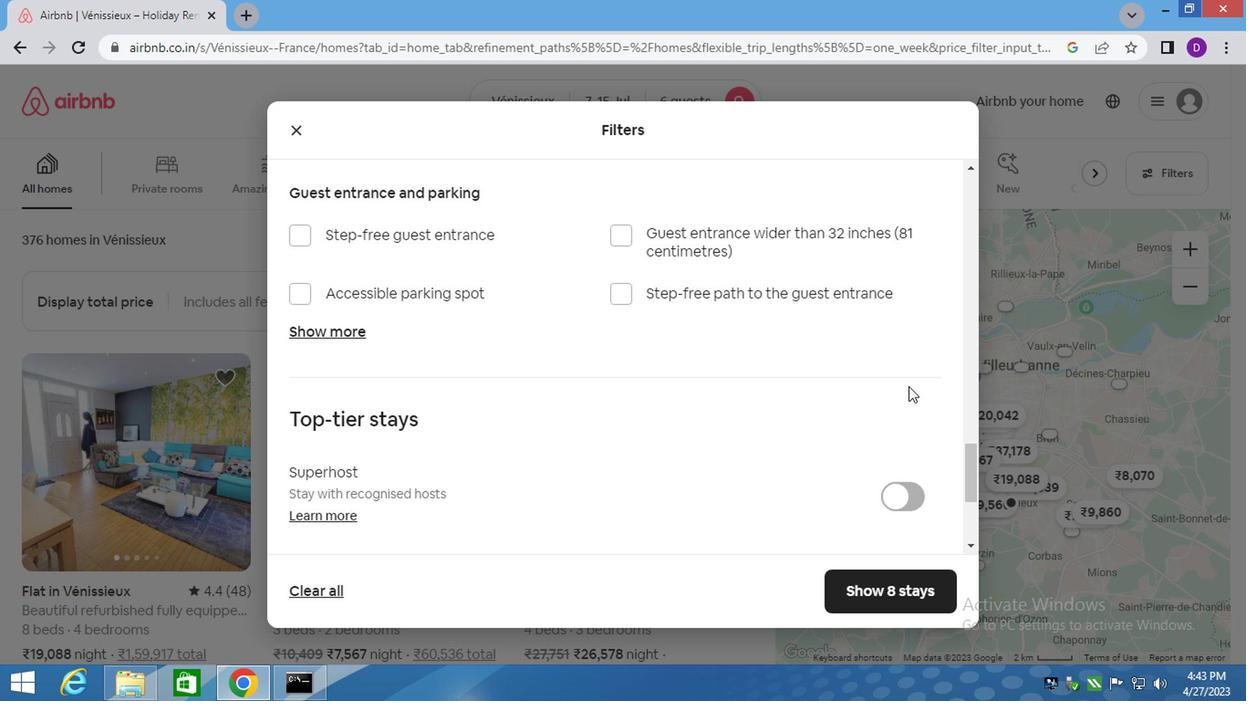 
Action: Mouse scrolled (905, 369) with delta (0, 0)
Screenshot: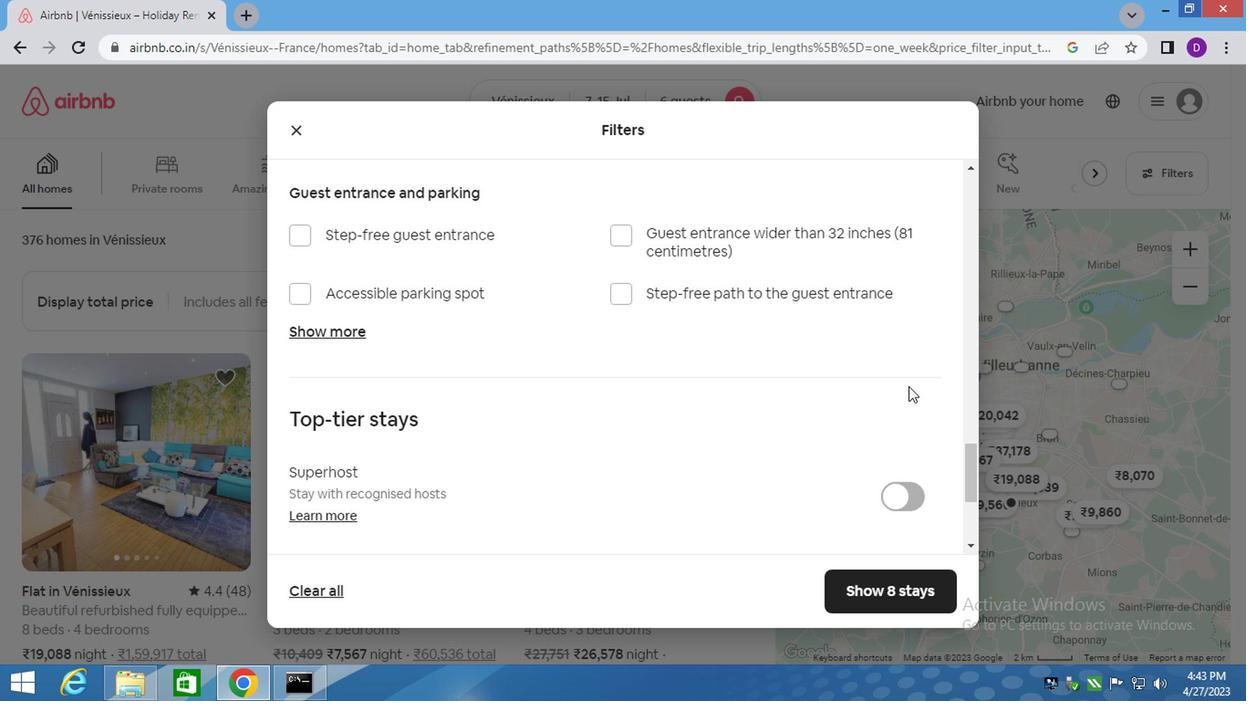 
Action: Mouse moved to (906, 373)
Screenshot: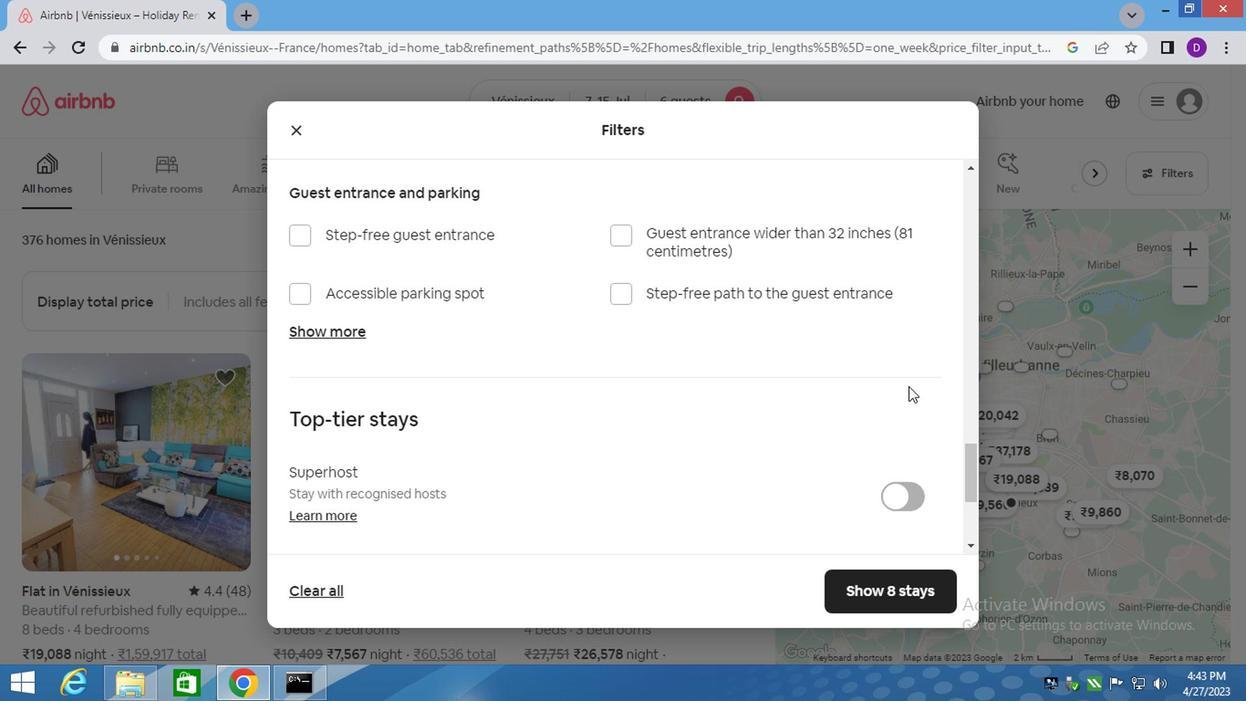 
Action: Mouse scrolled (906, 373) with delta (0, 0)
Screenshot: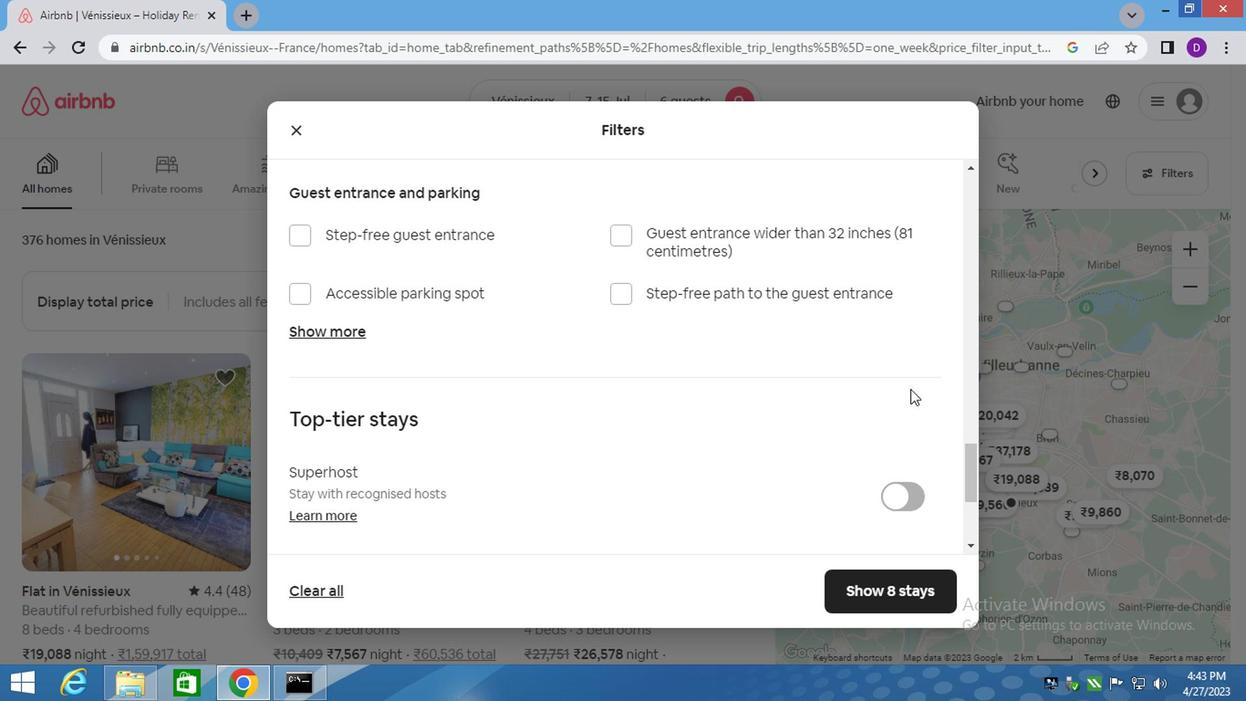 
Action: Mouse moved to (906, 373)
Screenshot: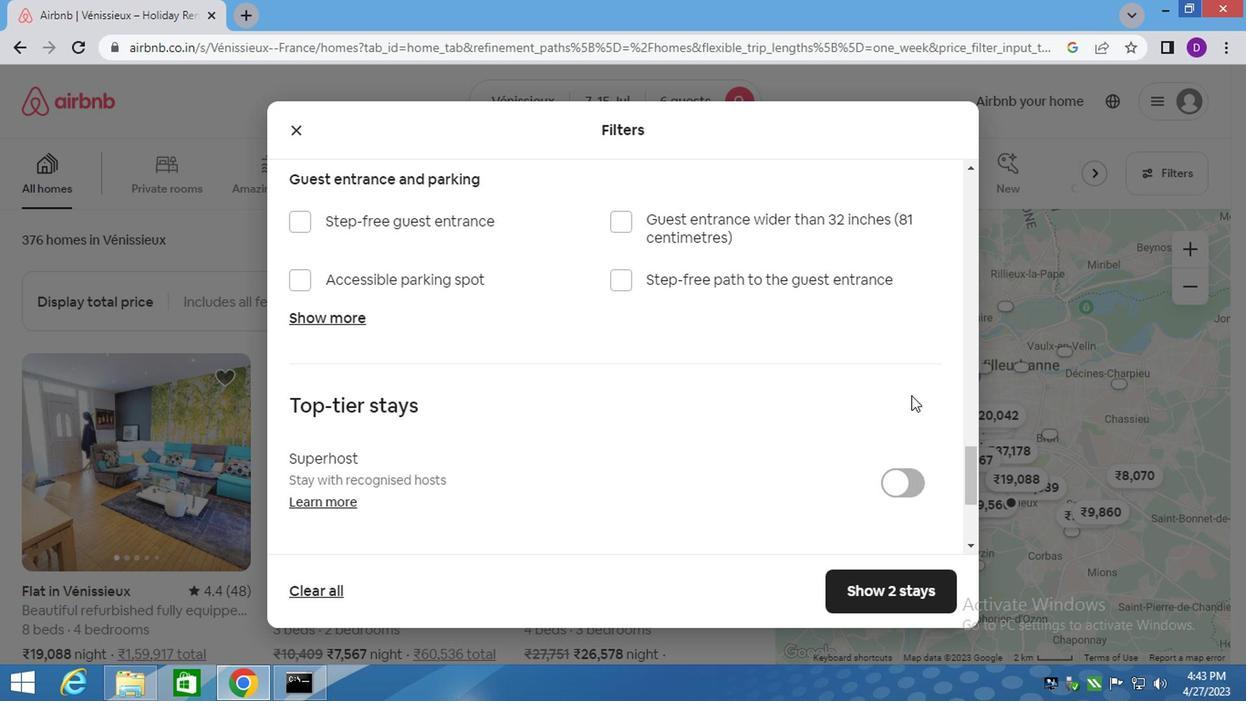 
Action: Mouse scrolled (906, 373) with delta (0, 0)
Screenshot: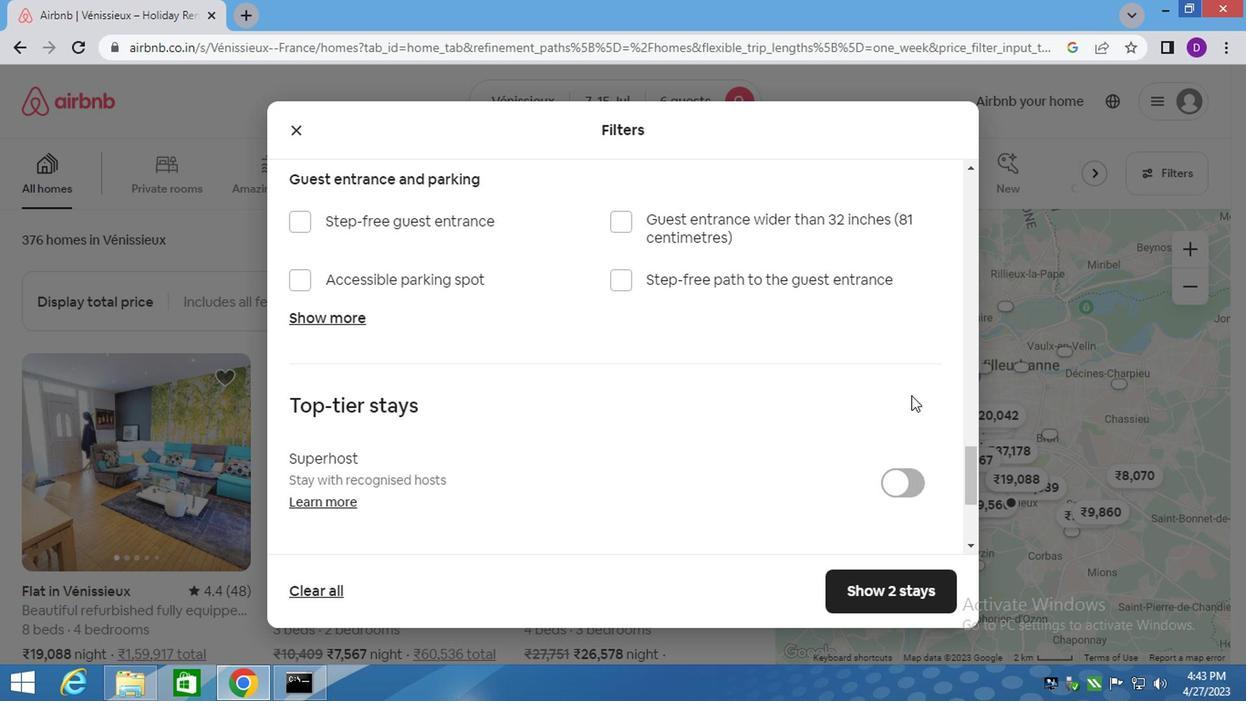 
Action: Mouse moved to (749, 412)
Screenshot: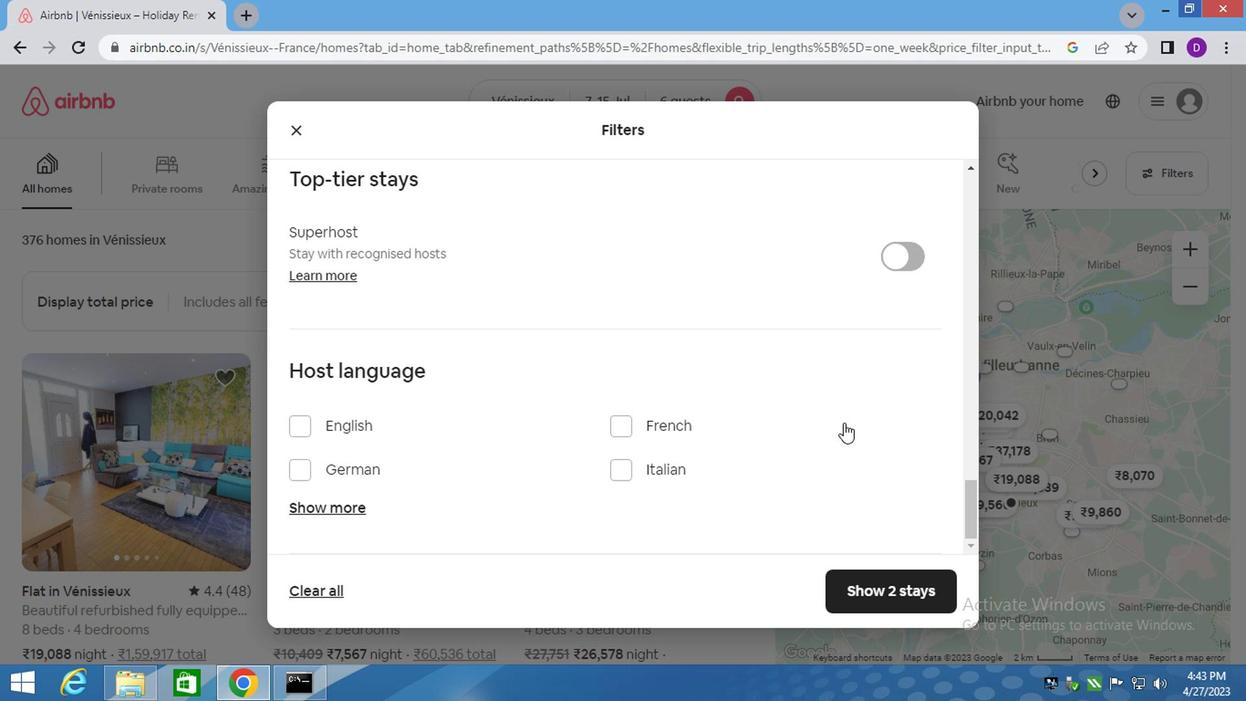 
Action: Mouse scrolled (749, 411) with delta (0, 0)
Screenshot: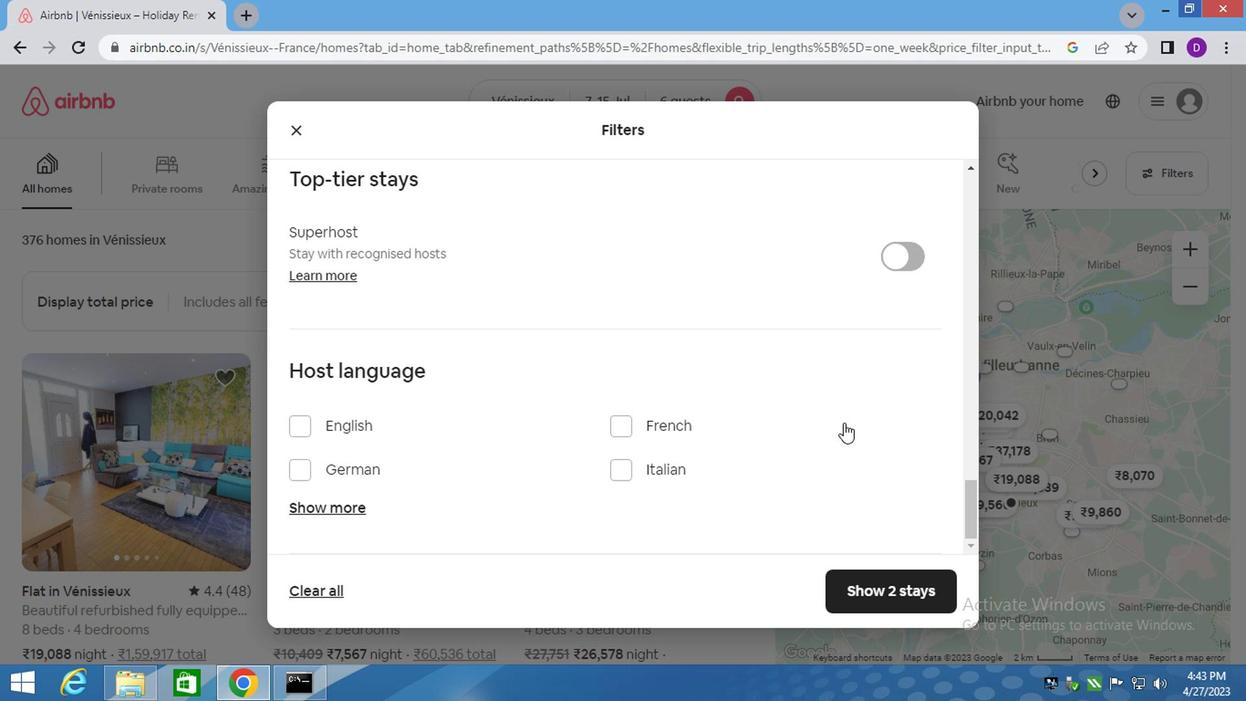 
Action: Mouse moved to (328, 402)
Screenshot: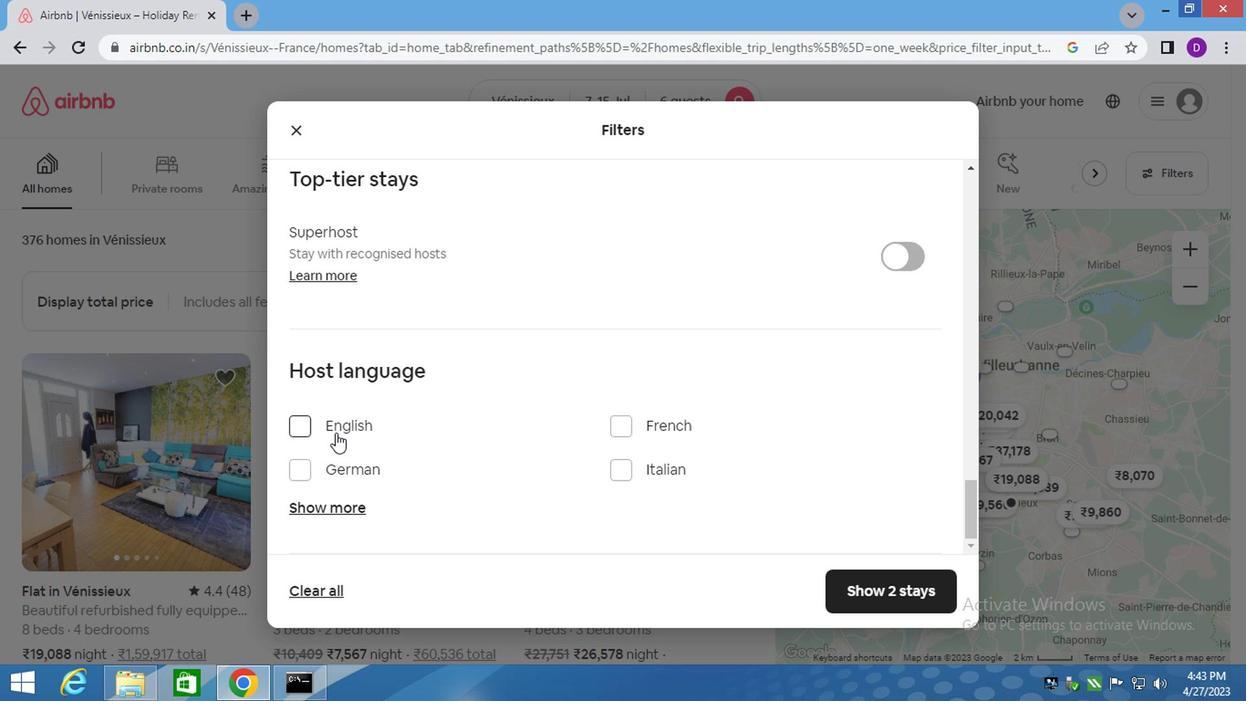 
Action: Mouse pressed left at (328, 402)
Screenshot: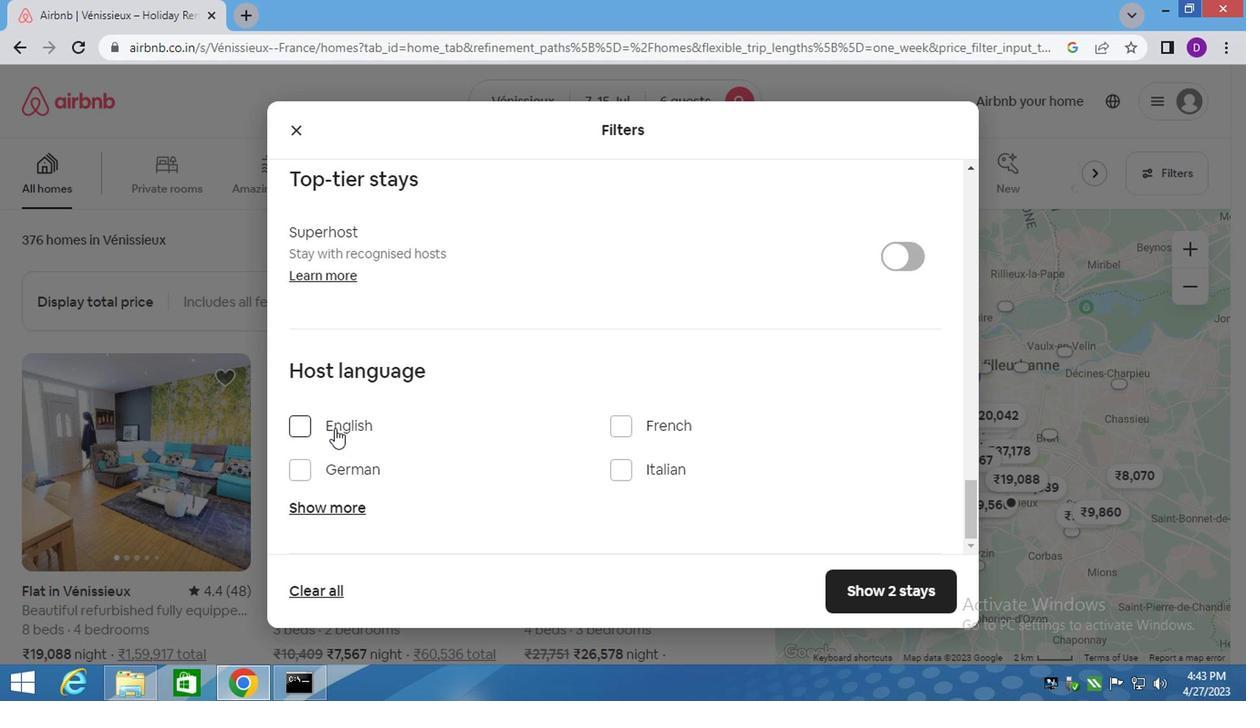 
Action: Mouse moved to (838, 538)
Screenshot: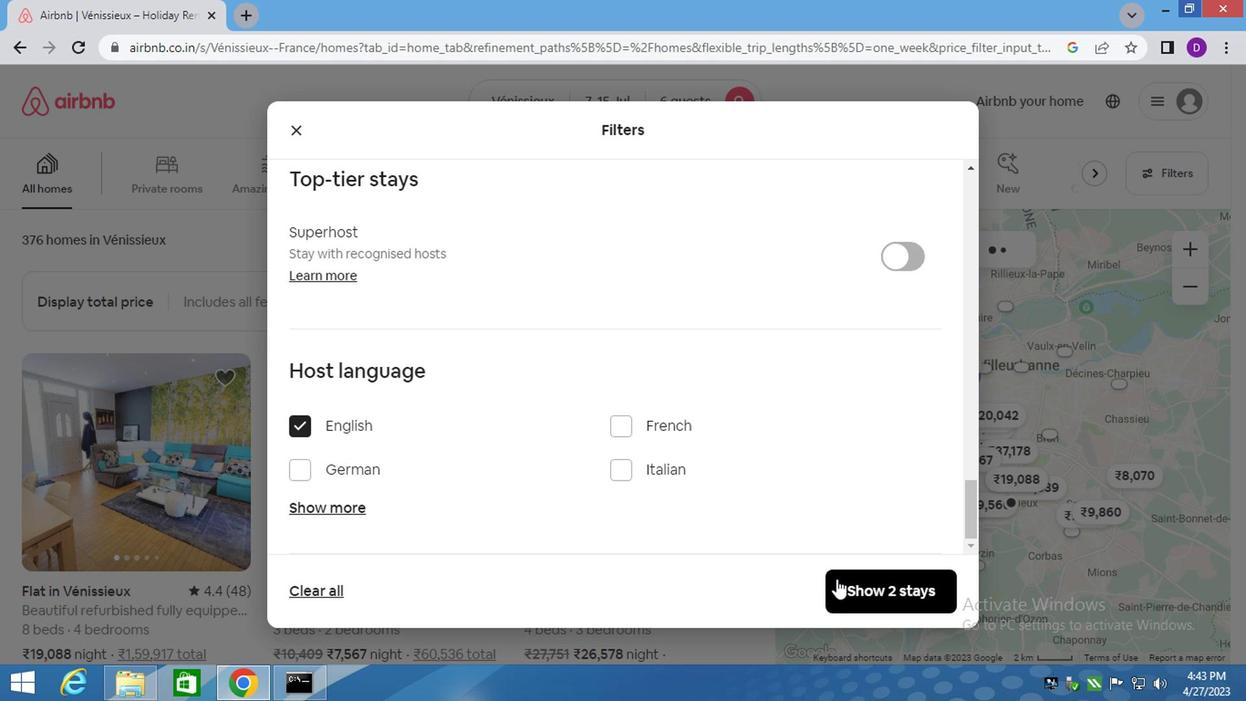 
Action: Mouse pressed left at (838, 538)
Screenshot: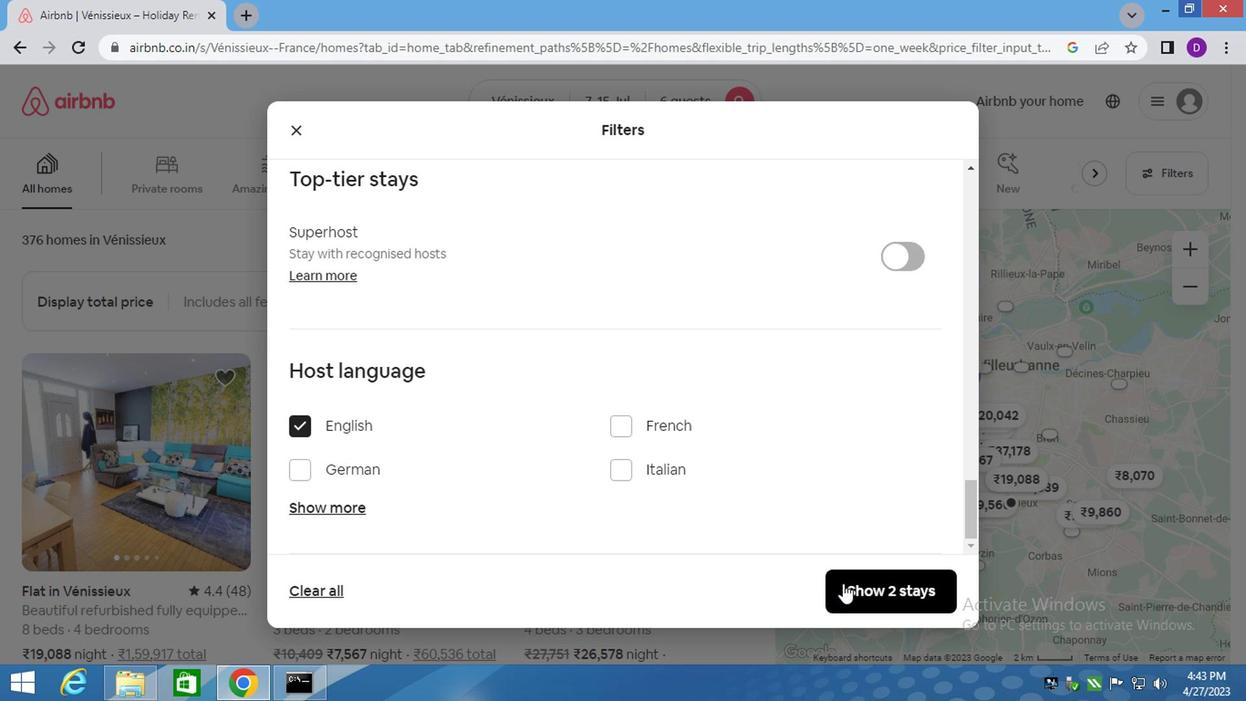
Action: Mouse moved to (835, 536)
Screenshot: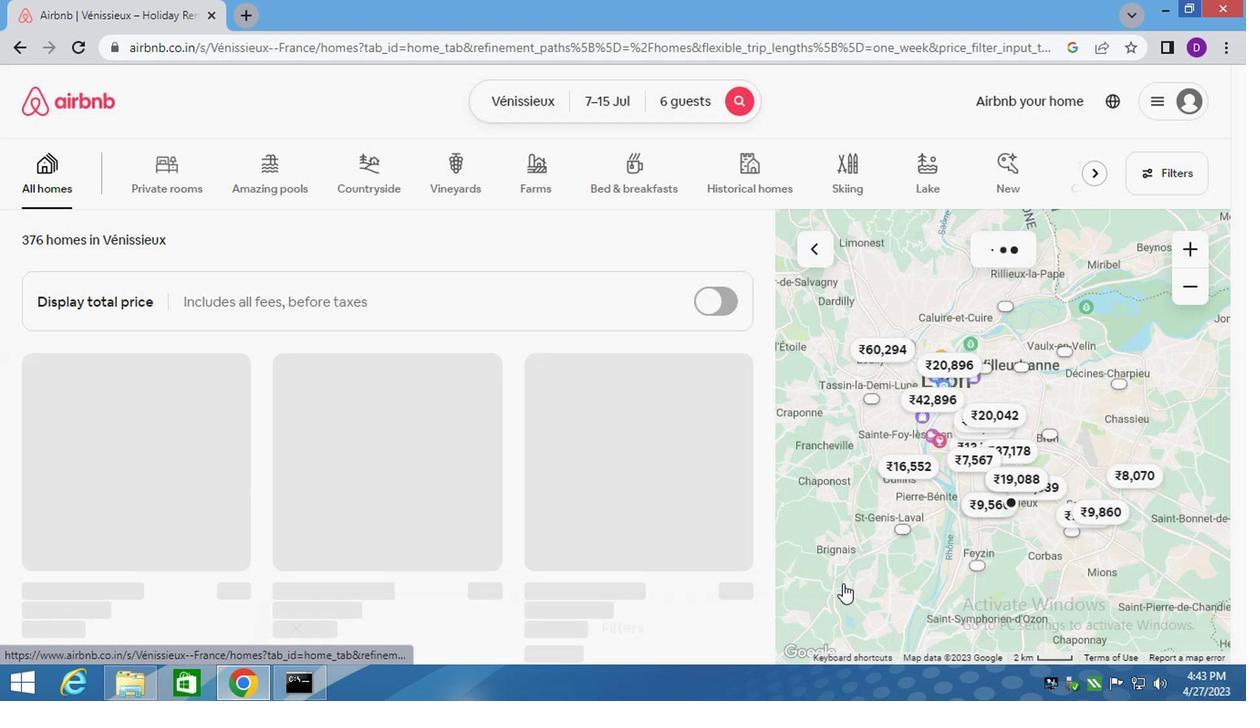 
